 Task: Find connections with filter location Riehen with filter topic #Businessmindsetswith filter profile language English with filter current company Experian India with filter school Sri Krishna Adithya College of Arts and Science with filter industry Audio and Video Equipment Manufacturing with filter service category Software Testing with filter keywords title Chief
Action: Mouse moved to (685, 90)
Screenshot: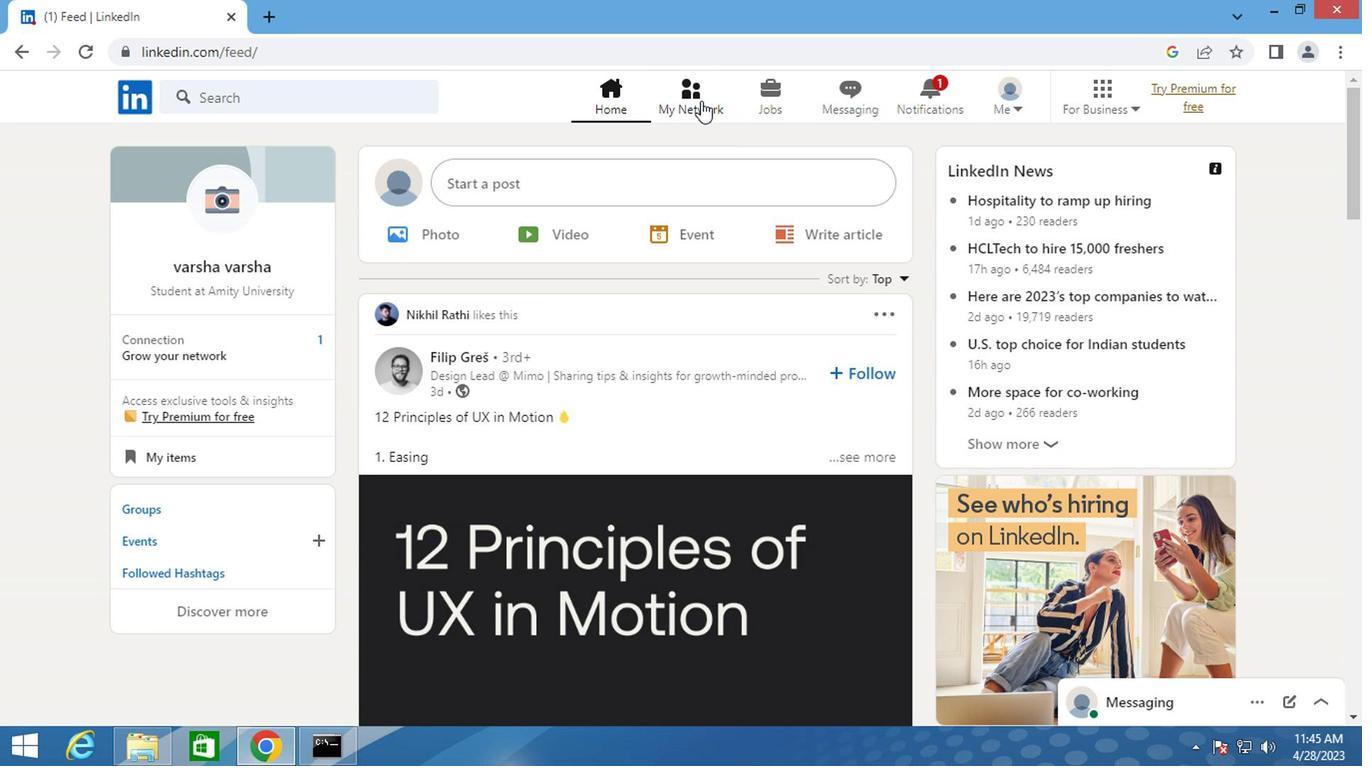 
Action: Mouse pressed left at (685, 90)
Screenshot: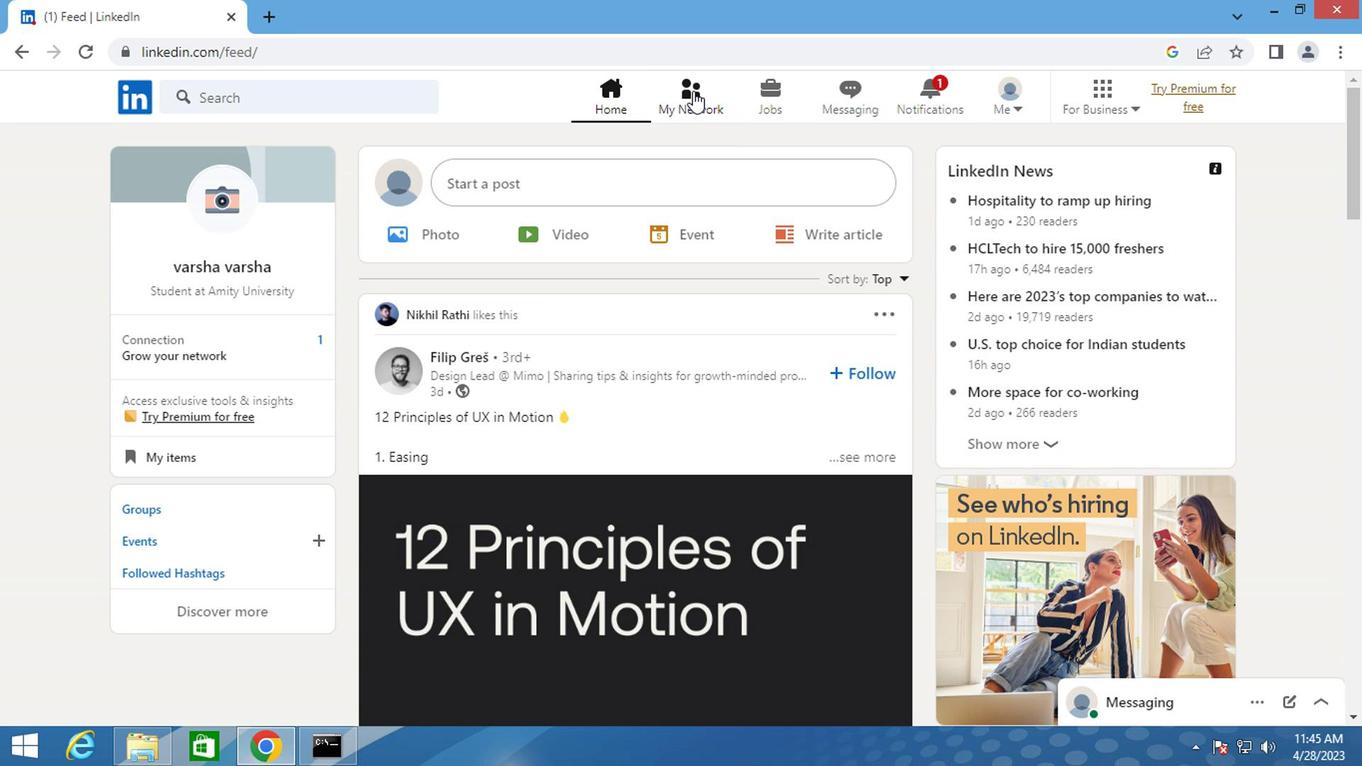 
Action: Mouse moved to (236, 211)
Screenshot: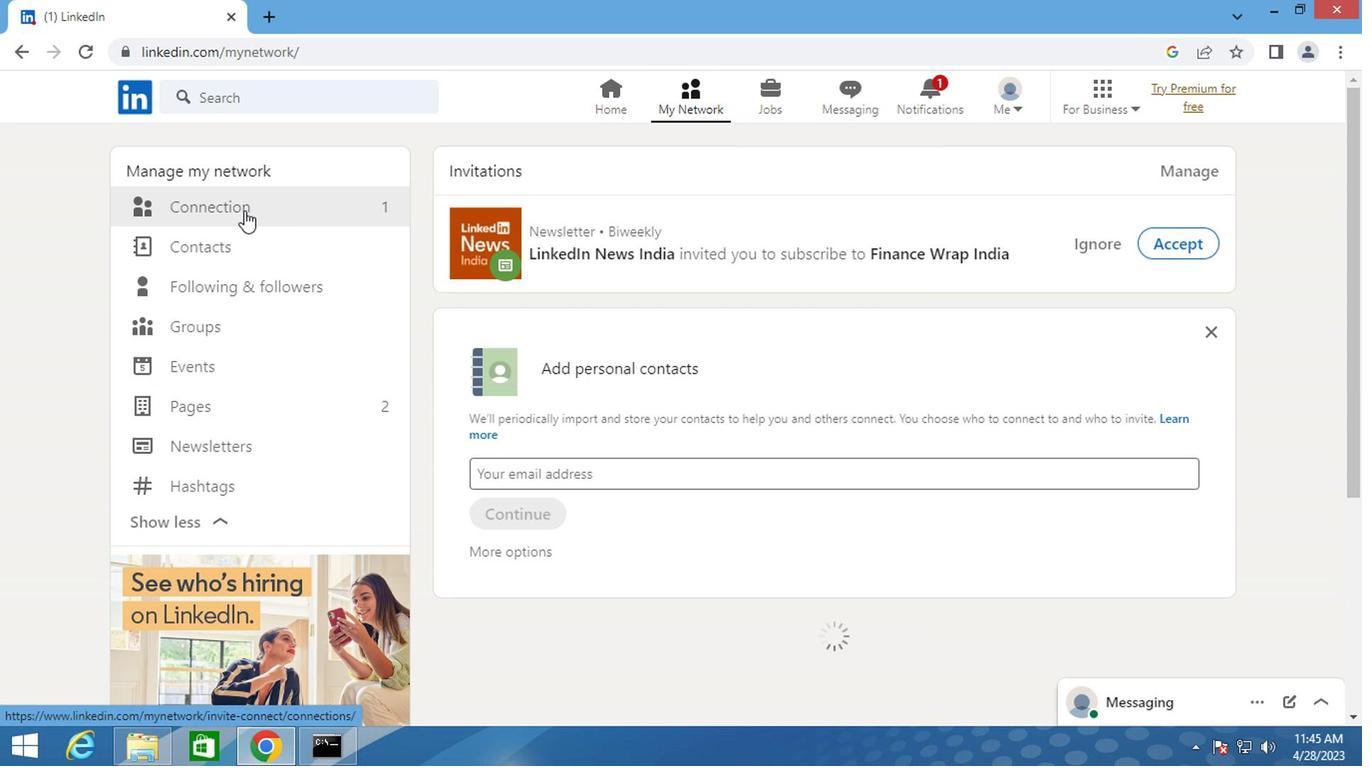 
Action: Mouse pressed left at (236, 211)
Screenshot: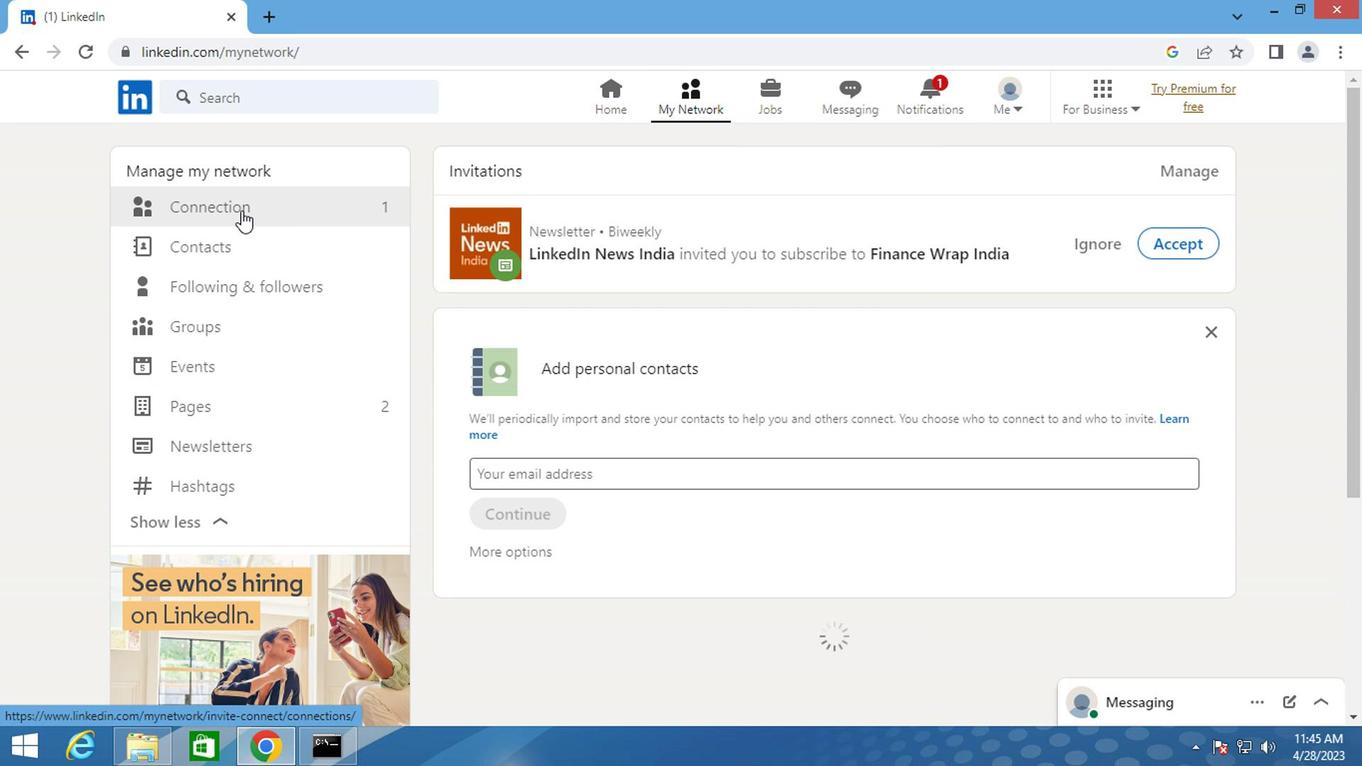 
Action: Mouse moved to (835, 210)
Screenshot: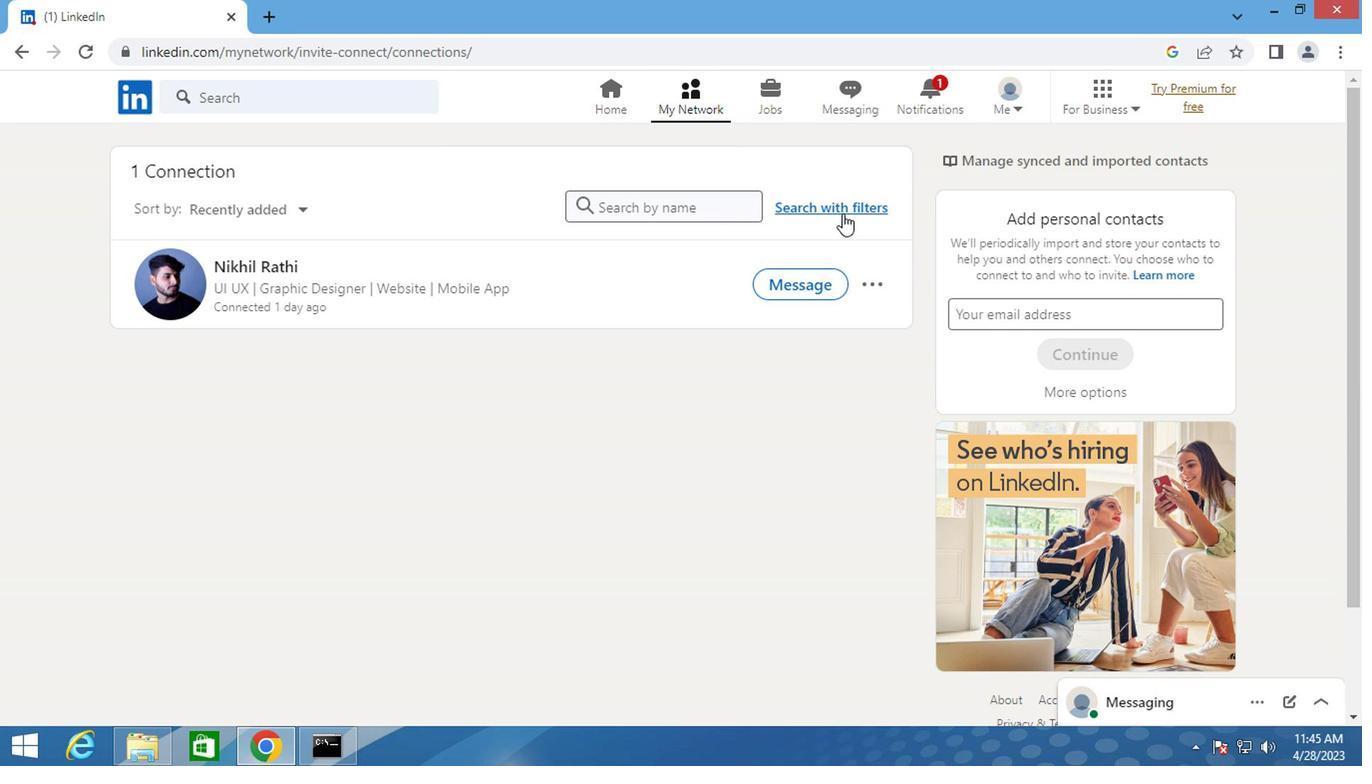 
Action: Mouse pressed left at (835, 210)
Screenshot: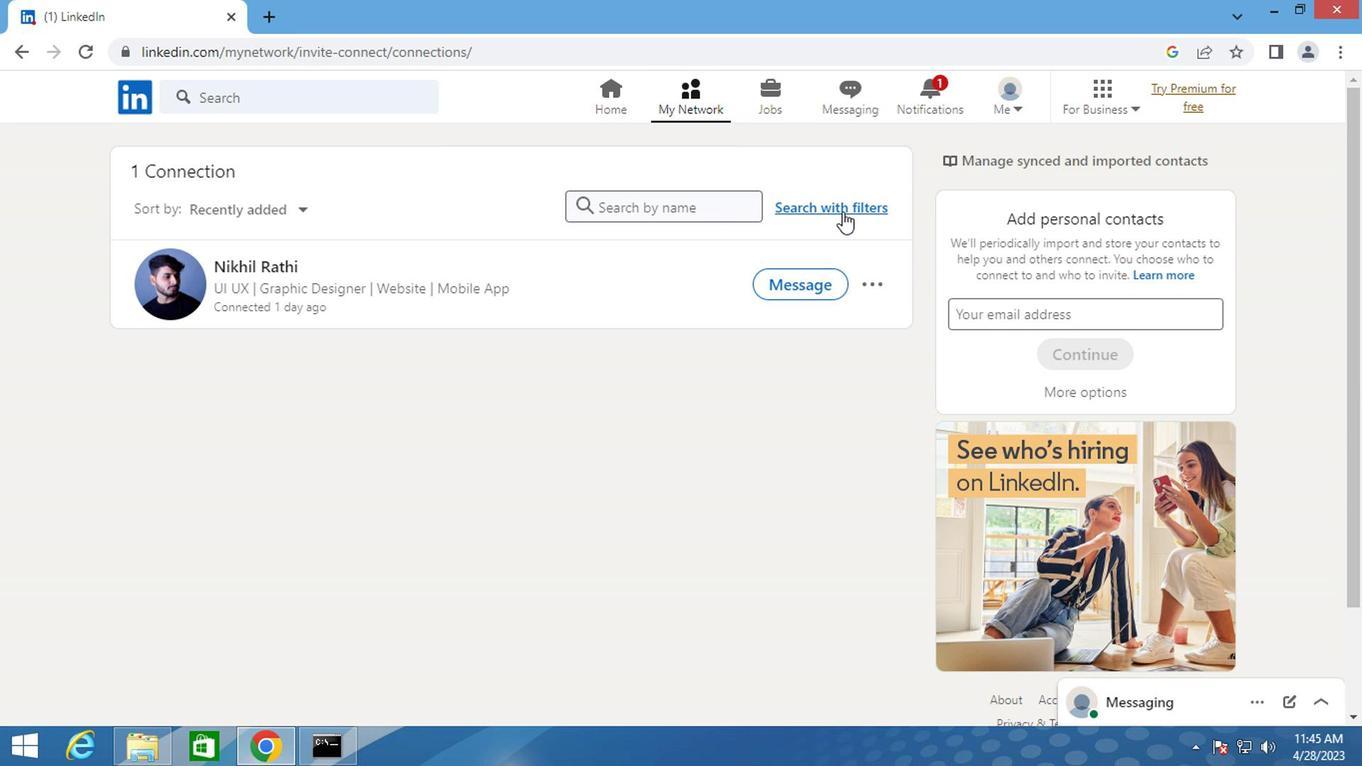 
Action: Mouse moved to (727, 146)
Screenshot: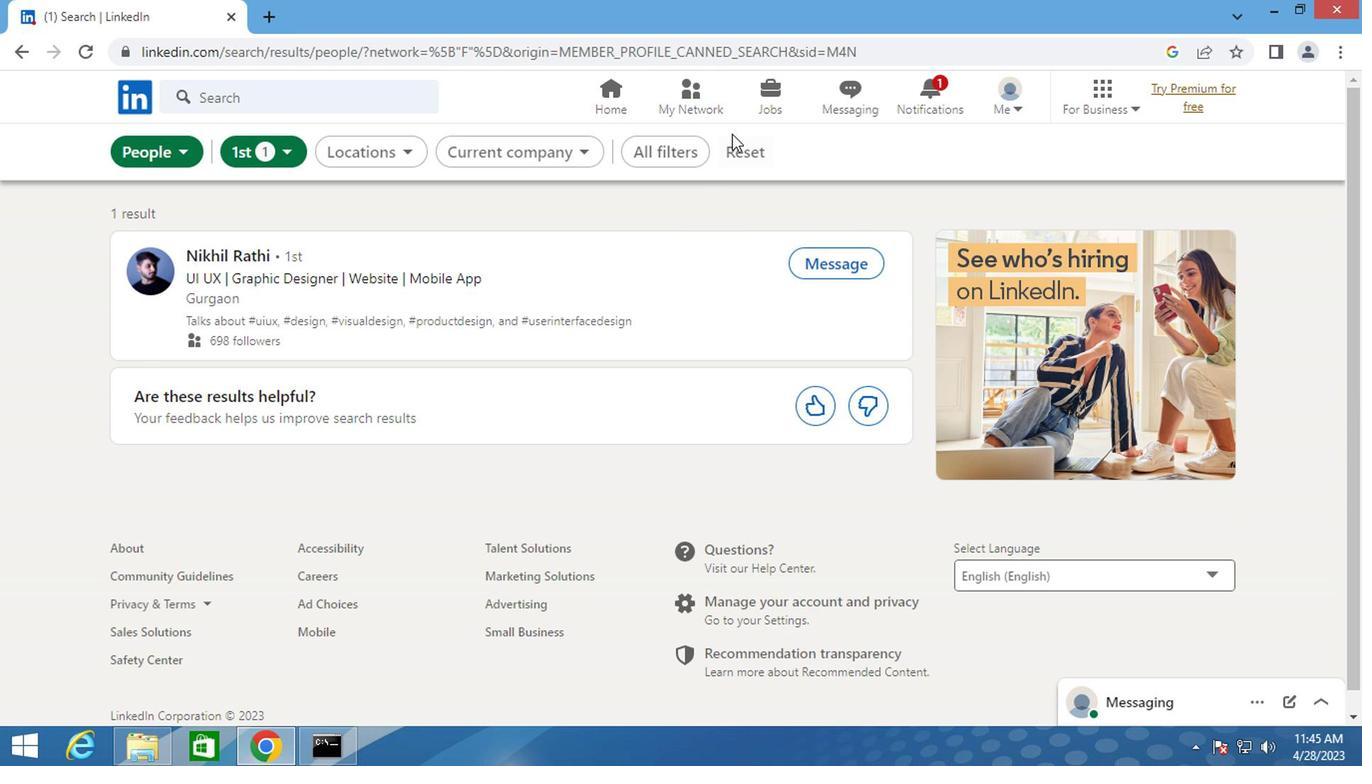
Action: Mouse pressed left at (727, 146)
Screenshot: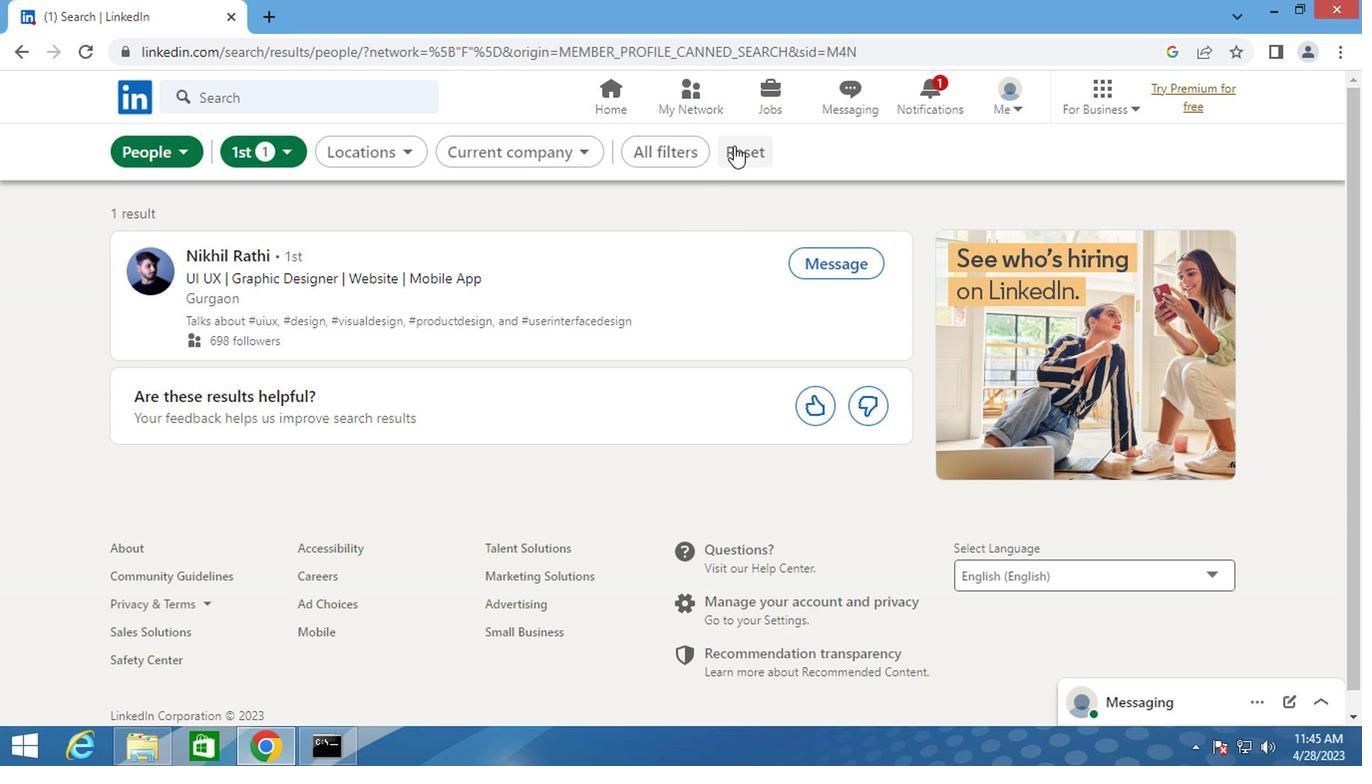 
Action: Mouse moved to (722, 159)
Screenshot: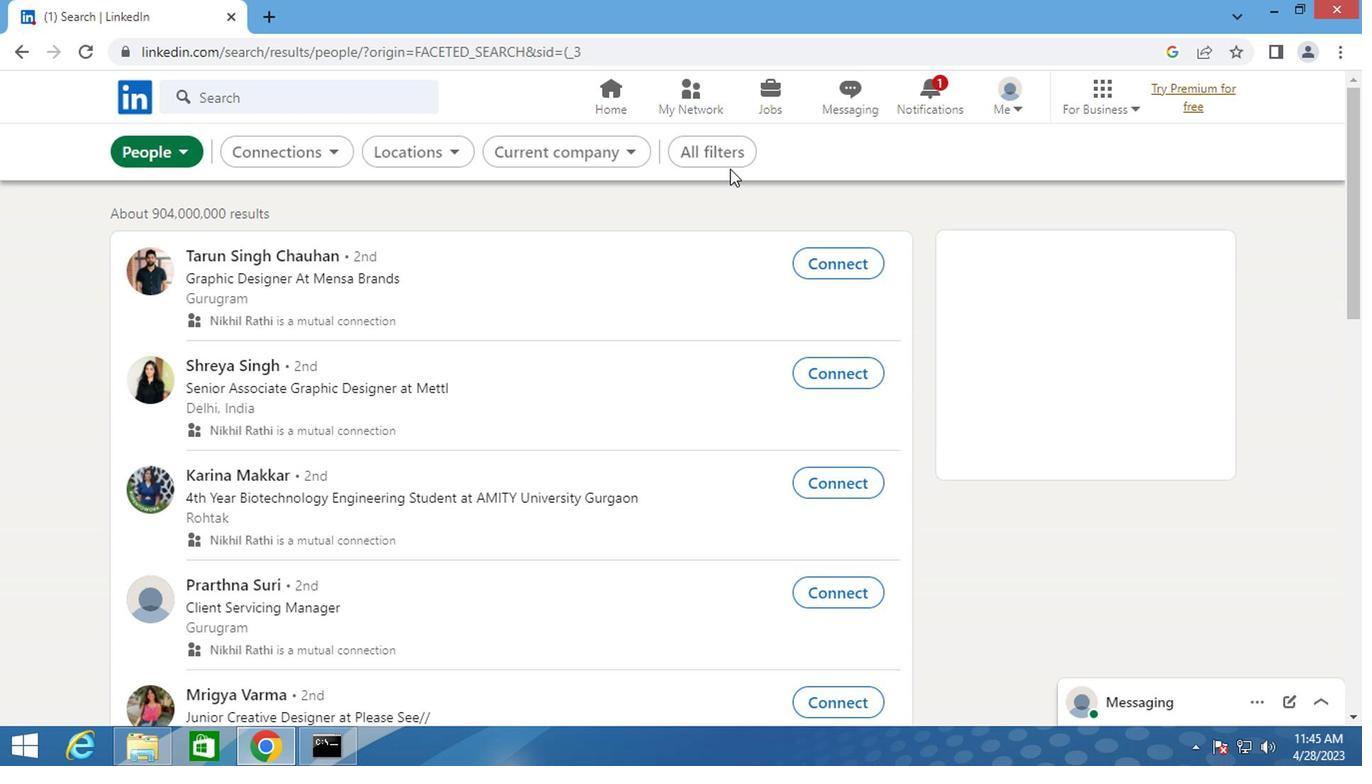 
Action: Mouse pressed left at (722, 159)
Screenshot: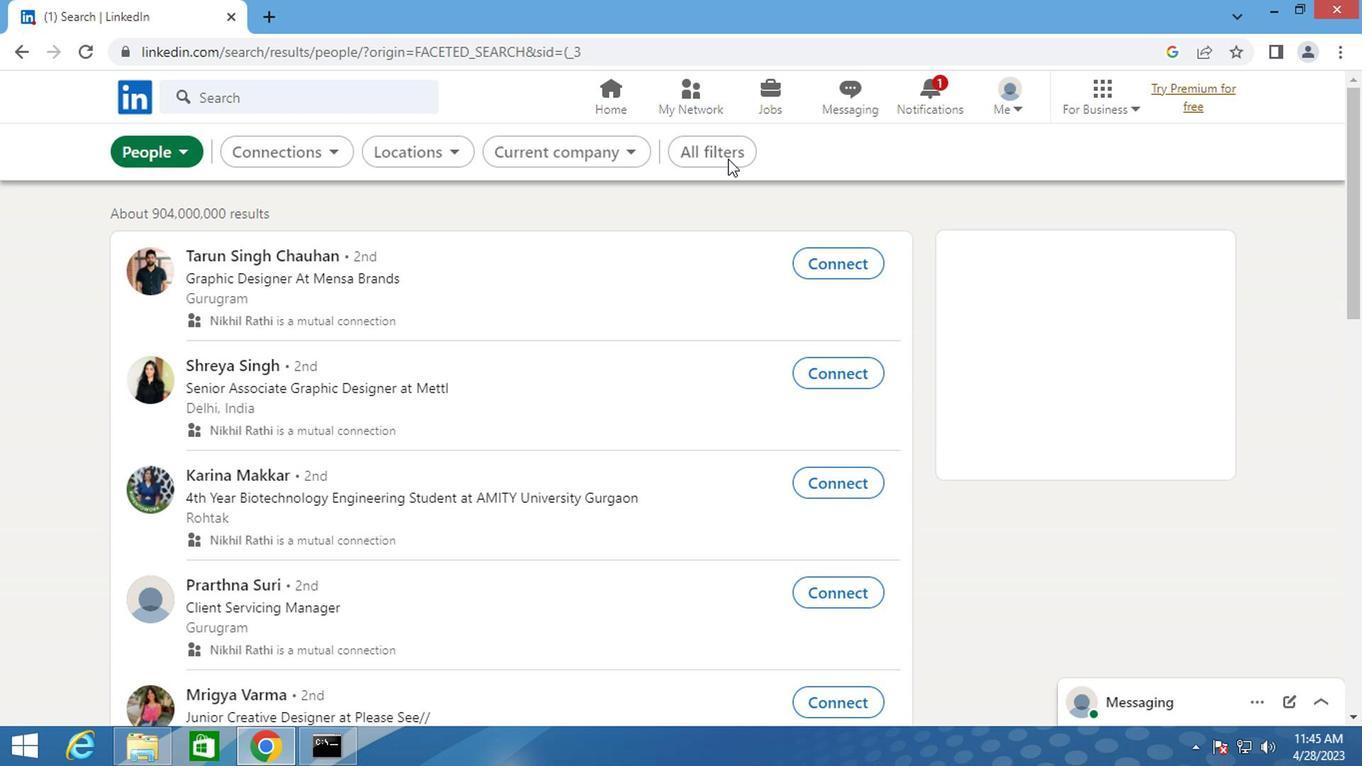 
Action: Mouse moved to (897, 371)
Screenshot: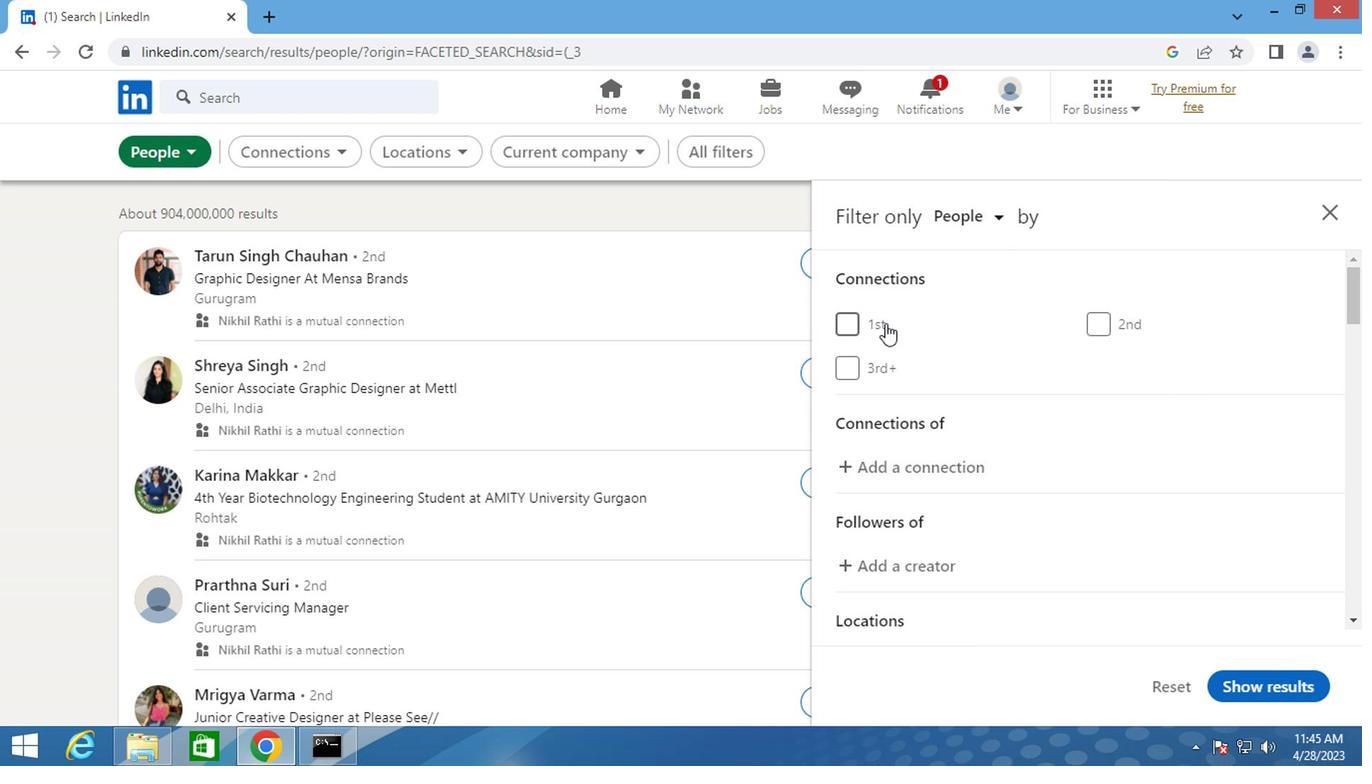 
Action: Mouse scrolled (897, 370) with delta (0, 0)
Screenshot: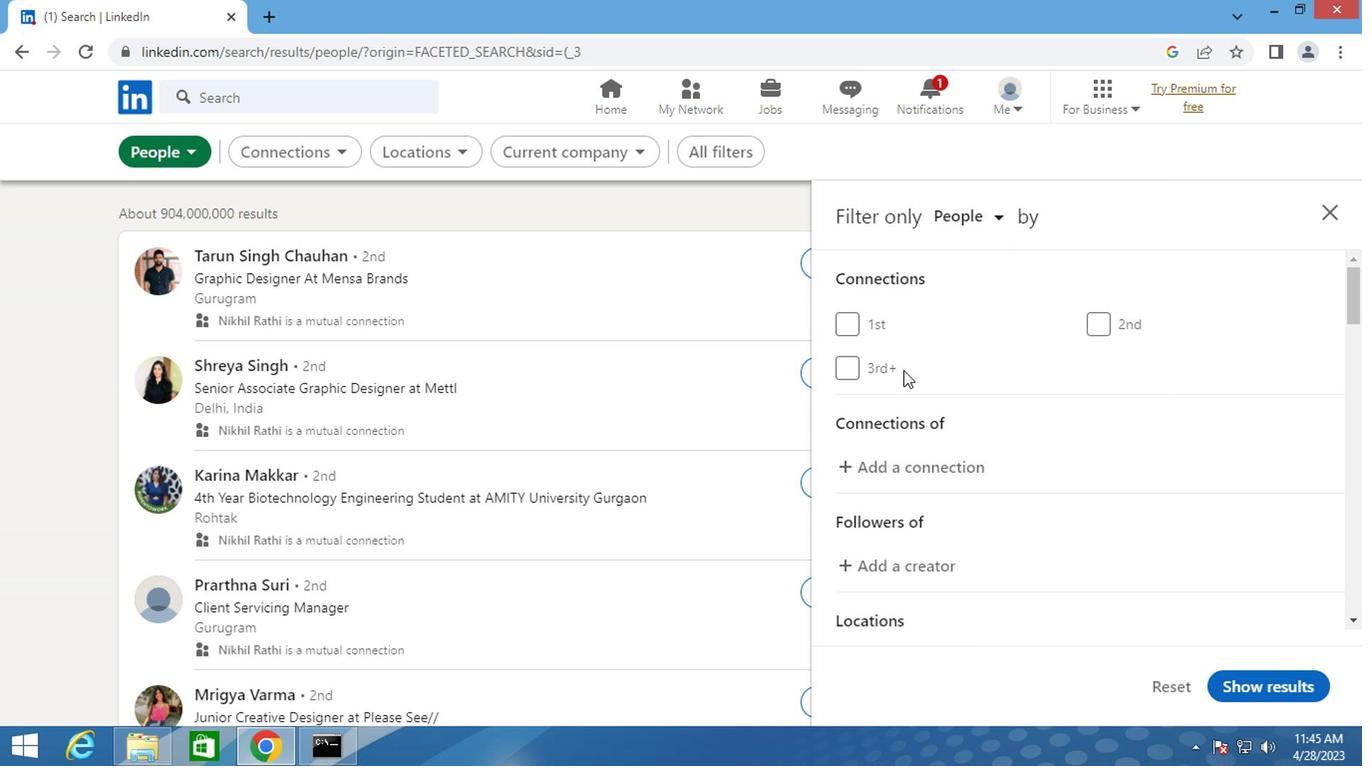 
Action: Mouse scrolled (897, 370) with delta (0, 0)
Screenshot: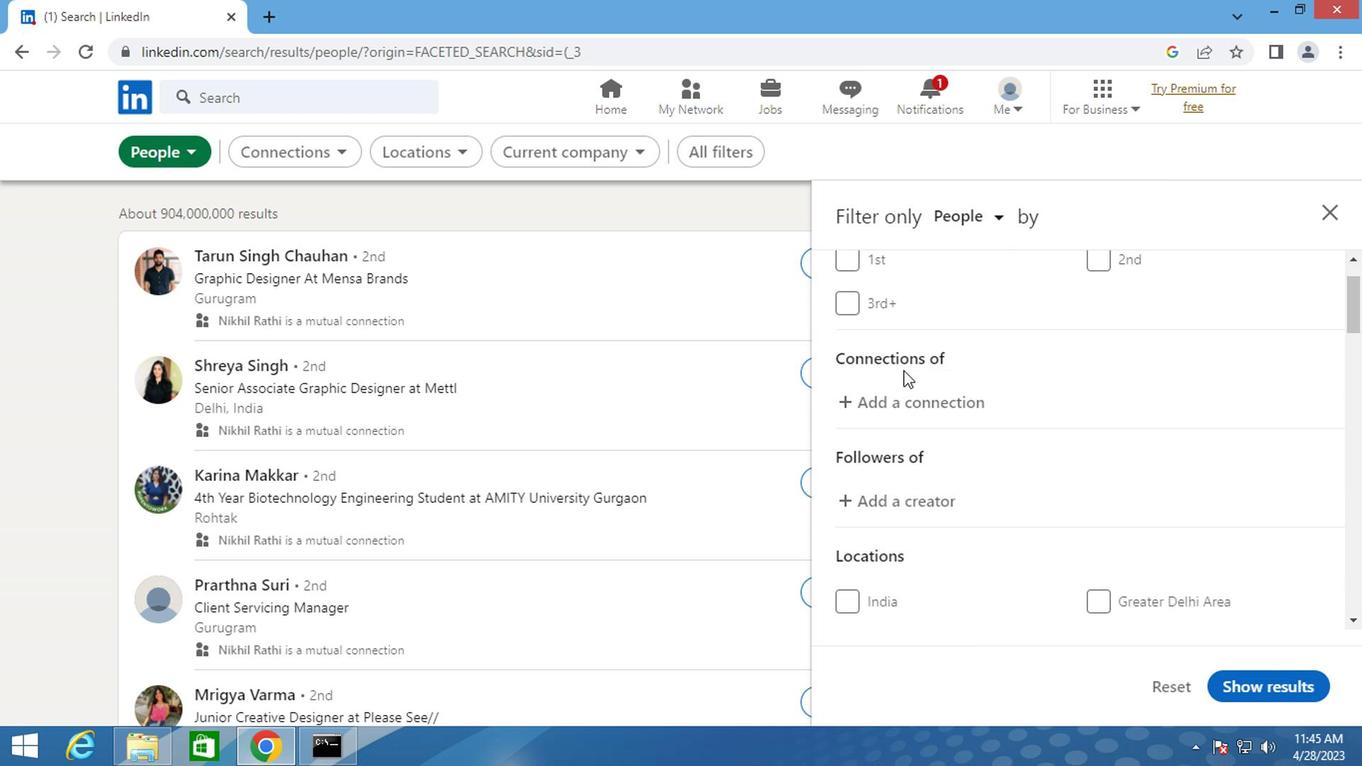 
Action: Mouse scrolled (897, 370) with delta (0, 0)
Screenshot: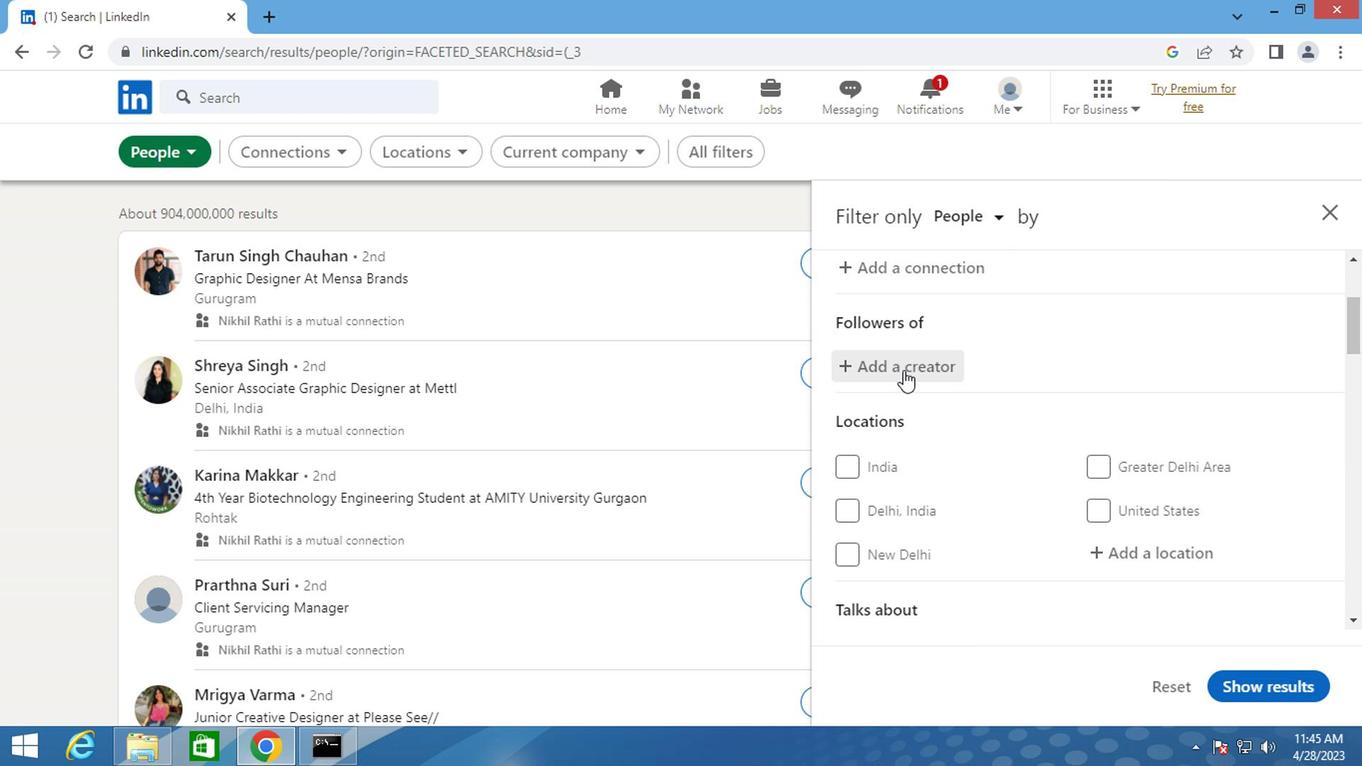 
Action: Mouse moved to (1144, 451)
Screenshot: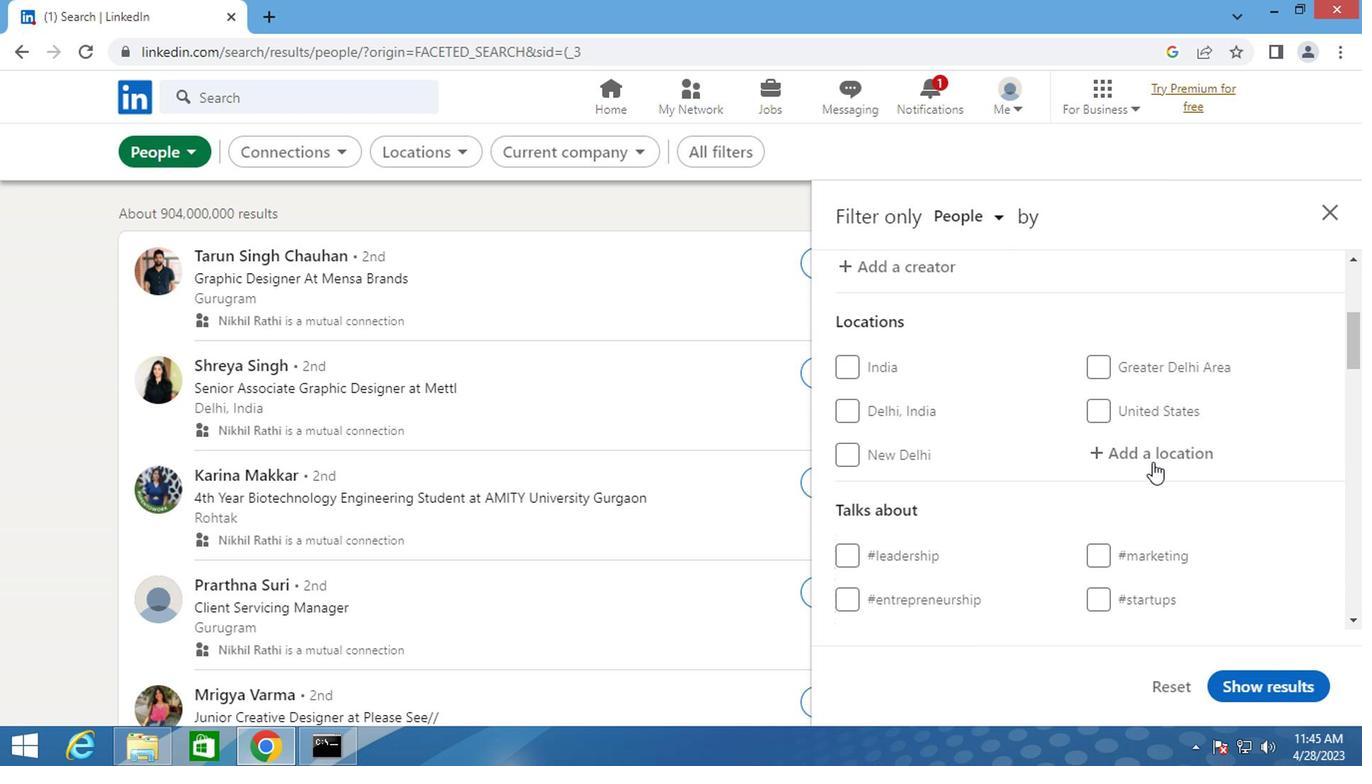 
Action: Mouse pressed left at (1144, 451)
Screenshot: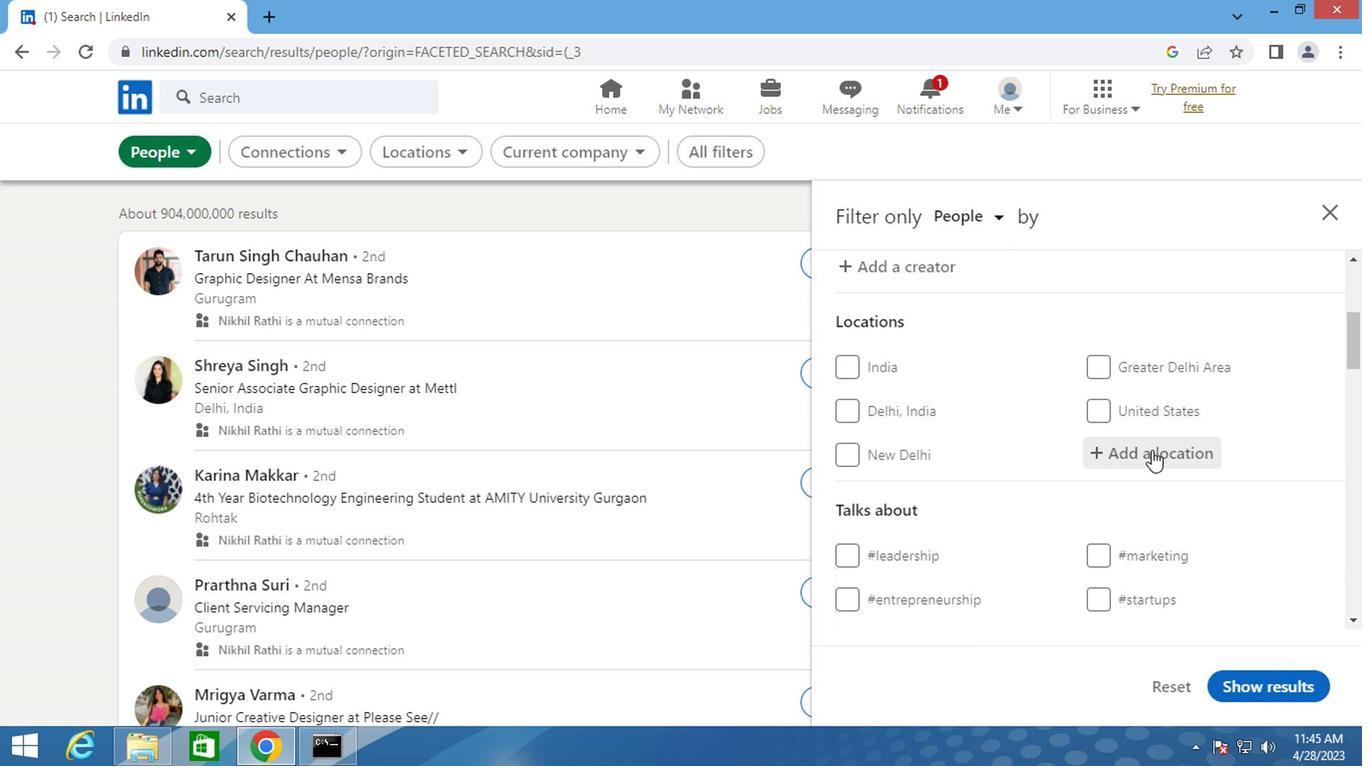 
Action: Key pressed <Key.shift>RIEHEN
Screenshot: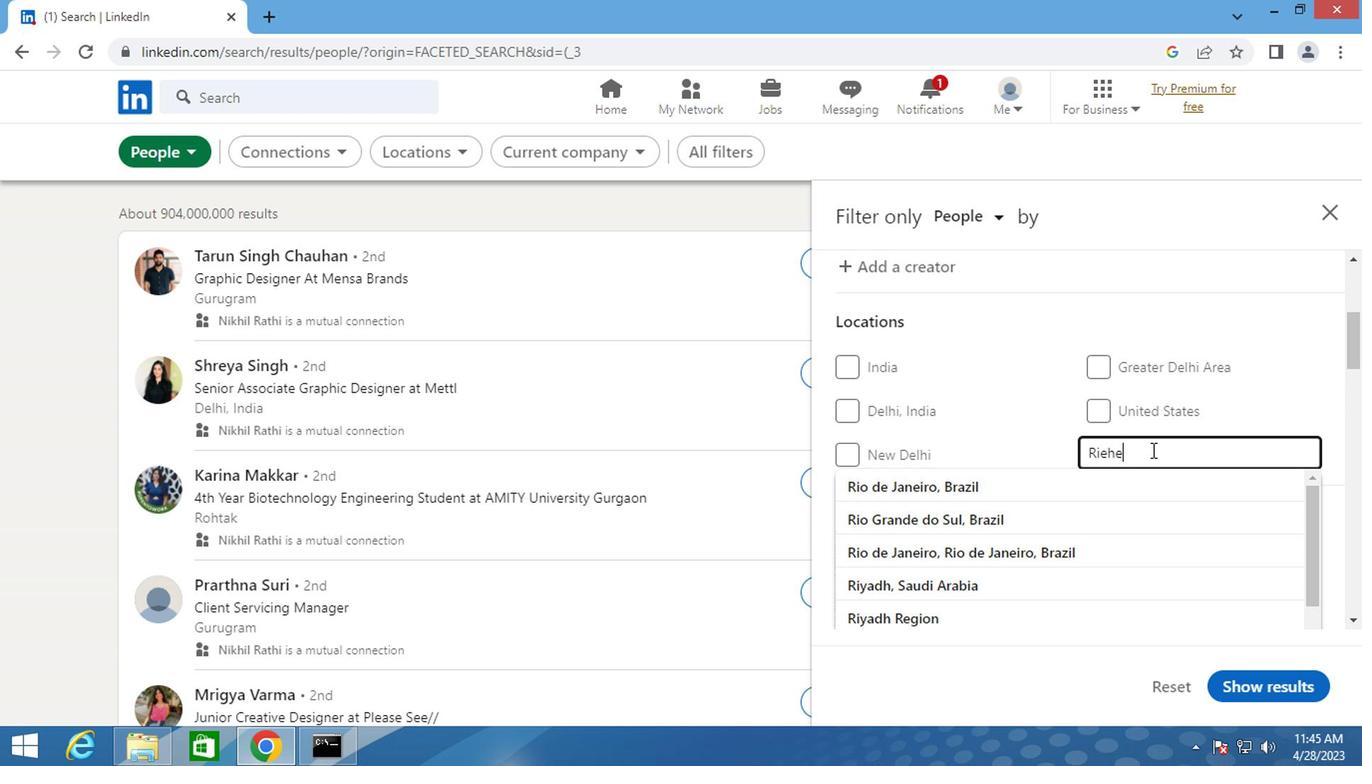 
Action: Mouse moved to (1046, 461)
Screenshot: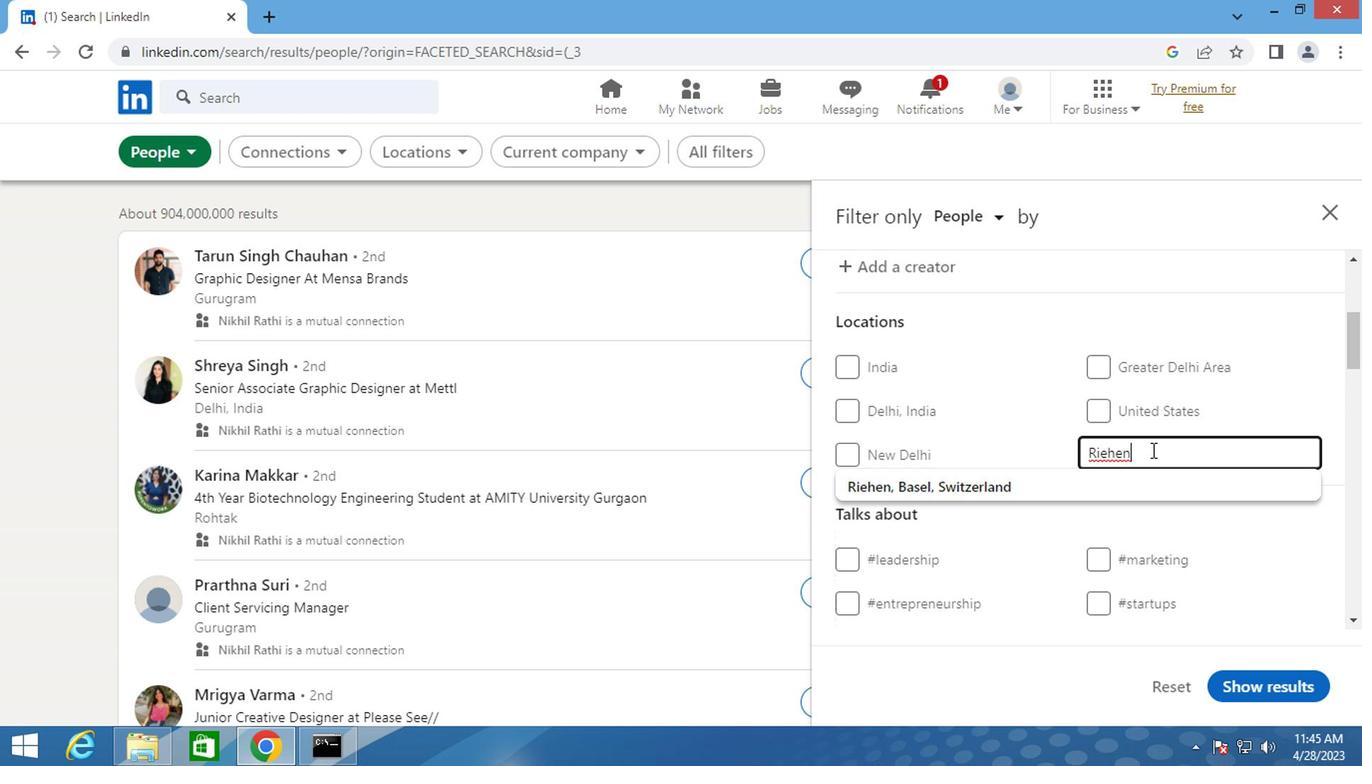 
Action: Key pressed <Key.enter>
Screenshot: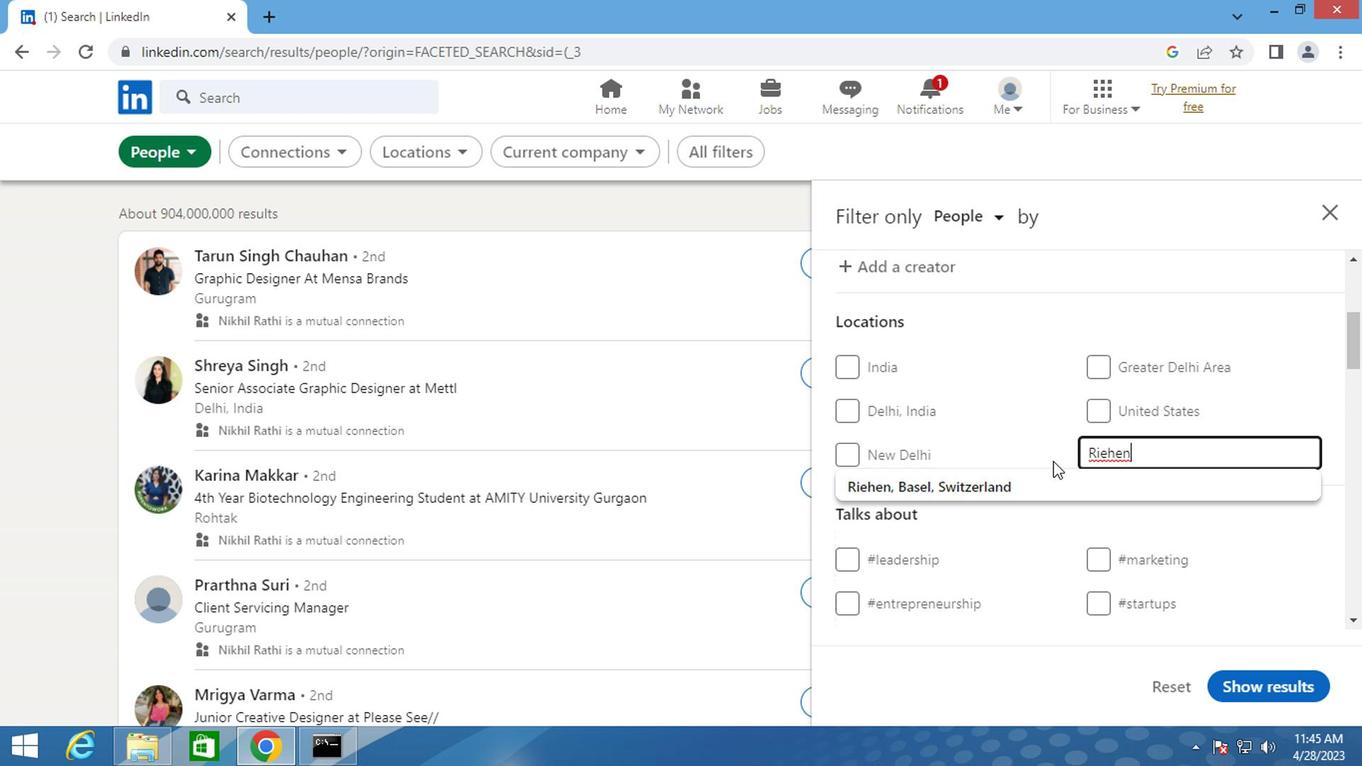 
Action: Mouse scrolled (1046, 461) with delta (0, 0)
Screenshot: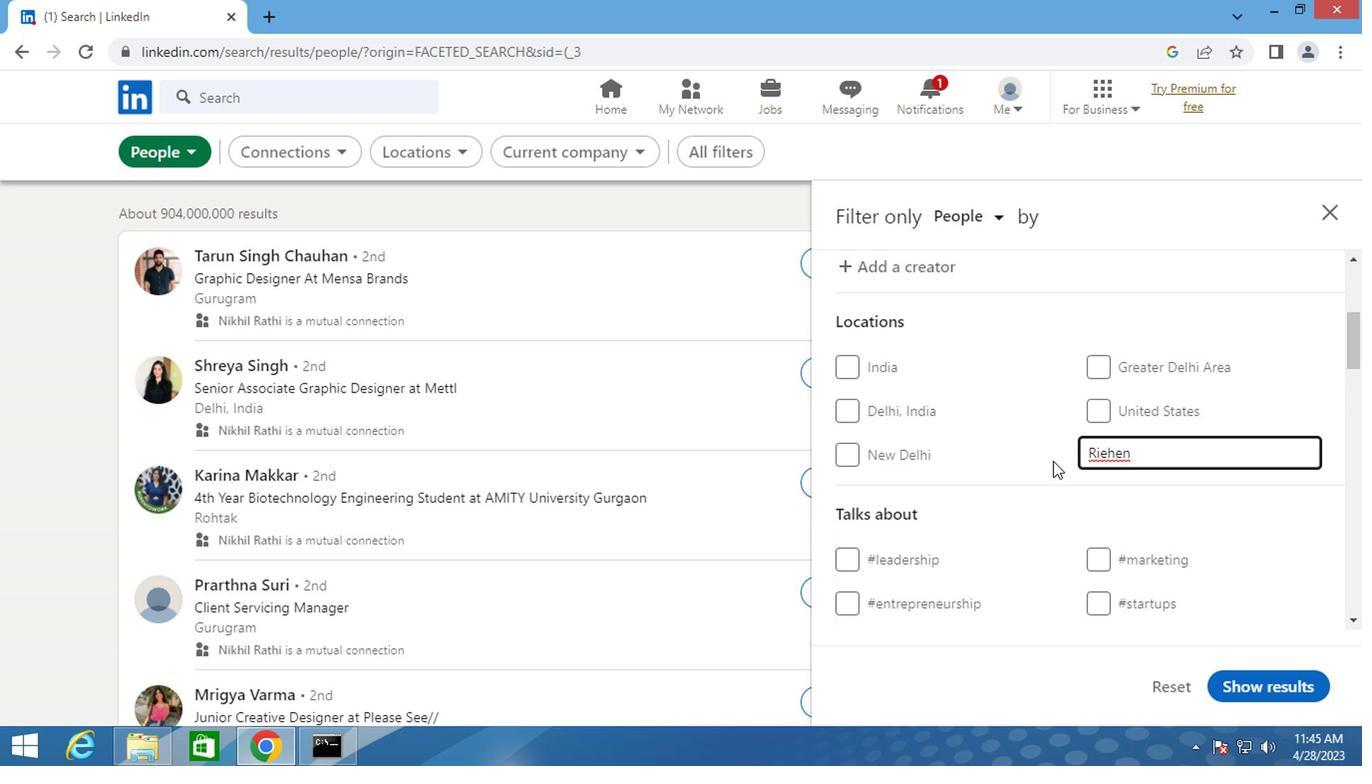 
Action: Mouse scrolled (1046, 461) with delta (0, 0)
Screenshot: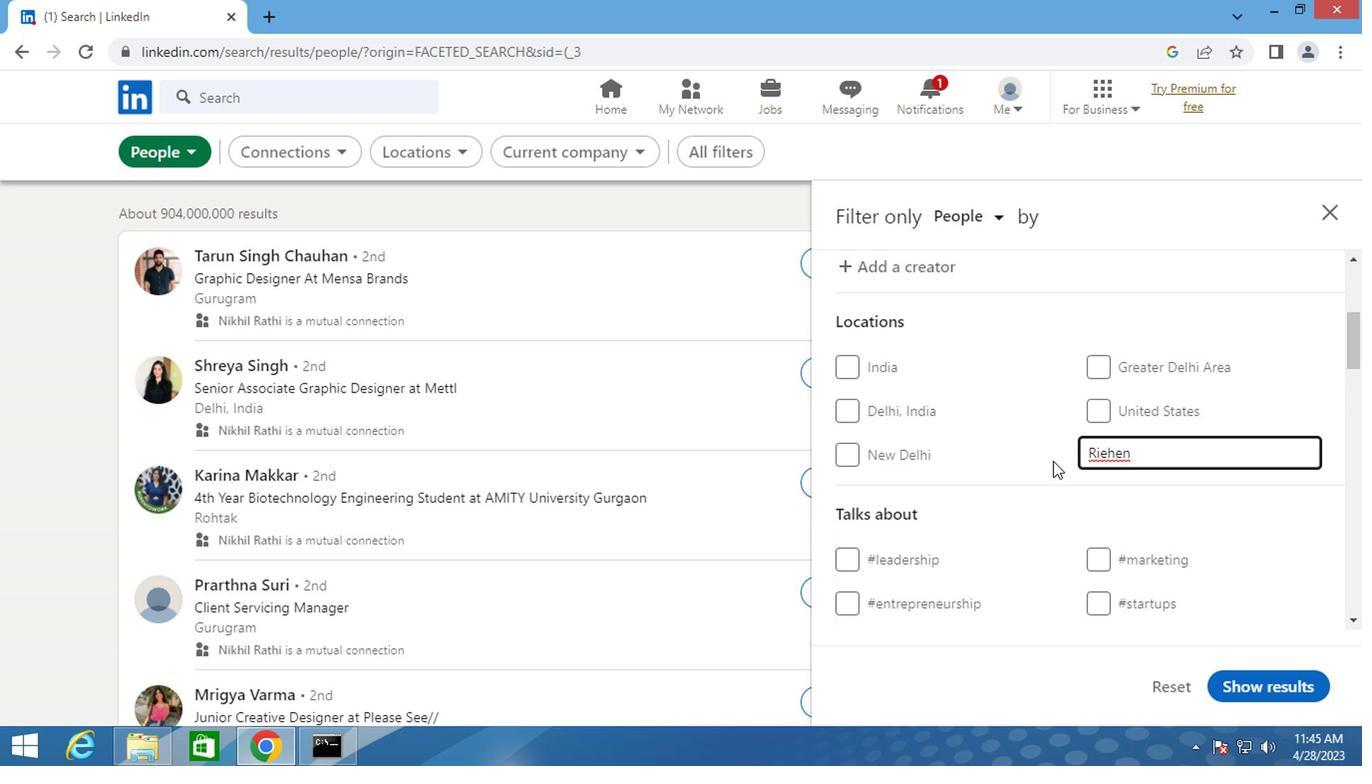 
Action: Mouse moved to (1144, 444)
Screenshot: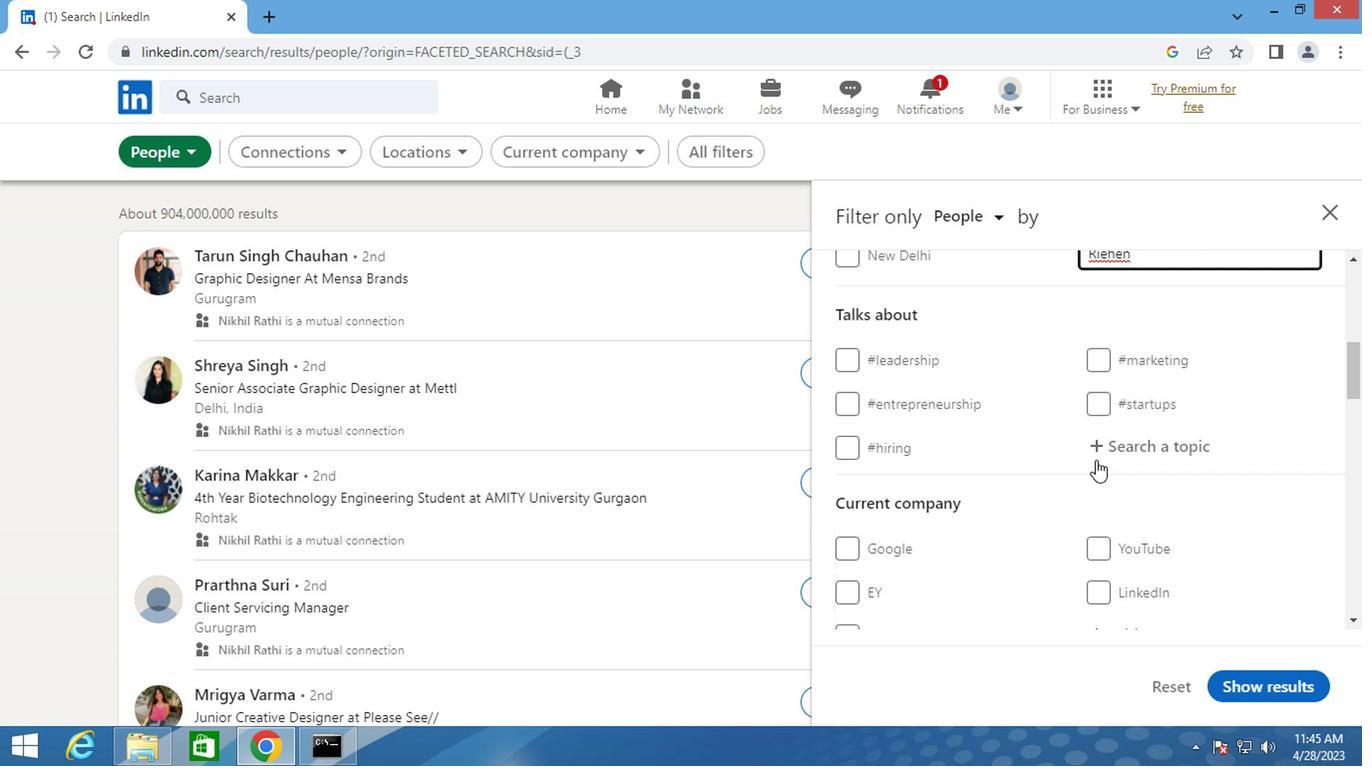 
Action: Mouse pressed left at (1144, 444)
Screenshot: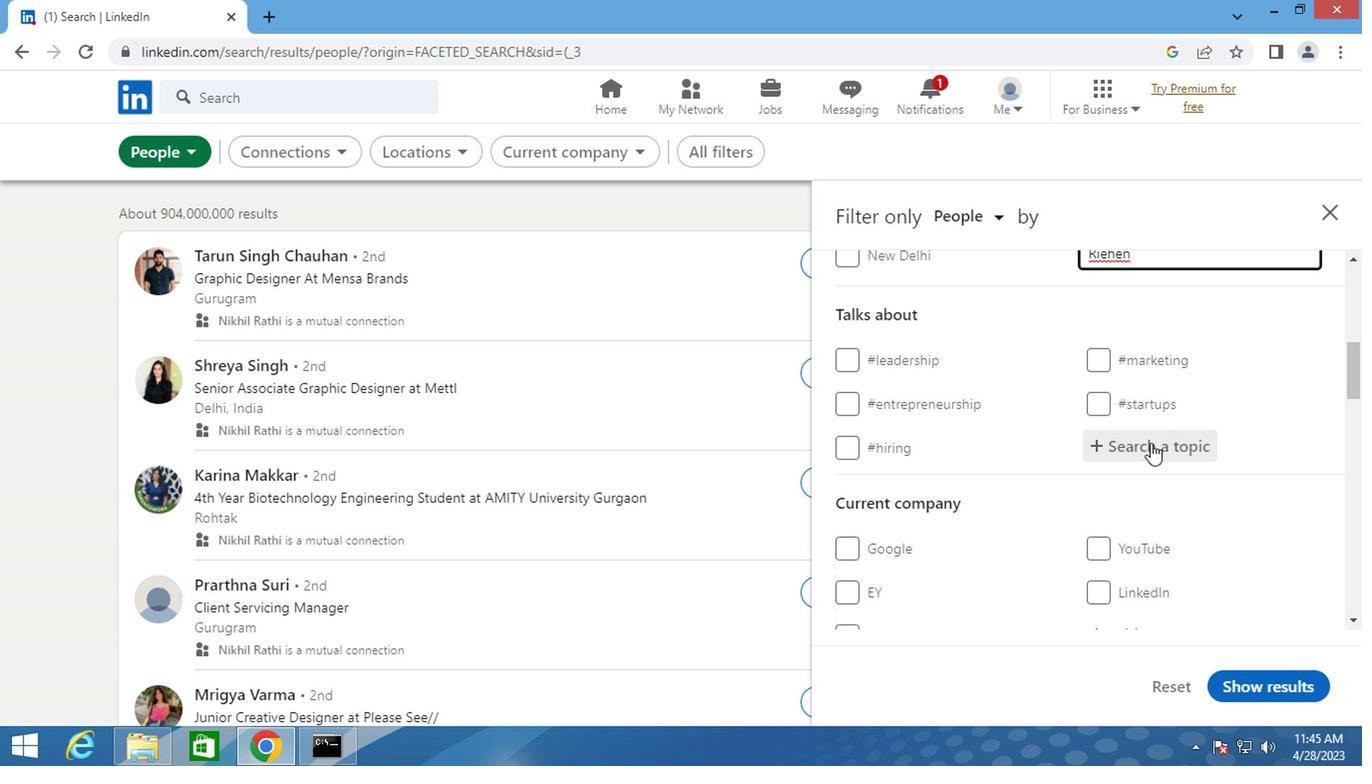 
Action: Key pressed <Key.shift>#<Key.shift>BUSINESSMINDSETS<Key.enter>
Screenshot: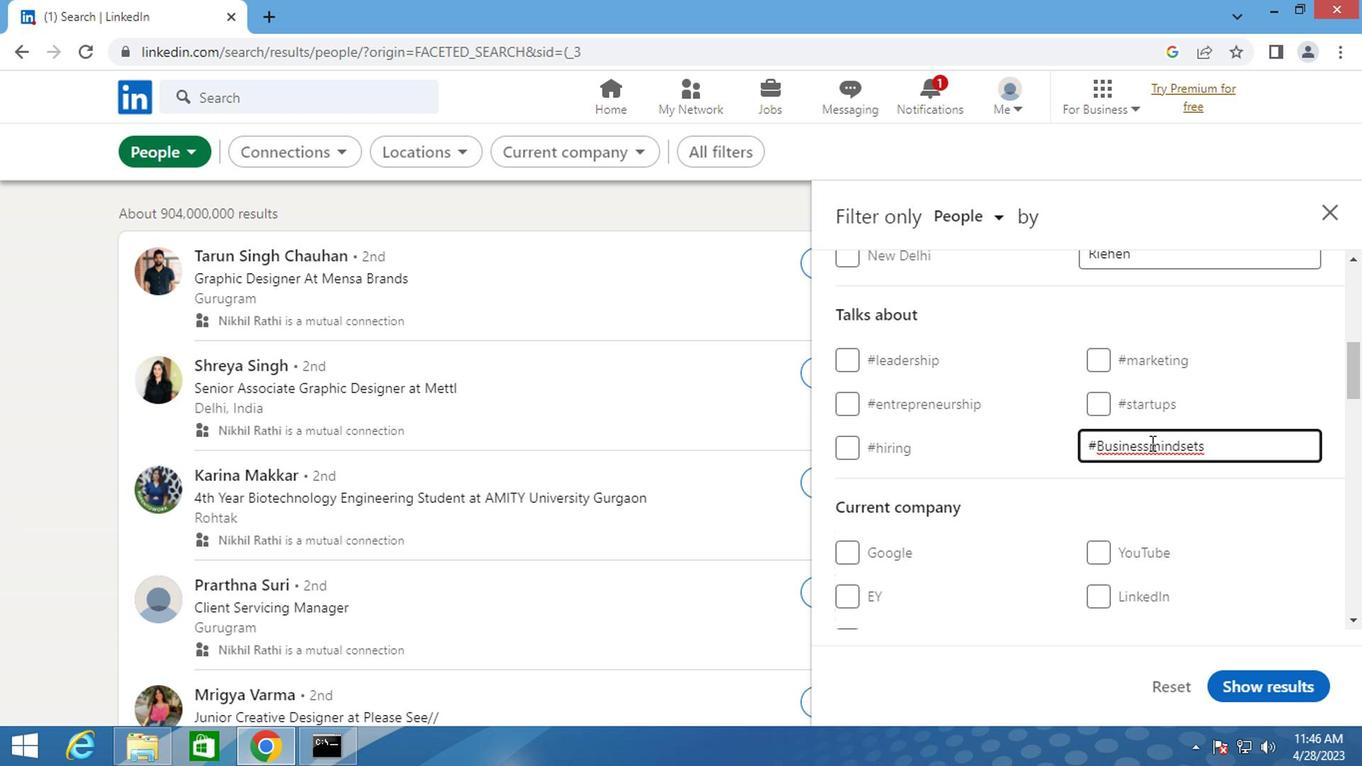 
Action: Mouse scrolled (1144, 443) with delta (0, 0)
Screenshot: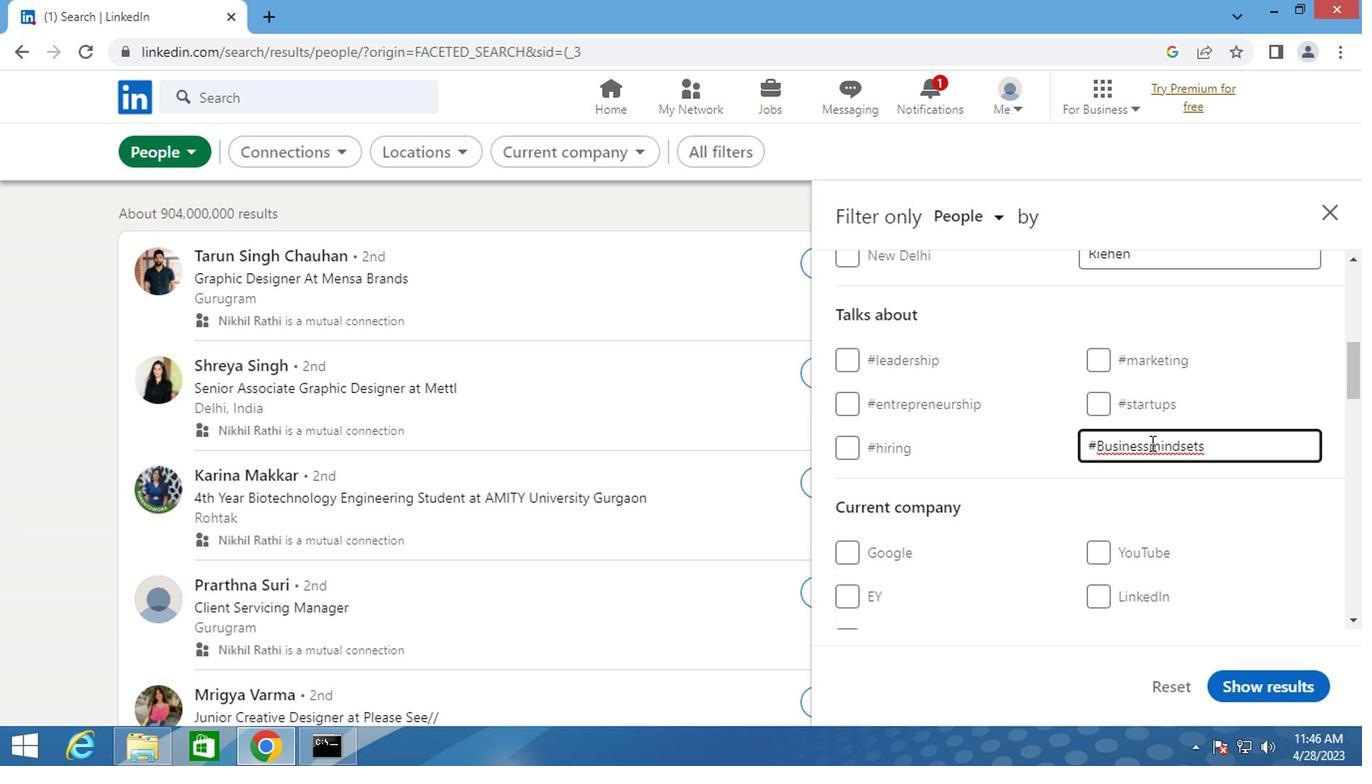 
Action: Mouse scrolled (1144, 443) with delta (0, 0)
Screenshot: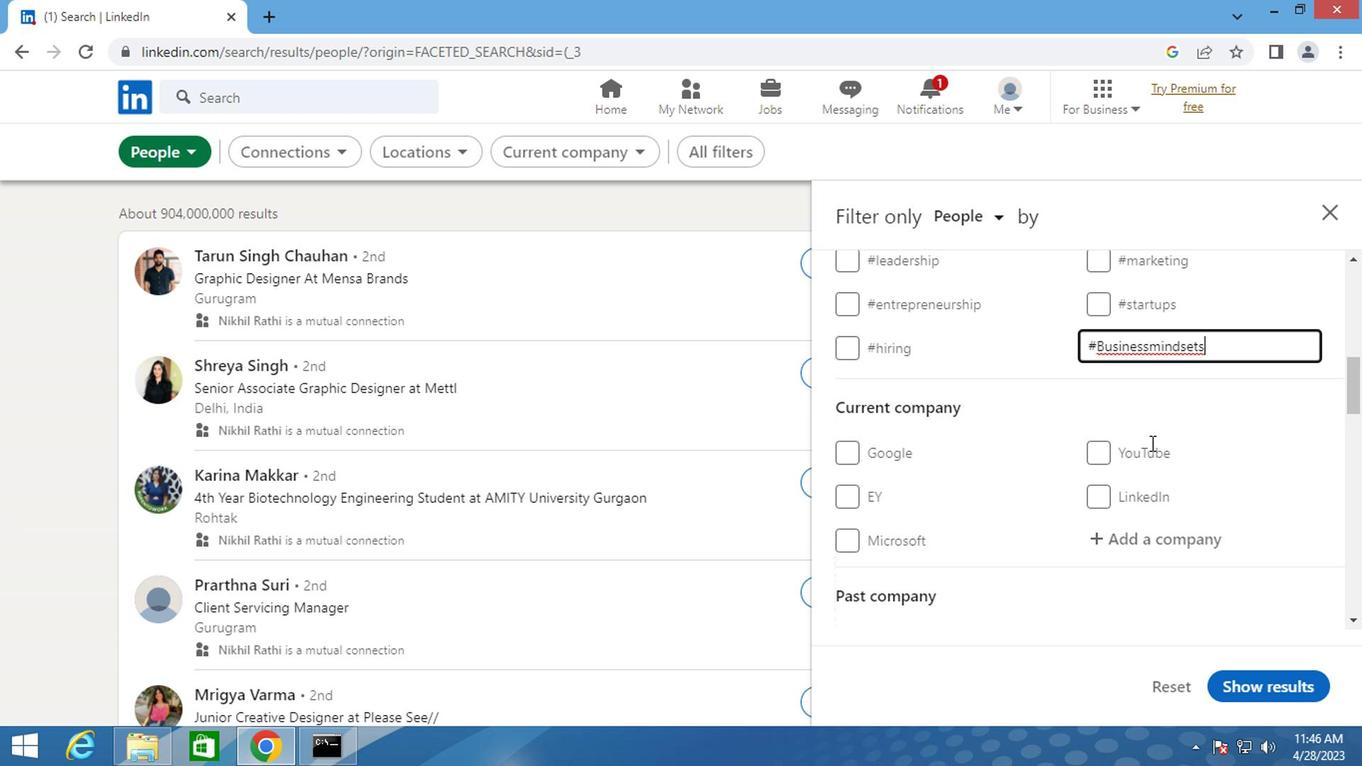 
Action: Mouse scrolled (1144, 443) with delta (0, 0)
Screenshot: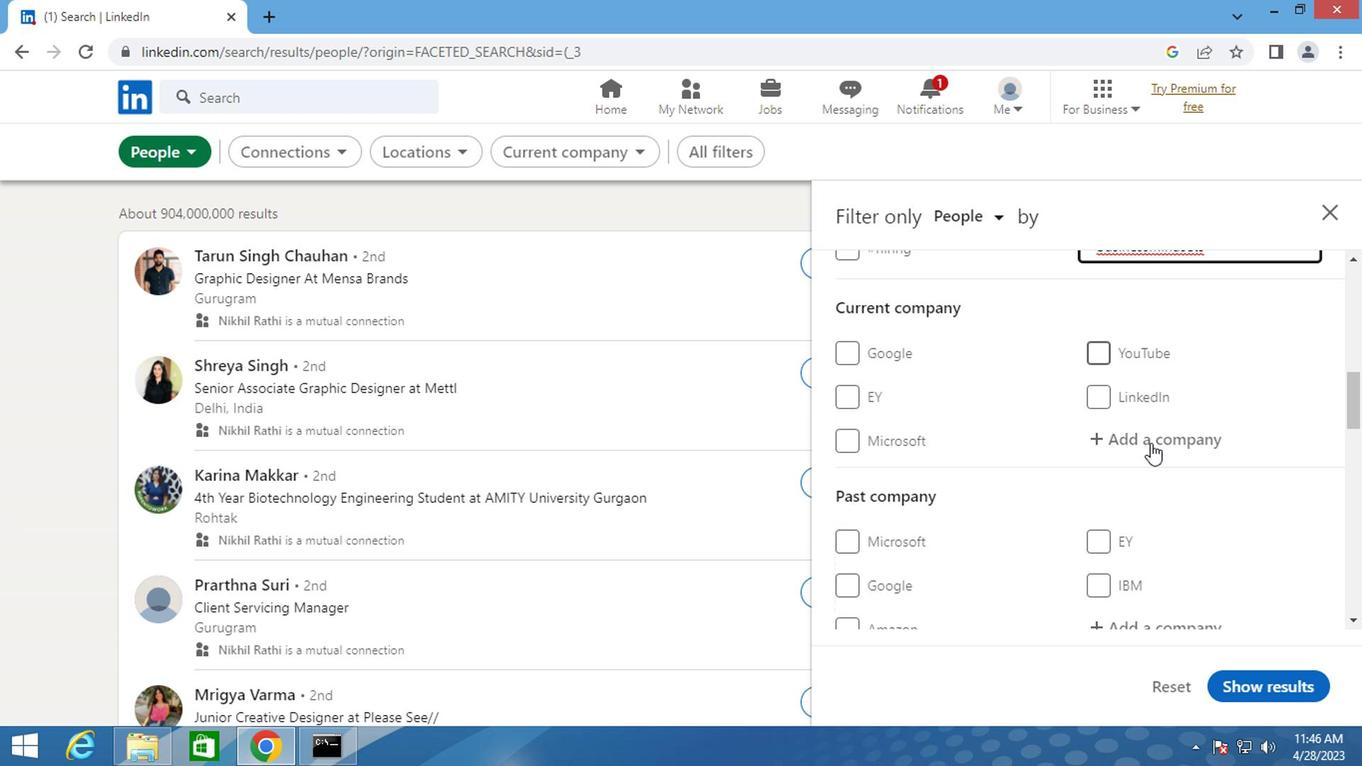 
Action: Mouse scrolled (1144, 443) with delta (0, 0)
Screenshot: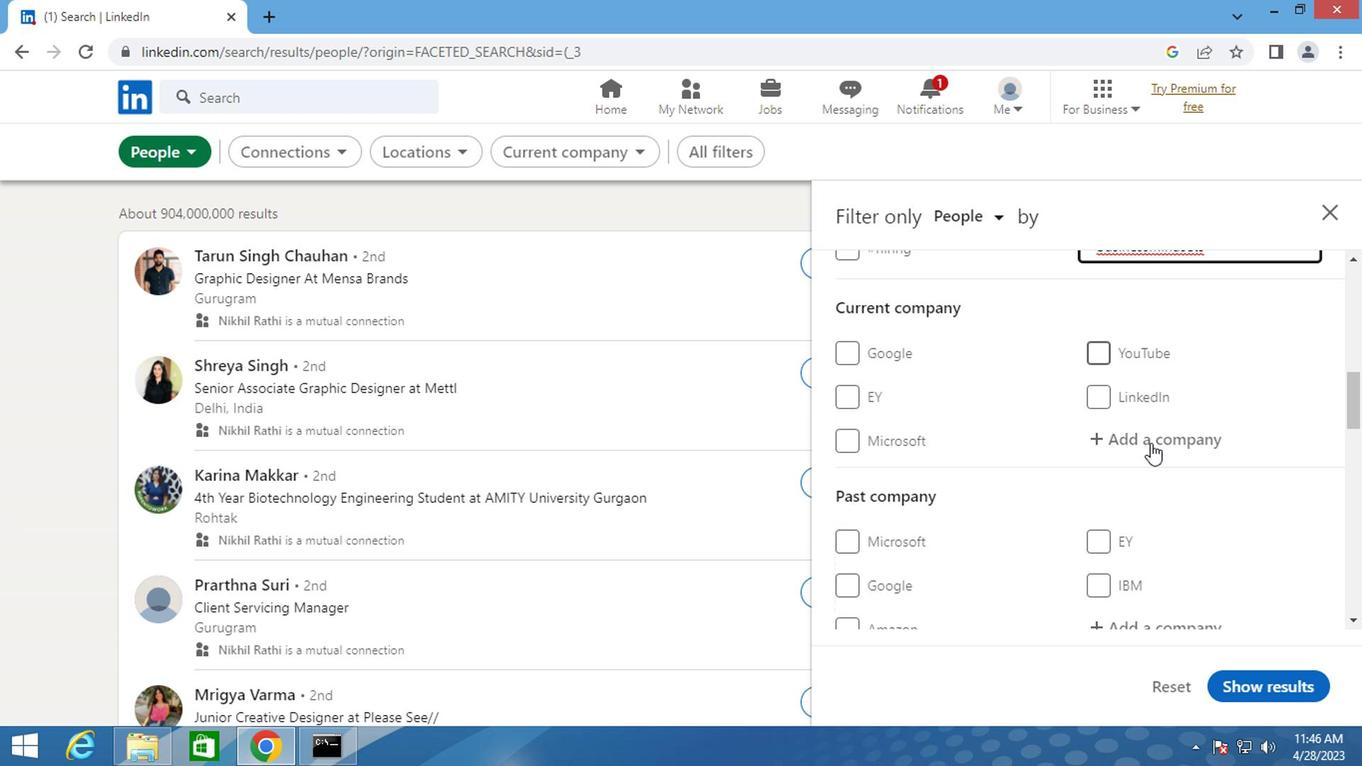 
Action: Mouse scrolled (1144, 443) with delta (0, 0)
Screenshot: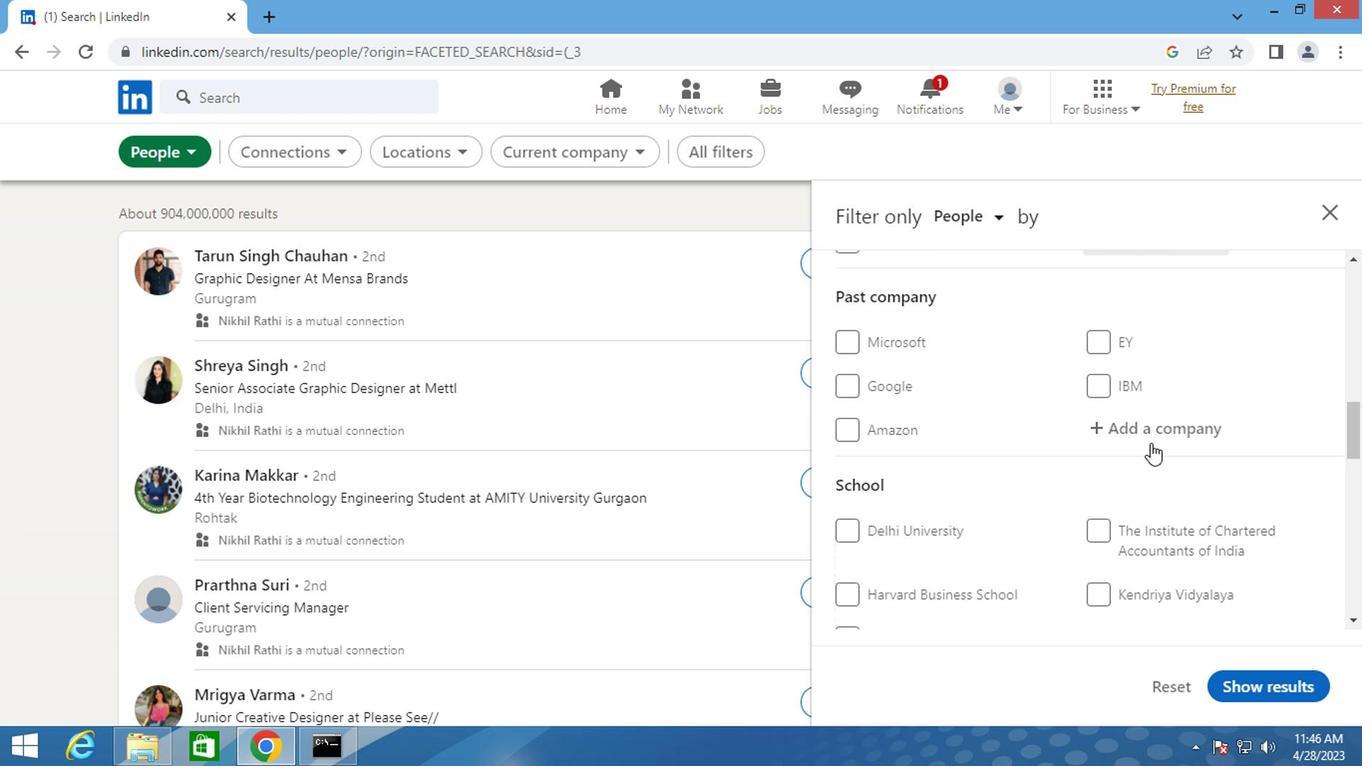 
Action: Mouse scrolled (1144, 443) with delta (0, 0)
Screenshot: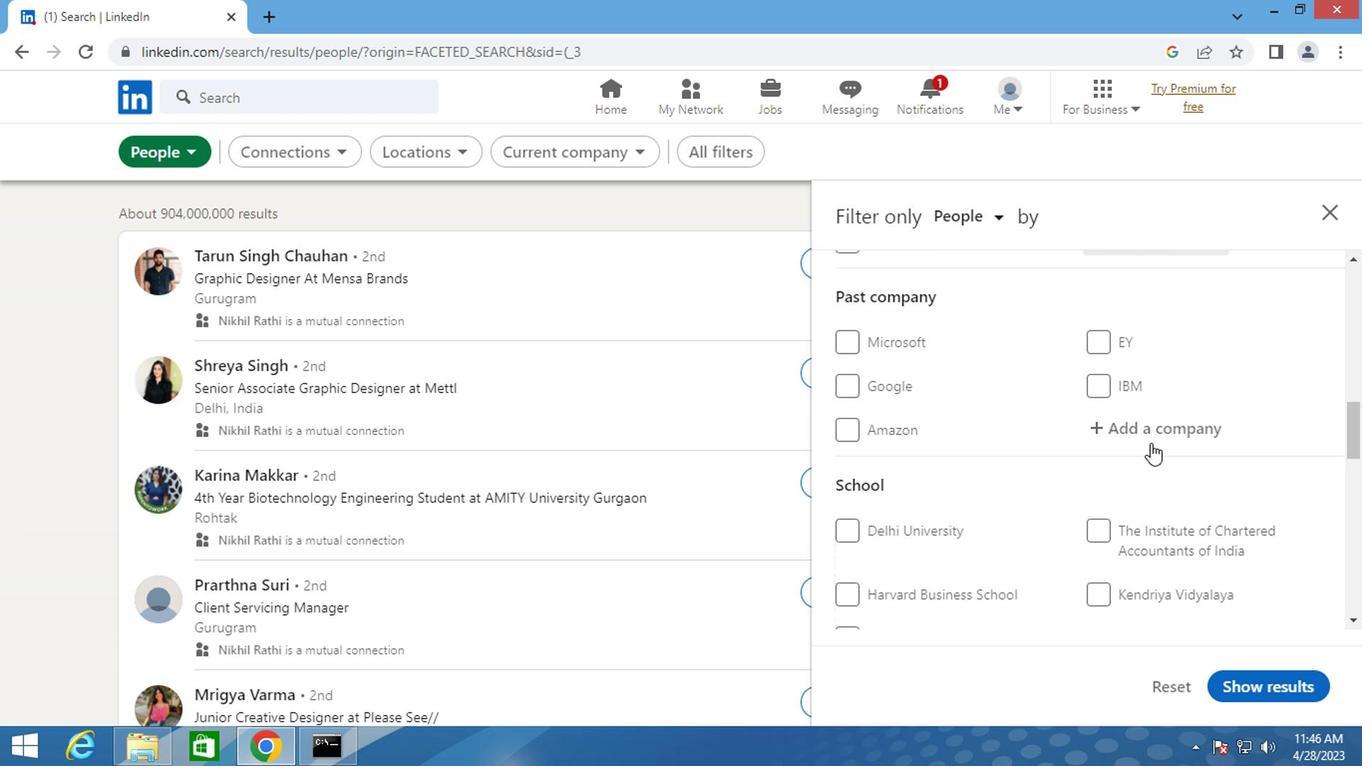 
Action: Mouse scrolled (1144, 443) with delta (0, 0)
Screenshot: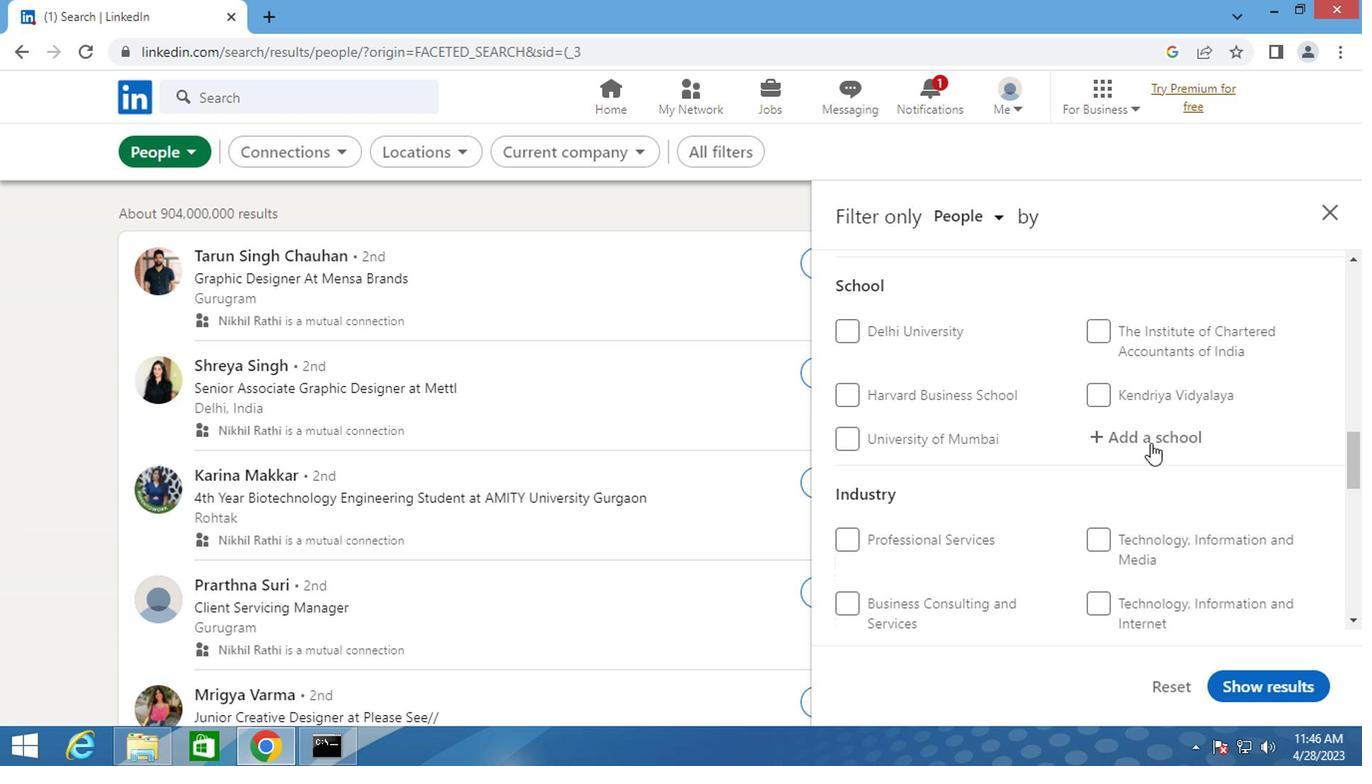 
Action: Mouse scrolled (1144, 443) with delta (0, 0)
Screenshot: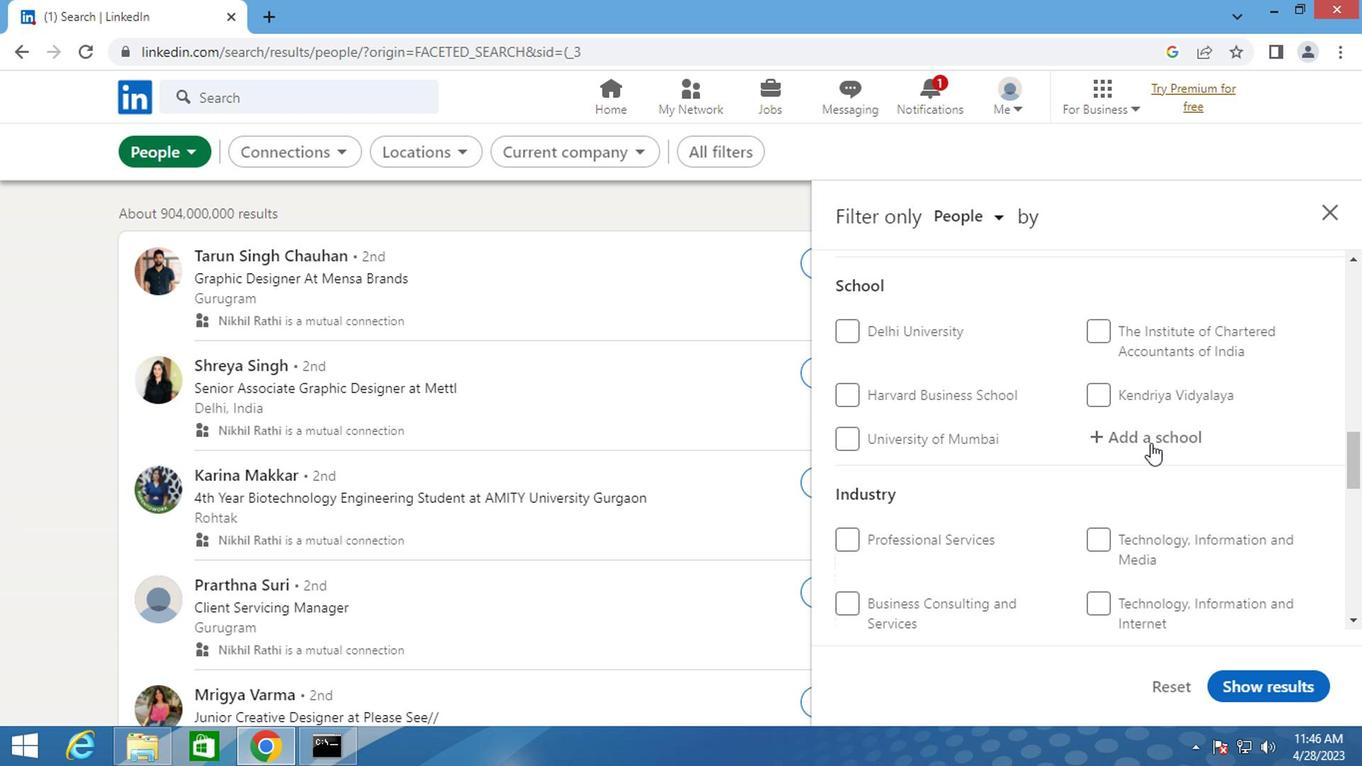 
Action: Mouse scrolled (1144, 443) with delta (0, 0)
Screenshot: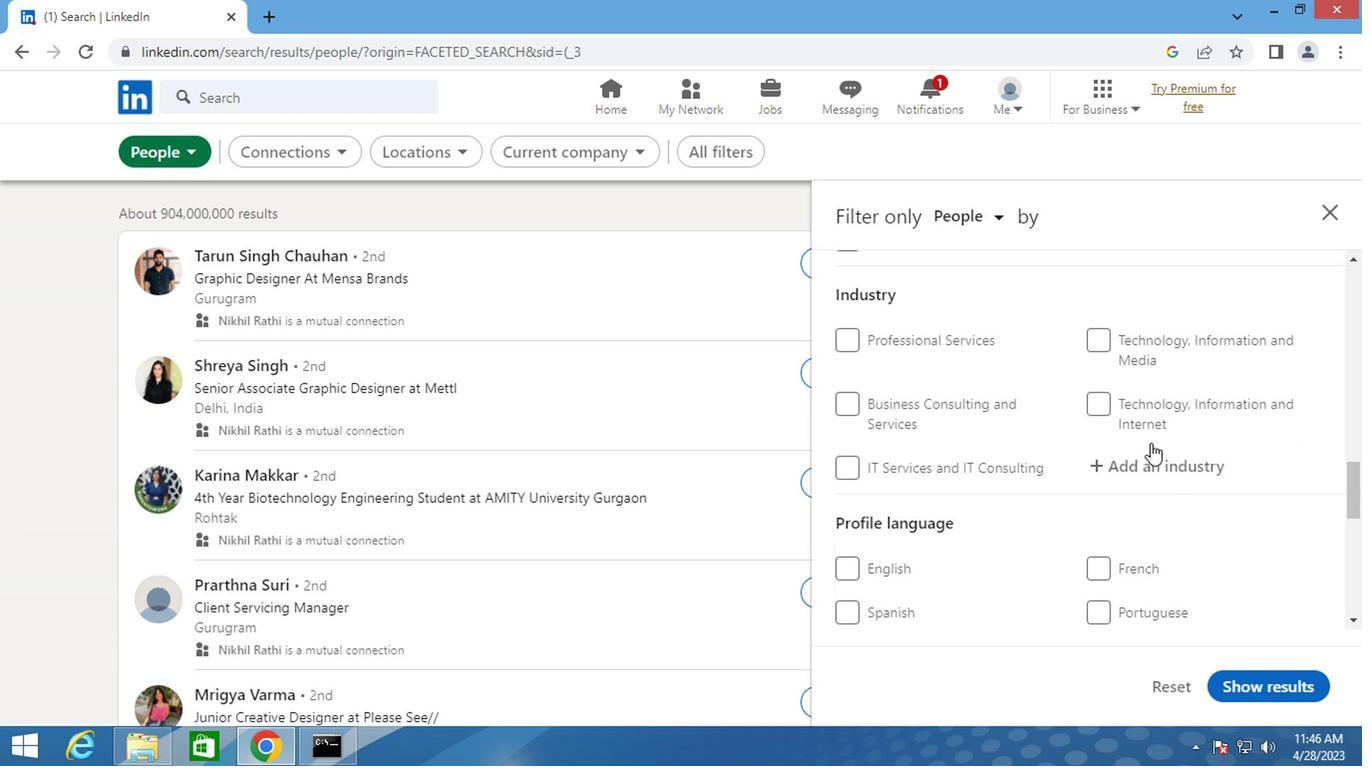 
Action: Mouse scrolled (1144, 443) with delta (0, 0)
Screenshot: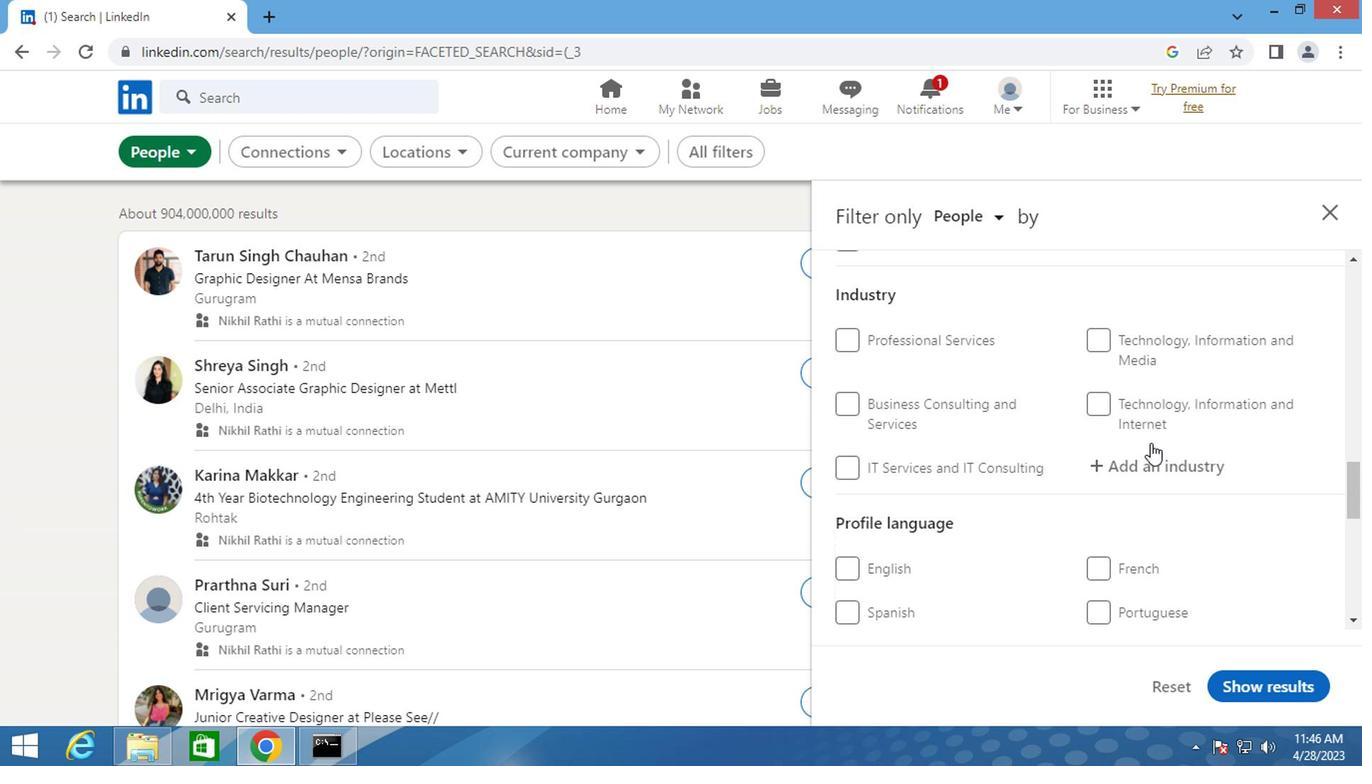 
Action: Mouse moved to (842, 372)
Screenshot: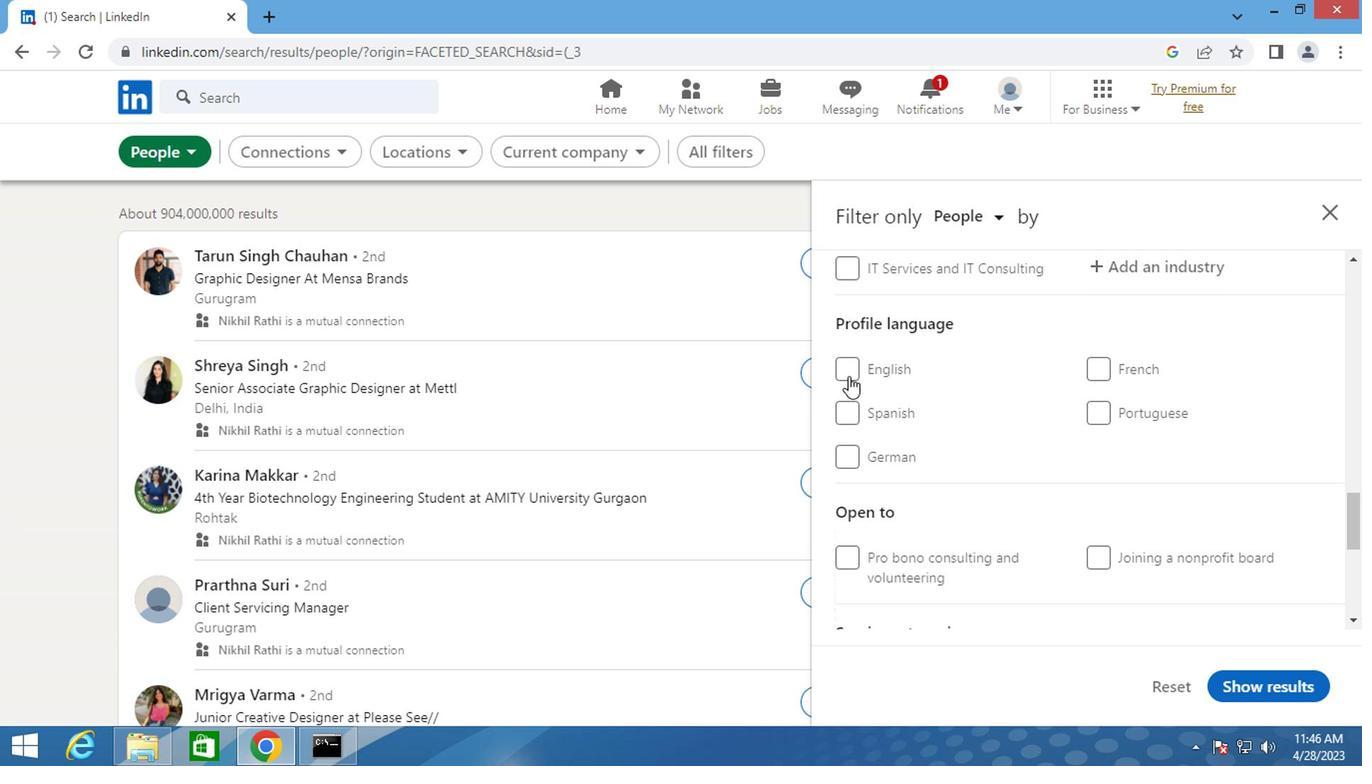 
Action: Mouse pressed left at (842, 372)
Screenshot: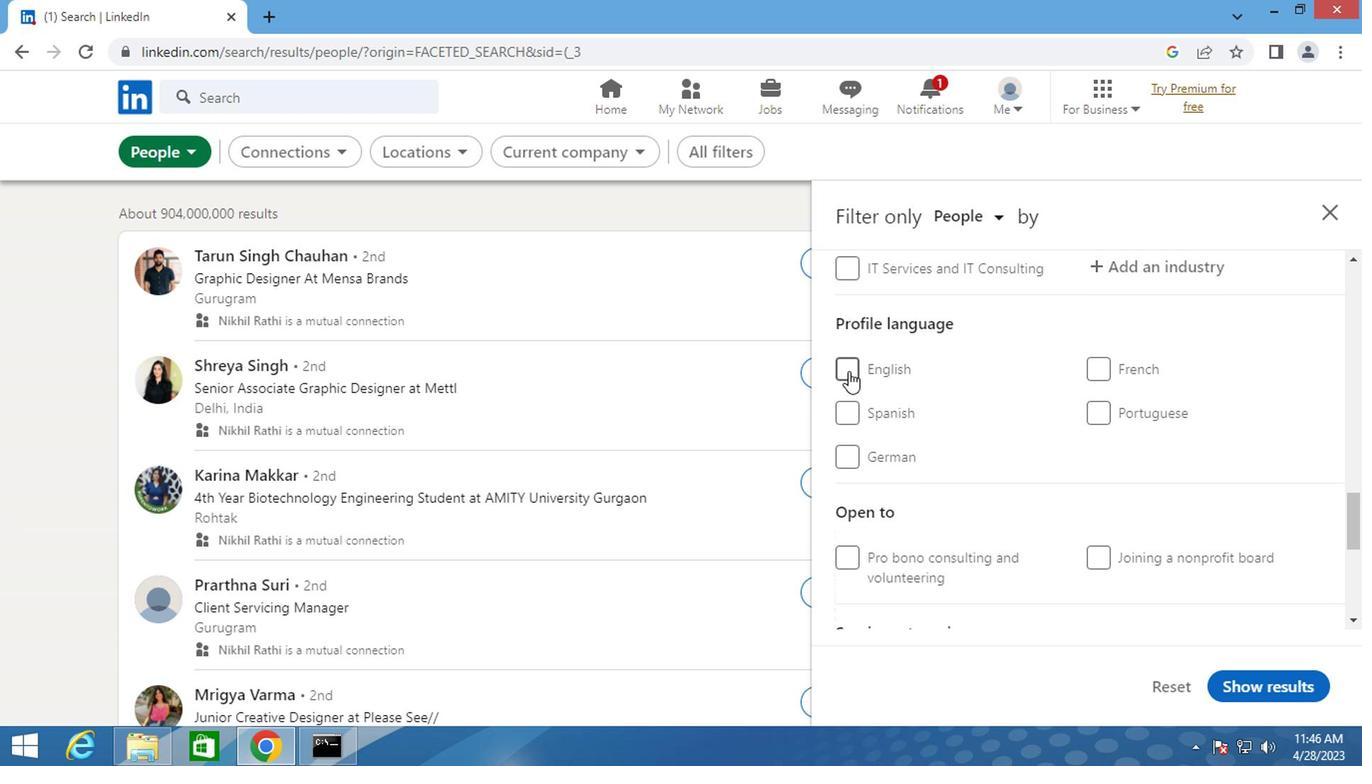 
Action: Mouse moved to (979, 380)
Screenshot: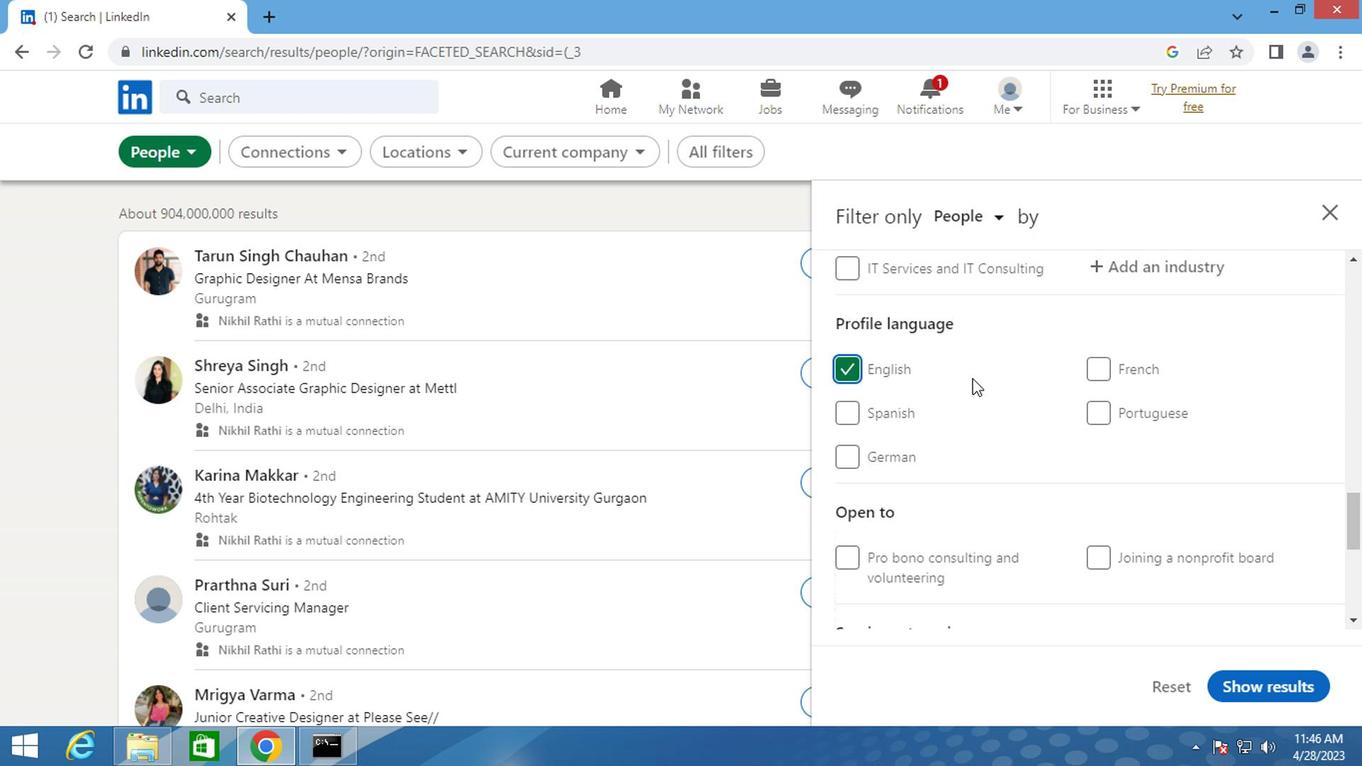
Action: Mouse scrolled (979, 381) with delta (0, 1)
Screenshot: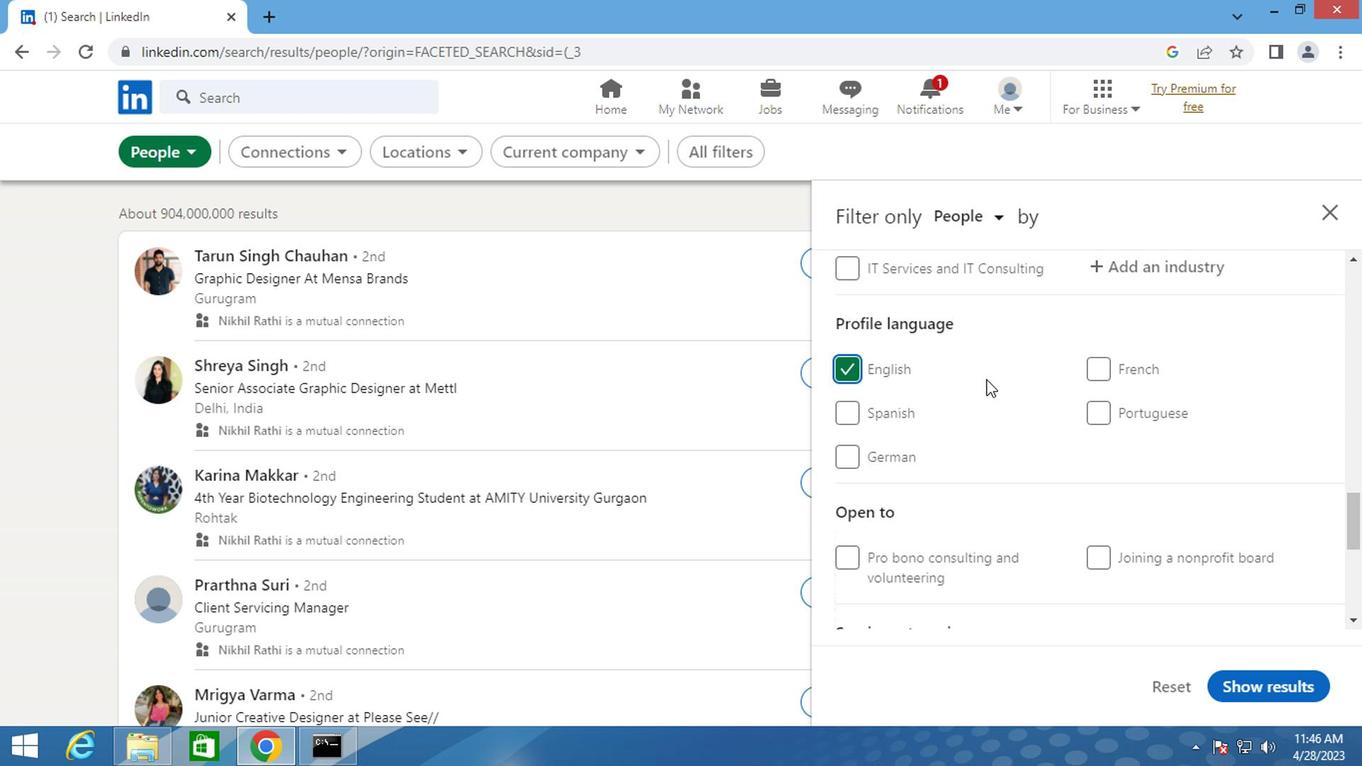 
Action: Mouse scrolled (979, 381) with delta (0, 1)
Screenshot: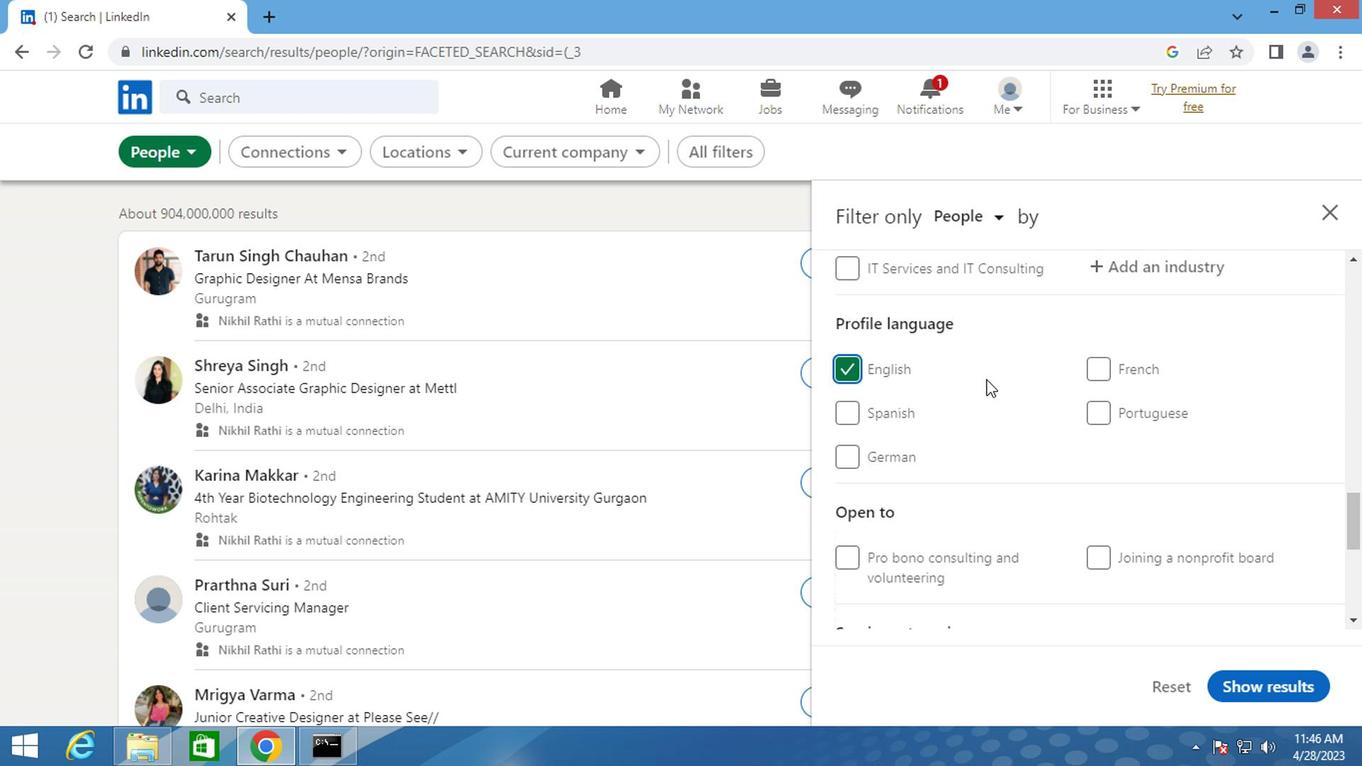
Action: Mouse scrolled (979, 381) with delta (0, 1)
Screenshot: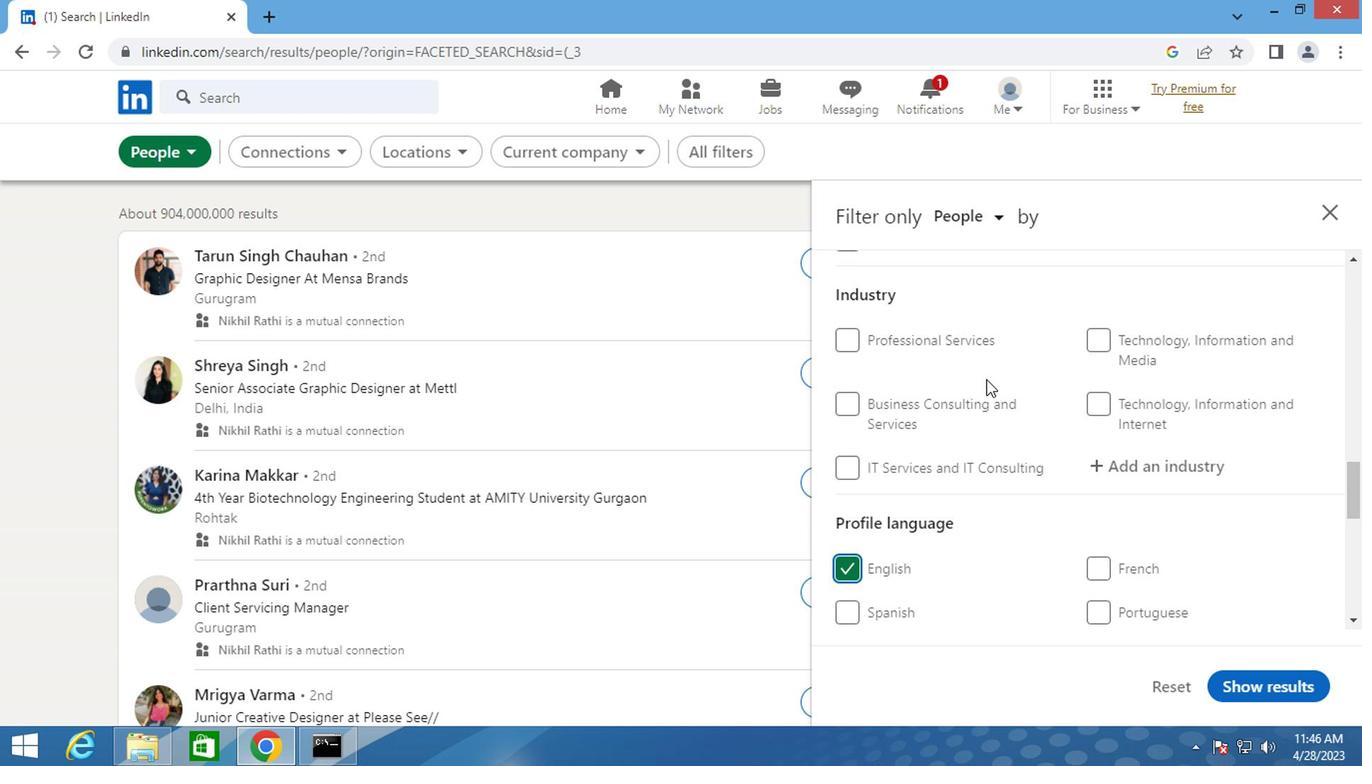 
Action: Mouse scrolled (979, 381) with delta (0, 1)
Screenshot: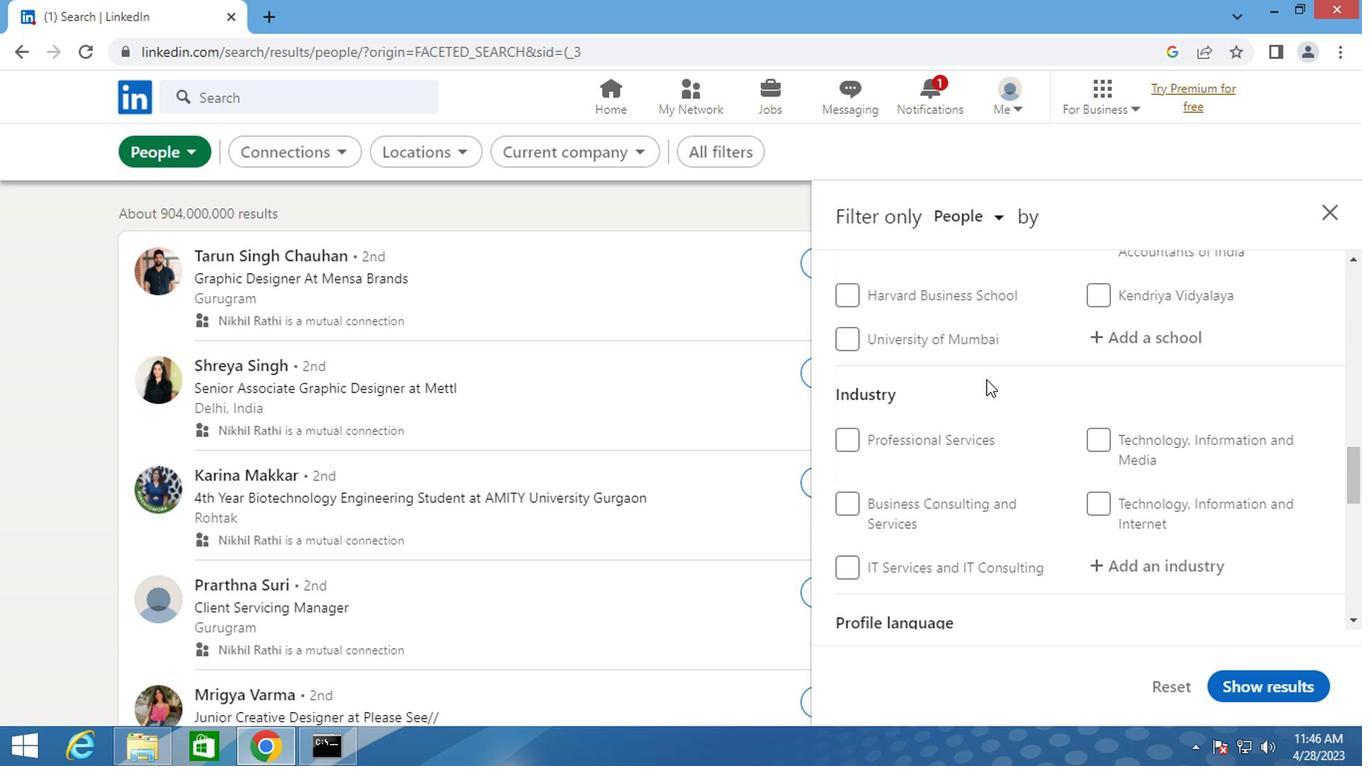 
Action: Mouse scrolled (979, 381) with delta (0, 1)
Screenshot: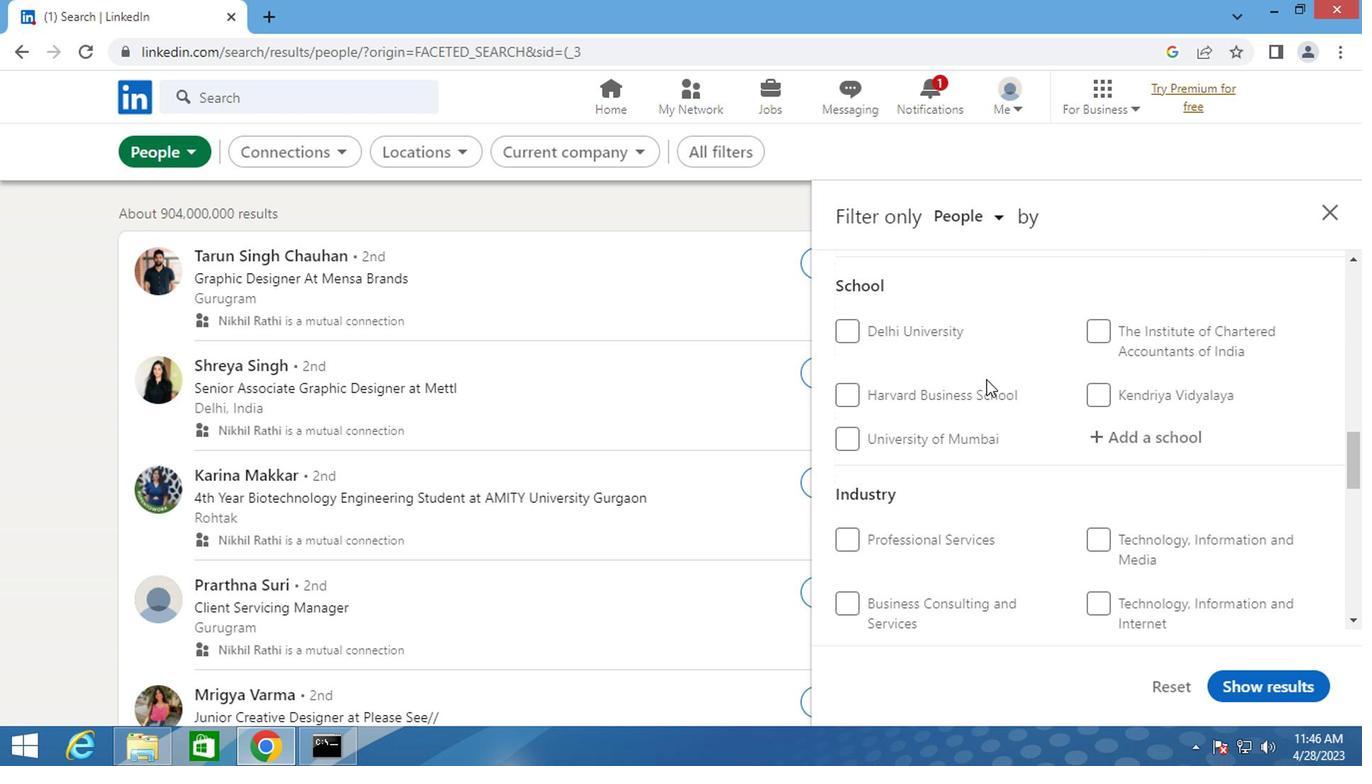 
Action: Mouse scrolled (979, 381) with delta (0, 1)
Screenshot: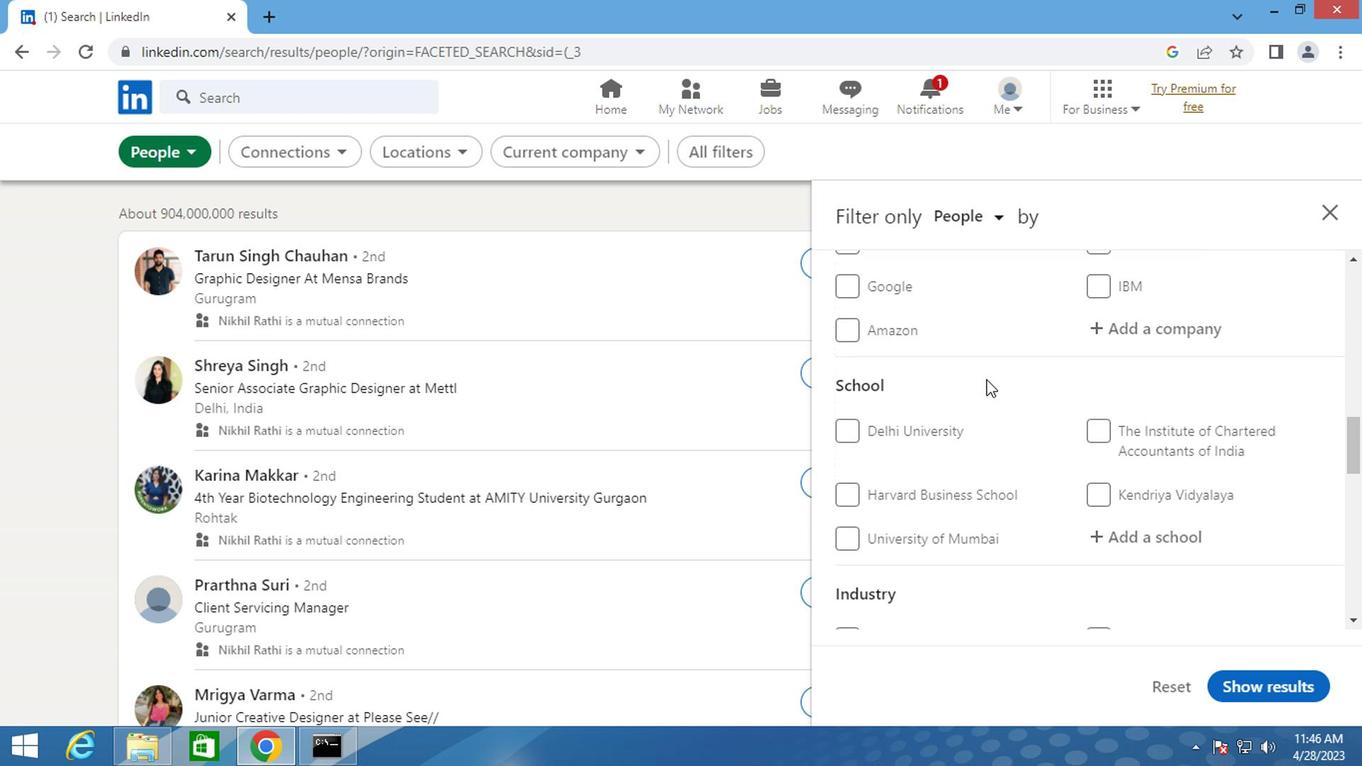 
Action: Mouse scrolled (979, 381) with delta (0, 1)
Screenshot: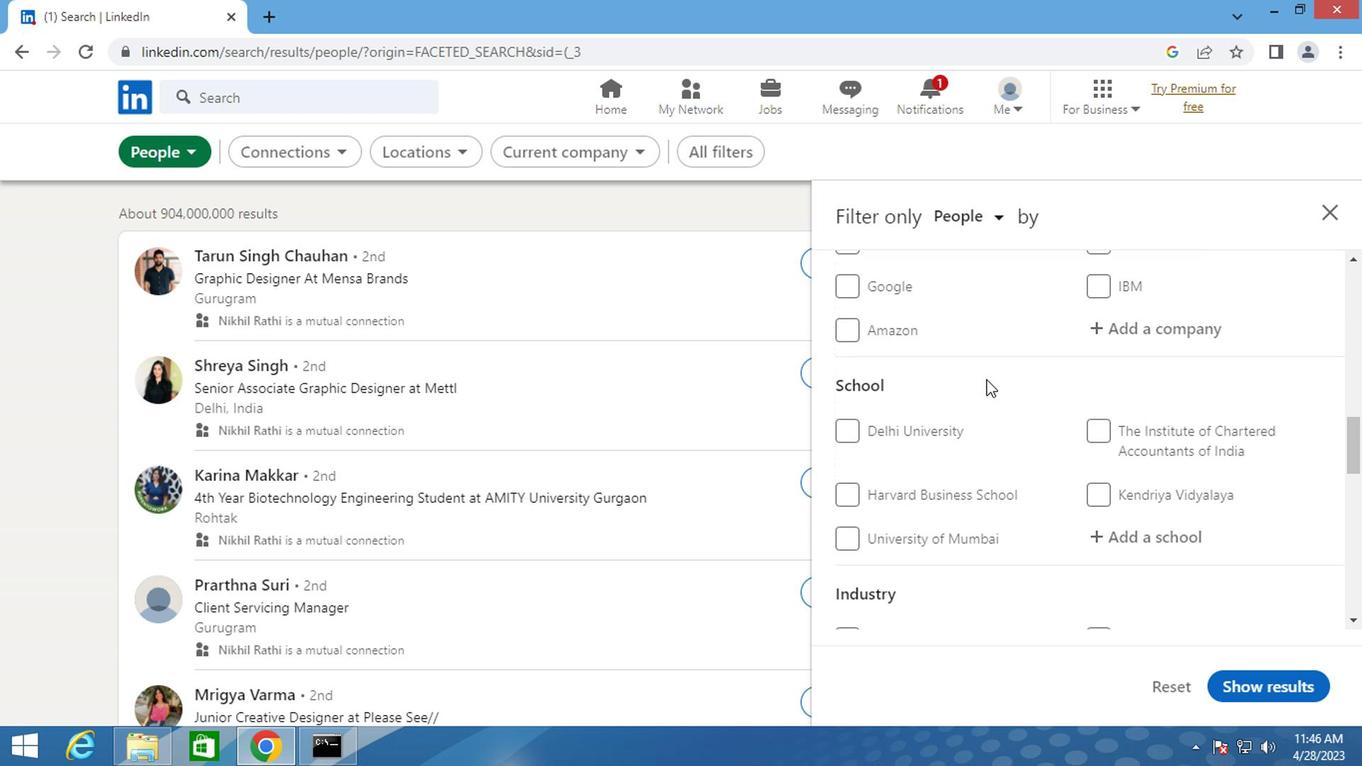 
Action: Mouse moved to (995, 397)
Screenshot: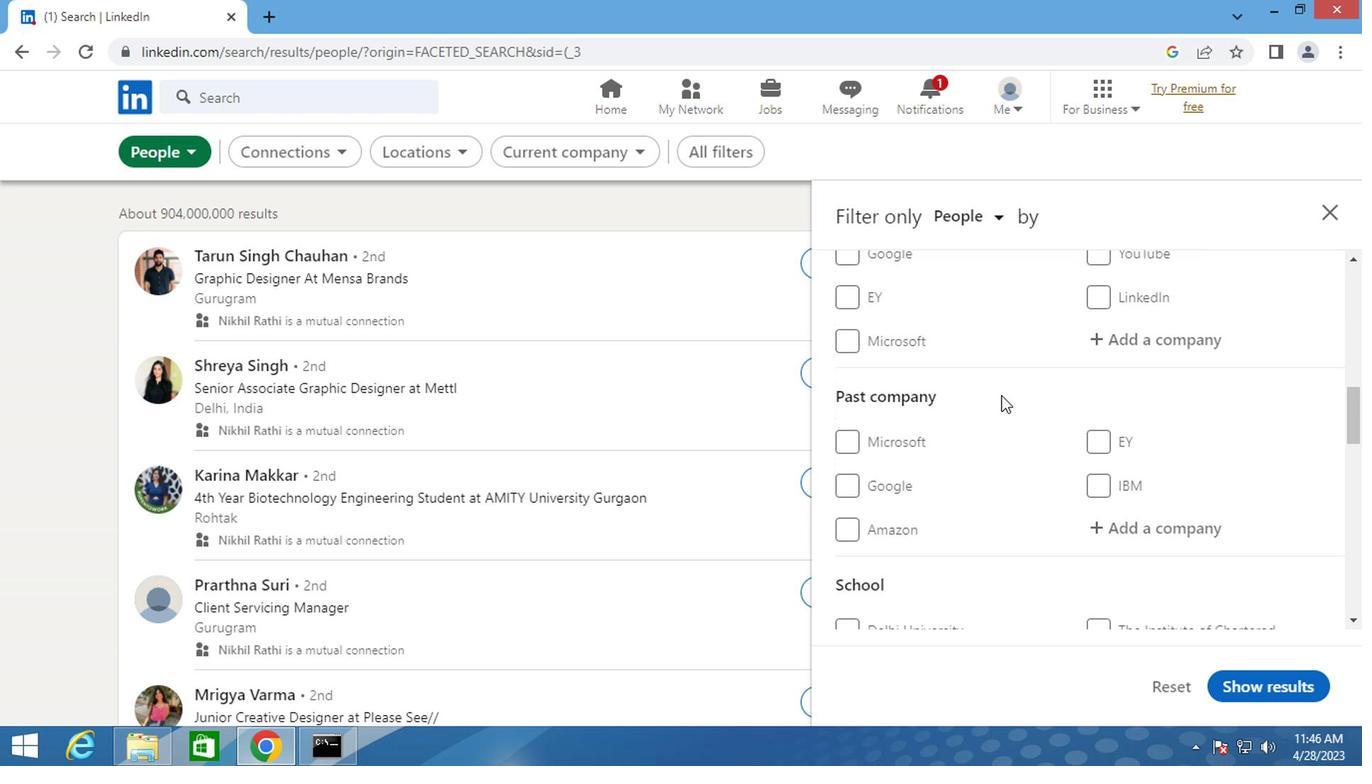 
Action: Mouse scrolled (995, 397) with delta (0, 0)
Screenshot: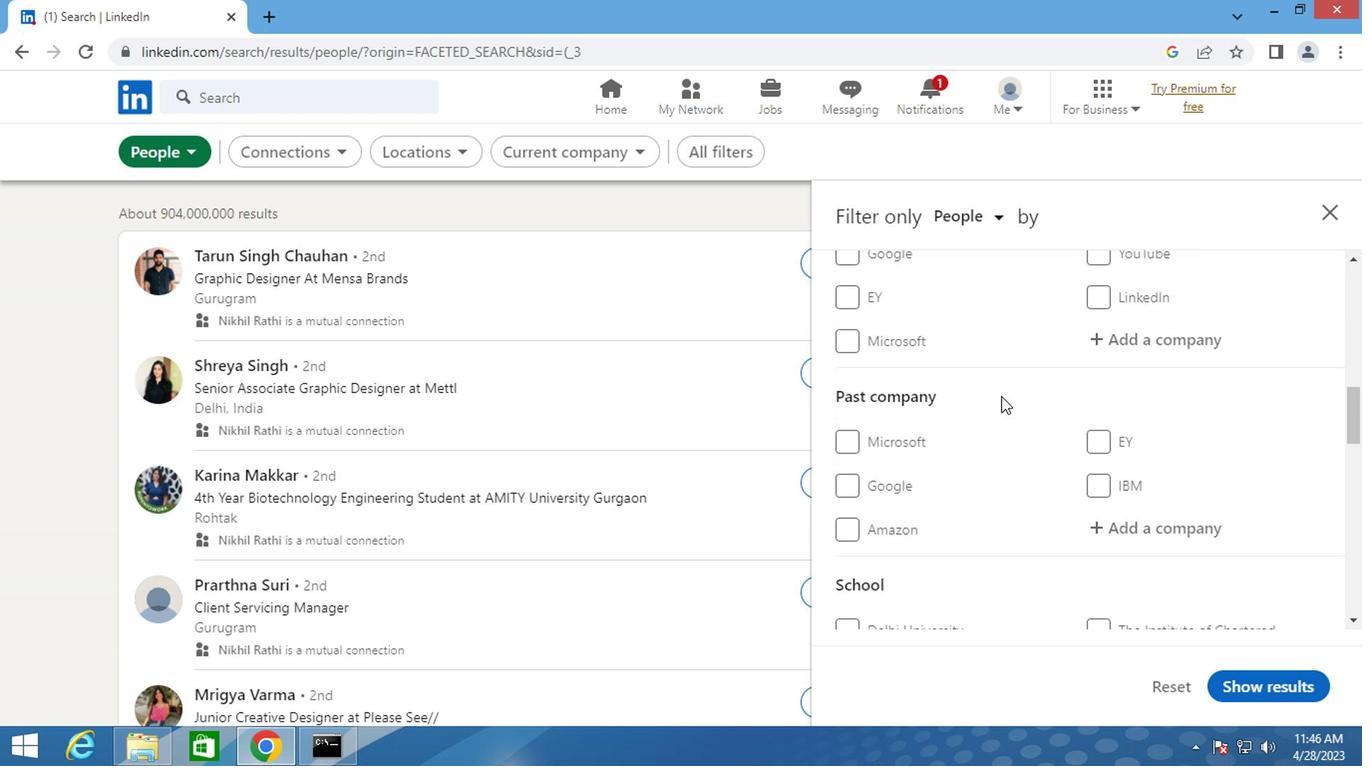 
Action: Mouse scrolled (995, 397) with delta (0, 0)
Screenshot: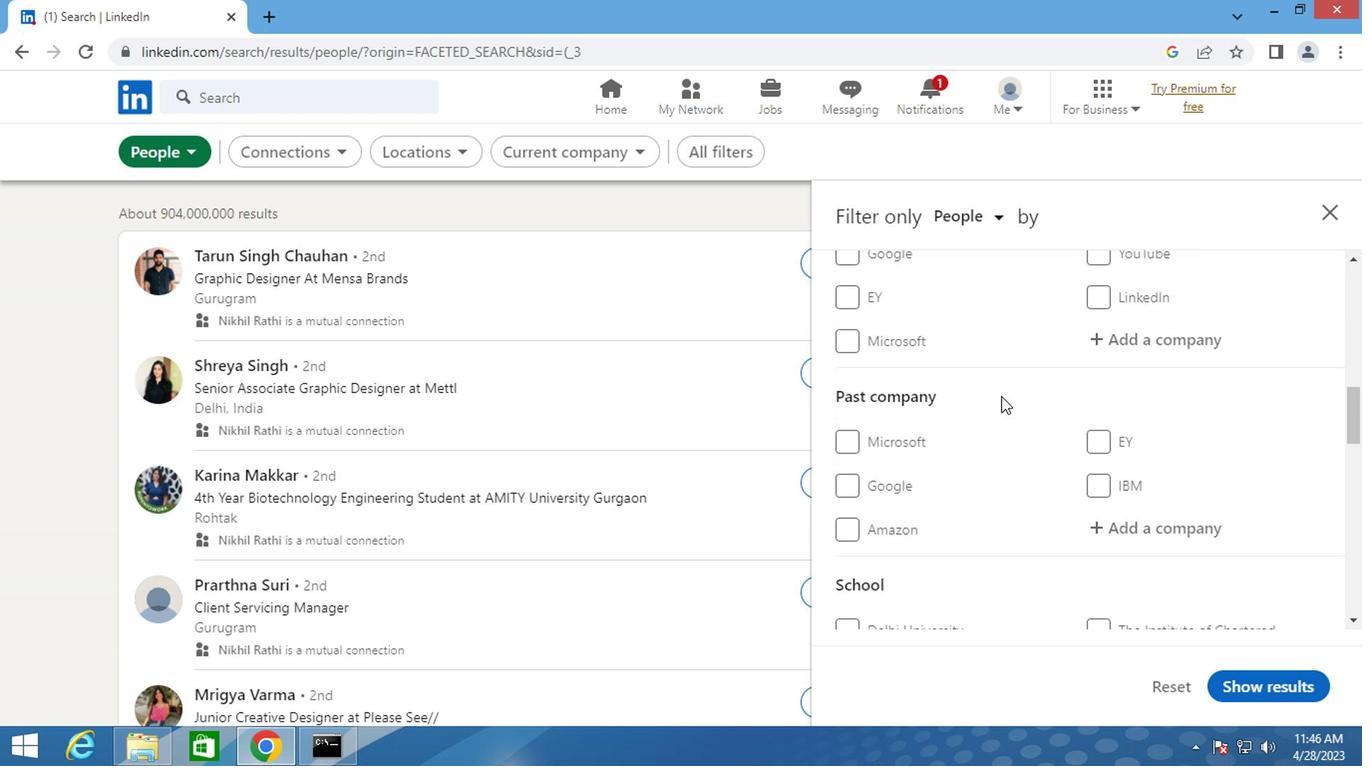 
Action: Mouse scrolled (995, 397) with delta (0, 0)
Screenshot: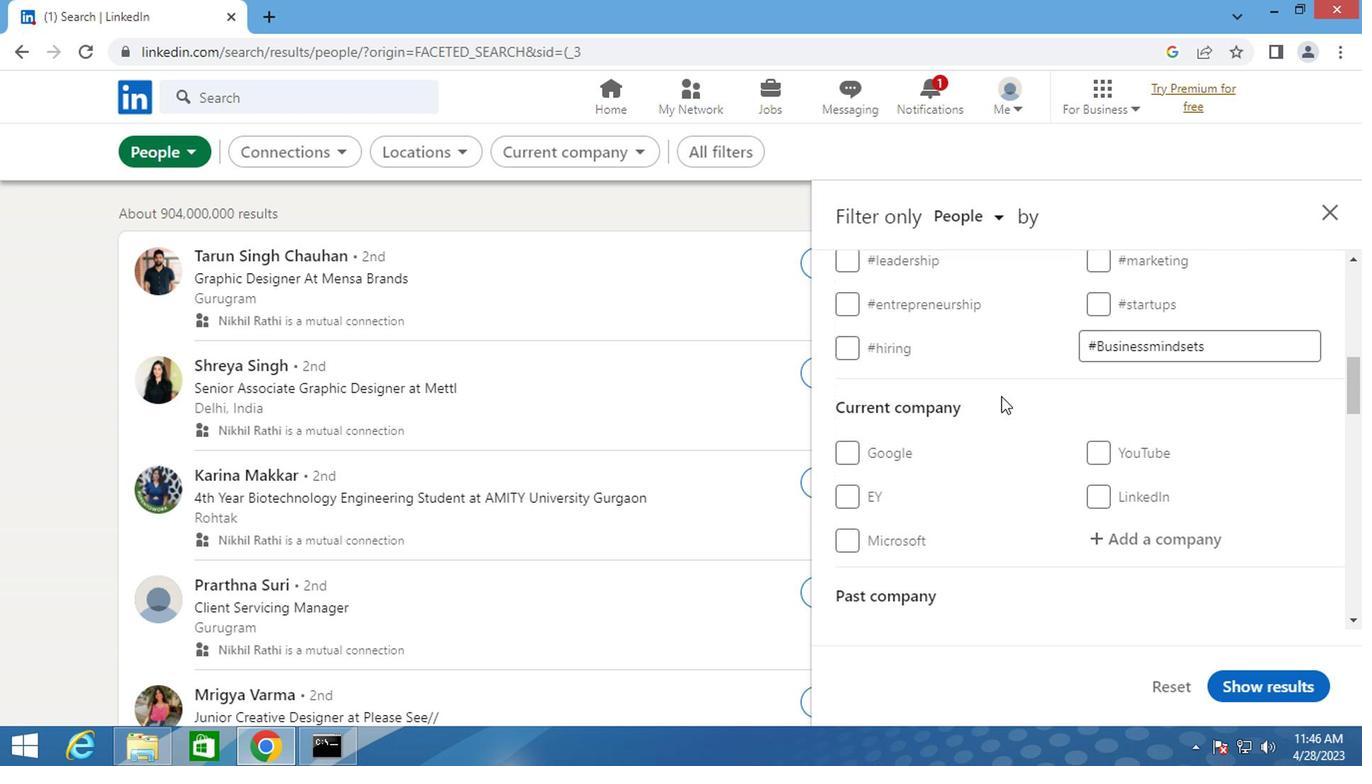 
Action: Mouse scrolled (995, 396) with delta (0, 0)
Screenshot: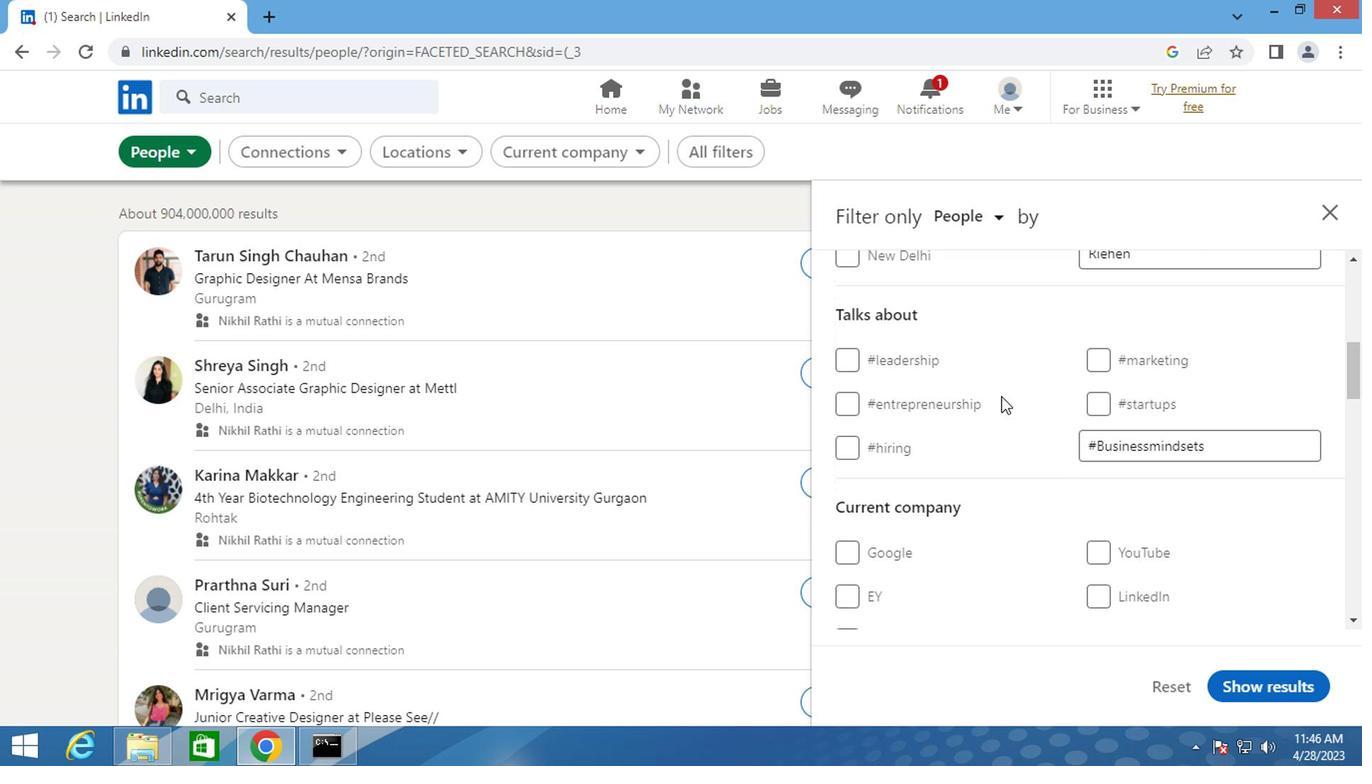 
Action: Mouse scrolled (995, 396) with delta (0, 0)
Screenshot: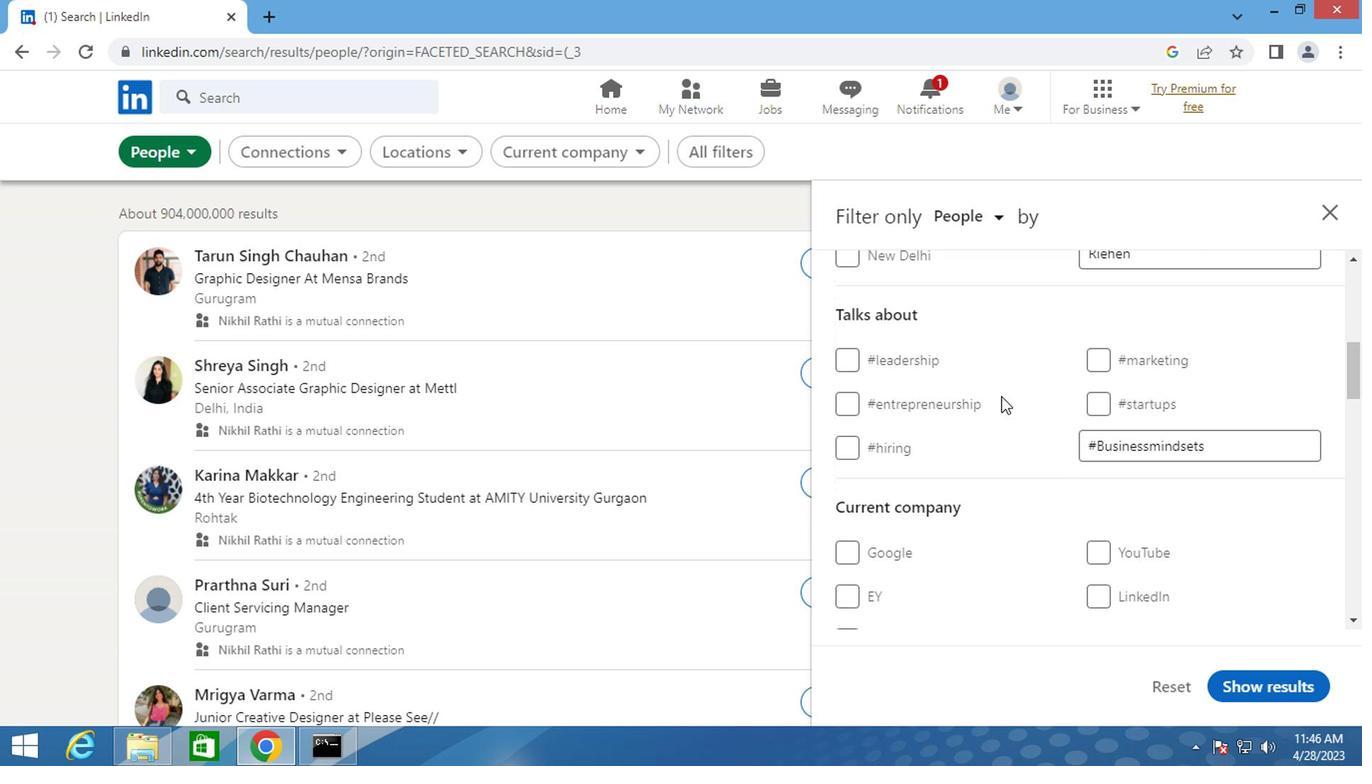 
Action: Mouse moved to (1135, 427)
Screenshot: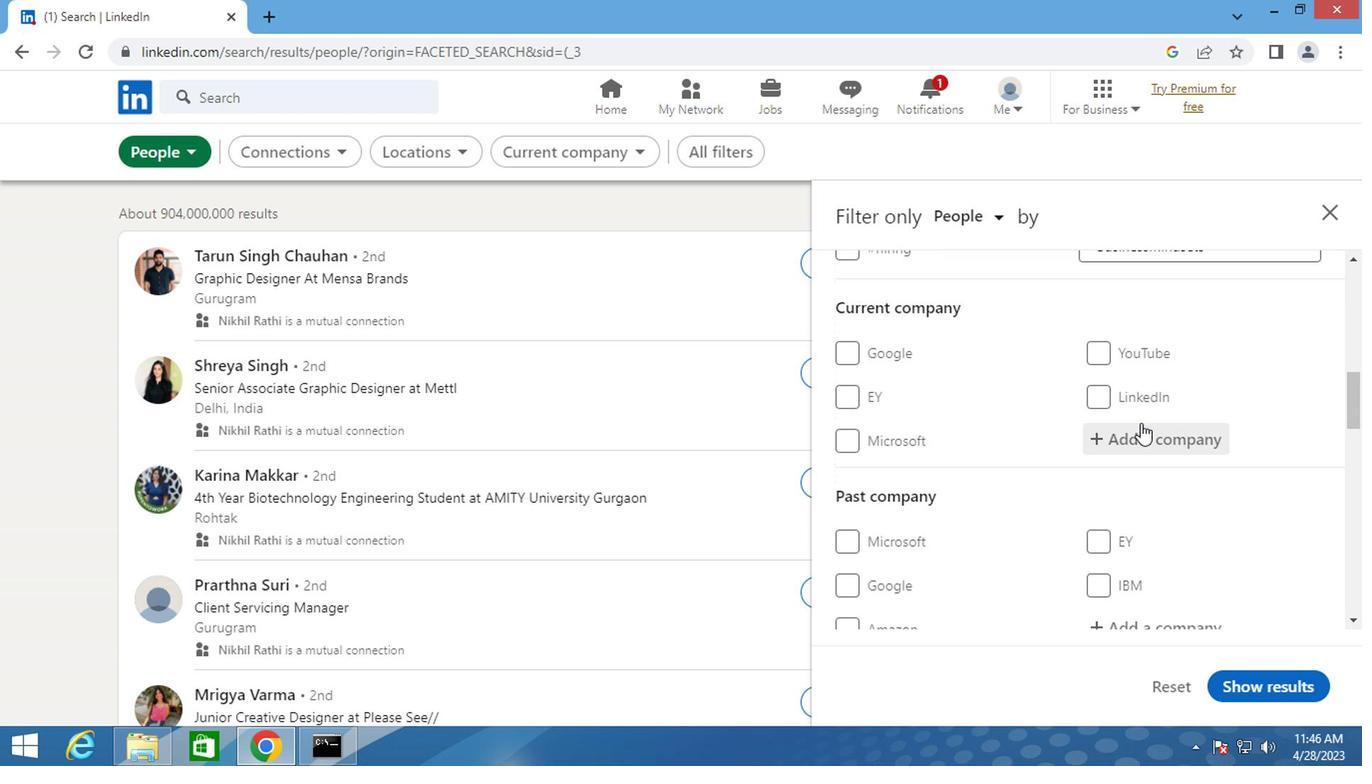 
Action: Mouse pressed left at (1135, 427)
Screenshot: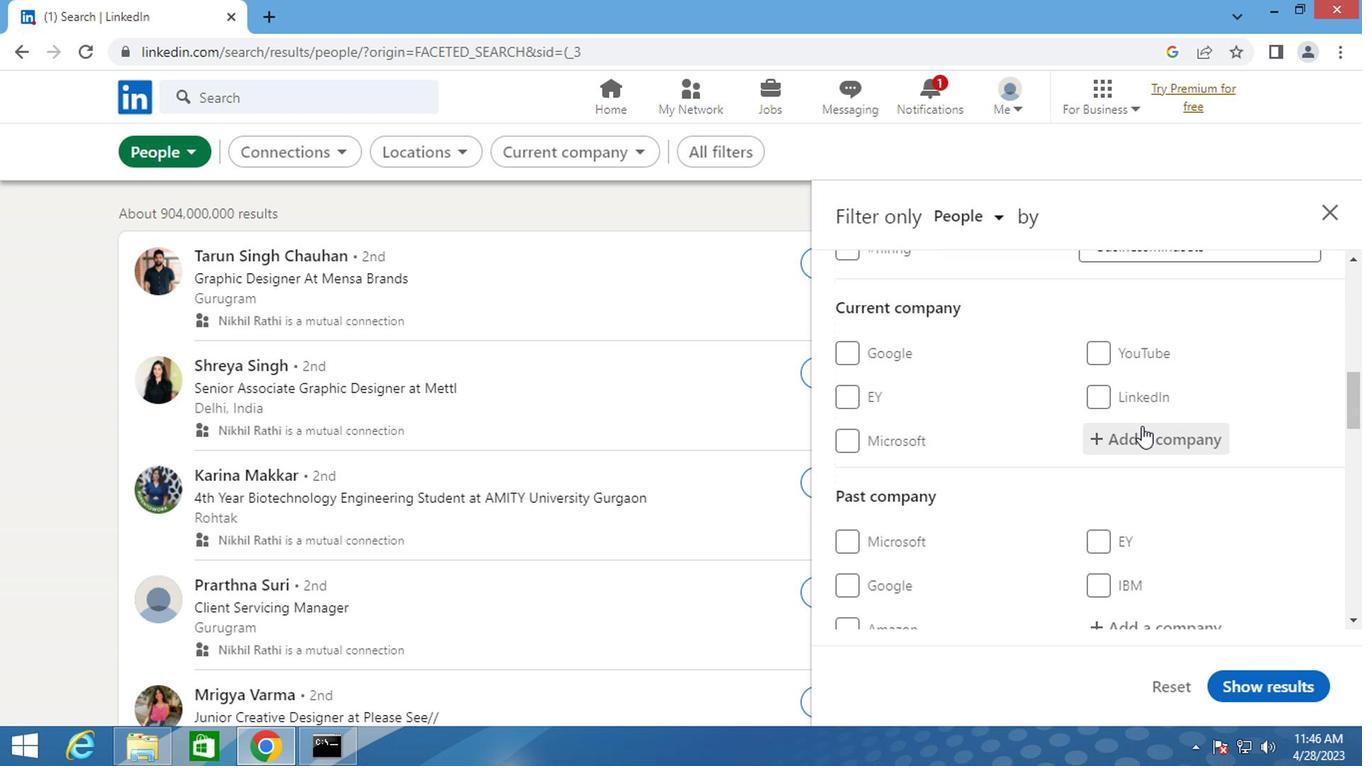 
Action: Key pressed <Key.shift>EXPERIAN
Screenshot: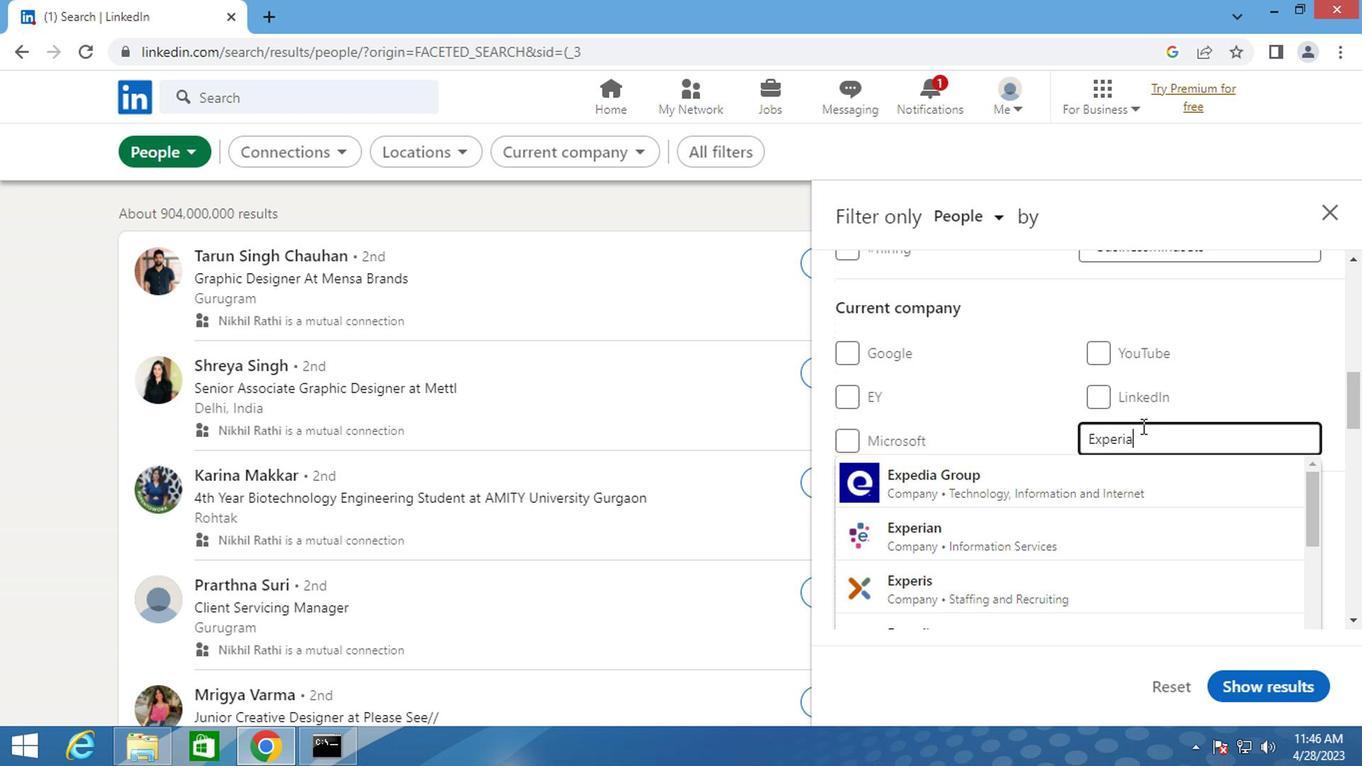 
Action: Mouse moved to (964, 535)
Screenshot: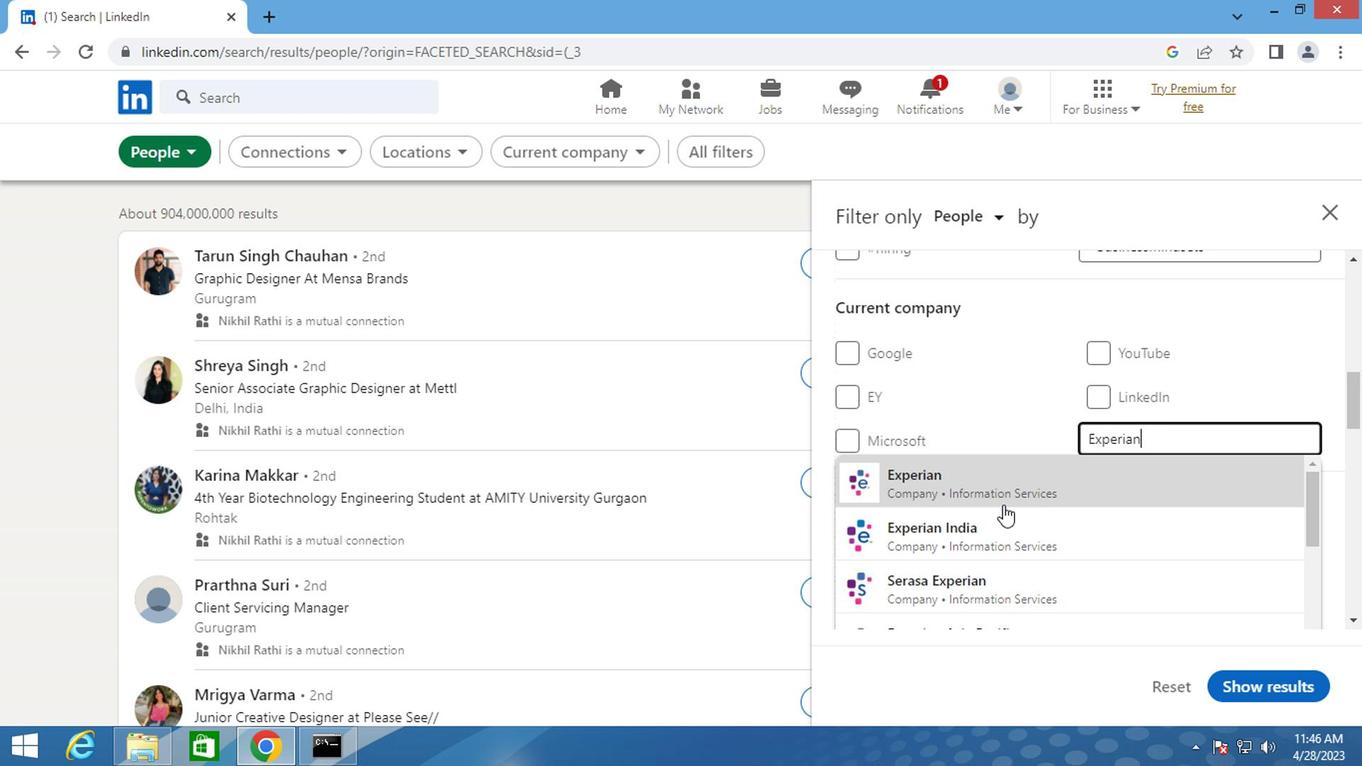 
Action: Mouse pressed left at (964, 535)
Screenshot: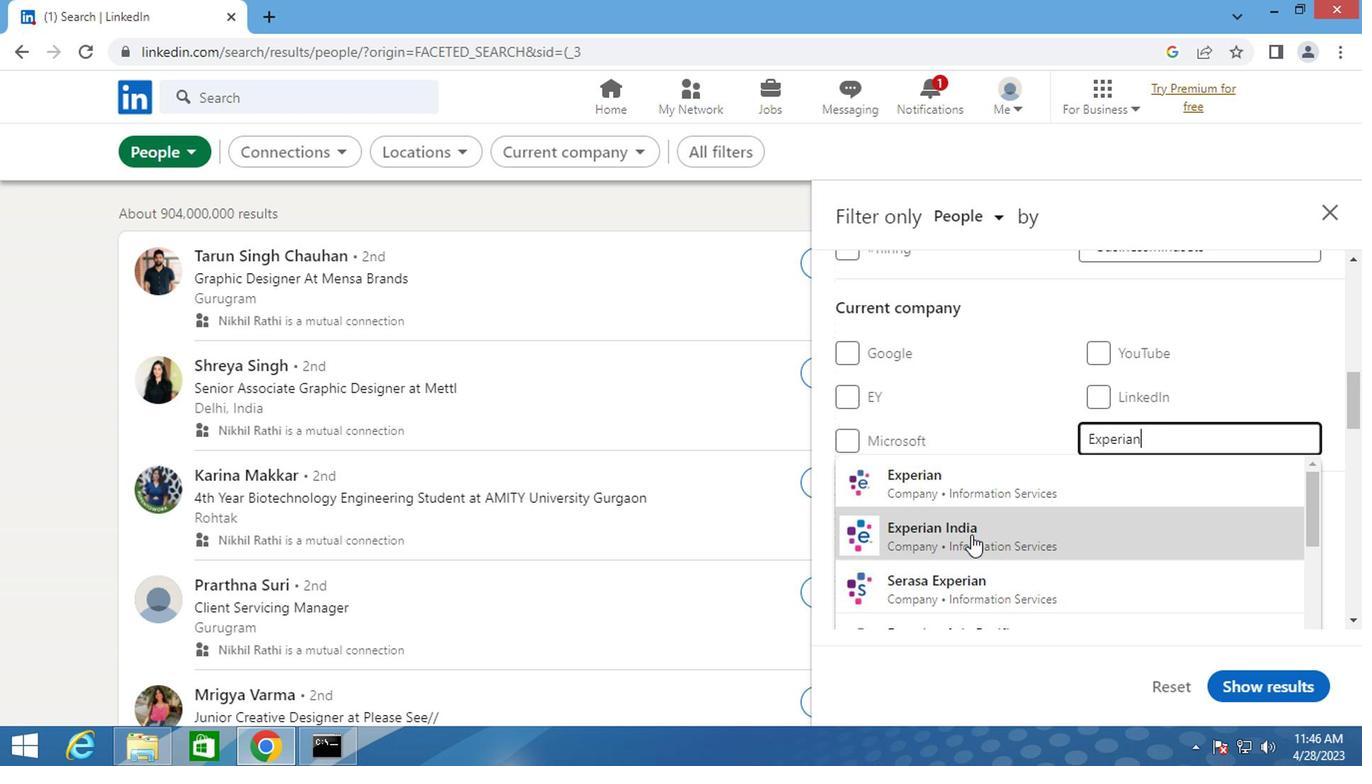 
Action: Mouse scrolled (964, 534) with delta (0, 0)
Screenshot: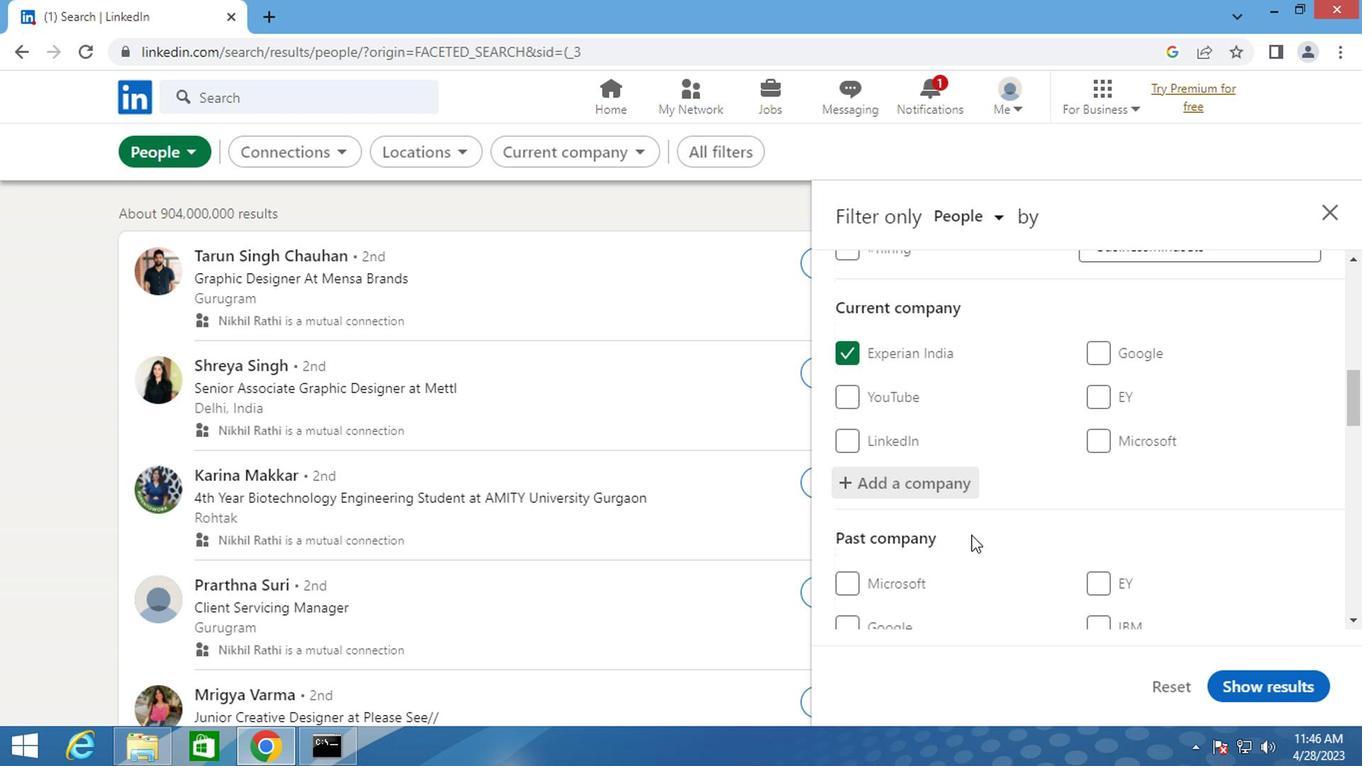 
Action: Mouse scrolled (964, 534) with delta (0, 0)
Screenshot: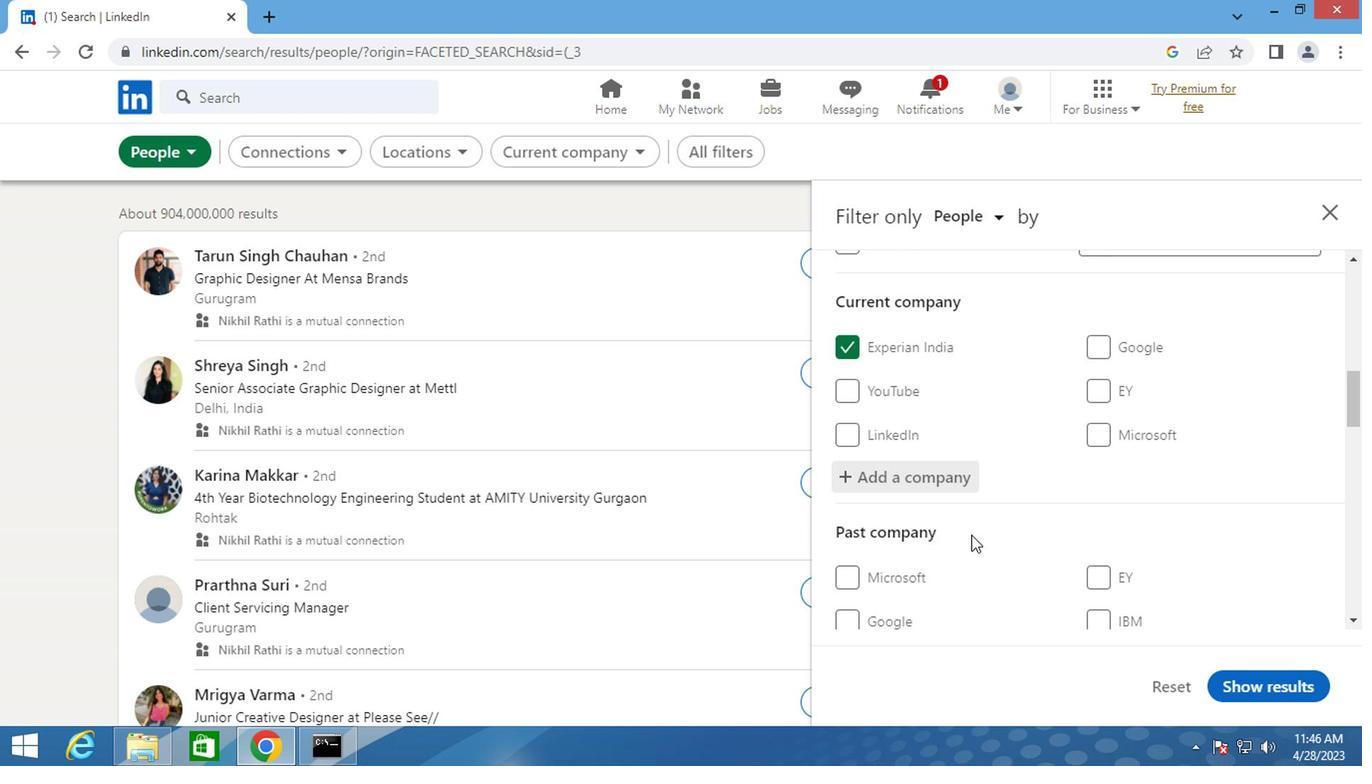 
Action: Mouse scrolled (964, 534) with delta (0, 0)
Screenshot: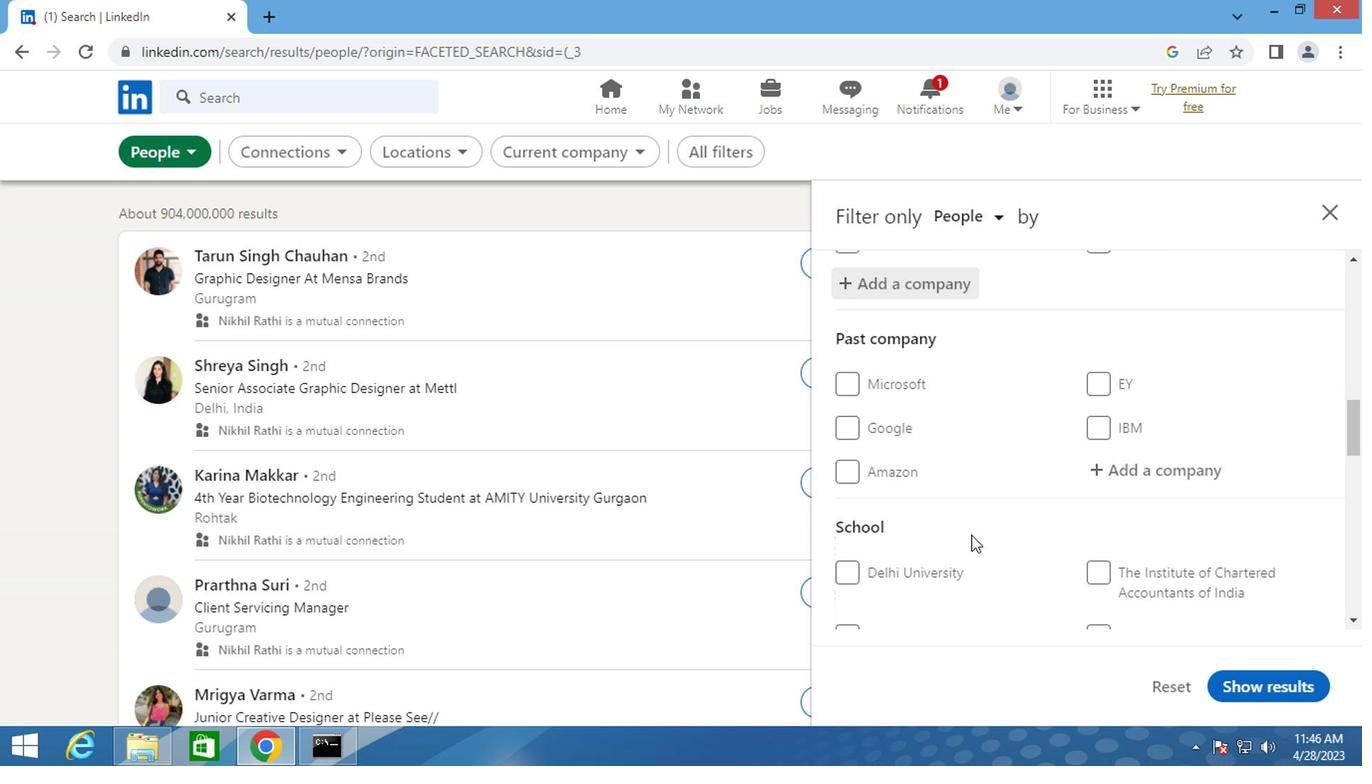 
Action: Mouse moved to (1109, 569)
Screenshot: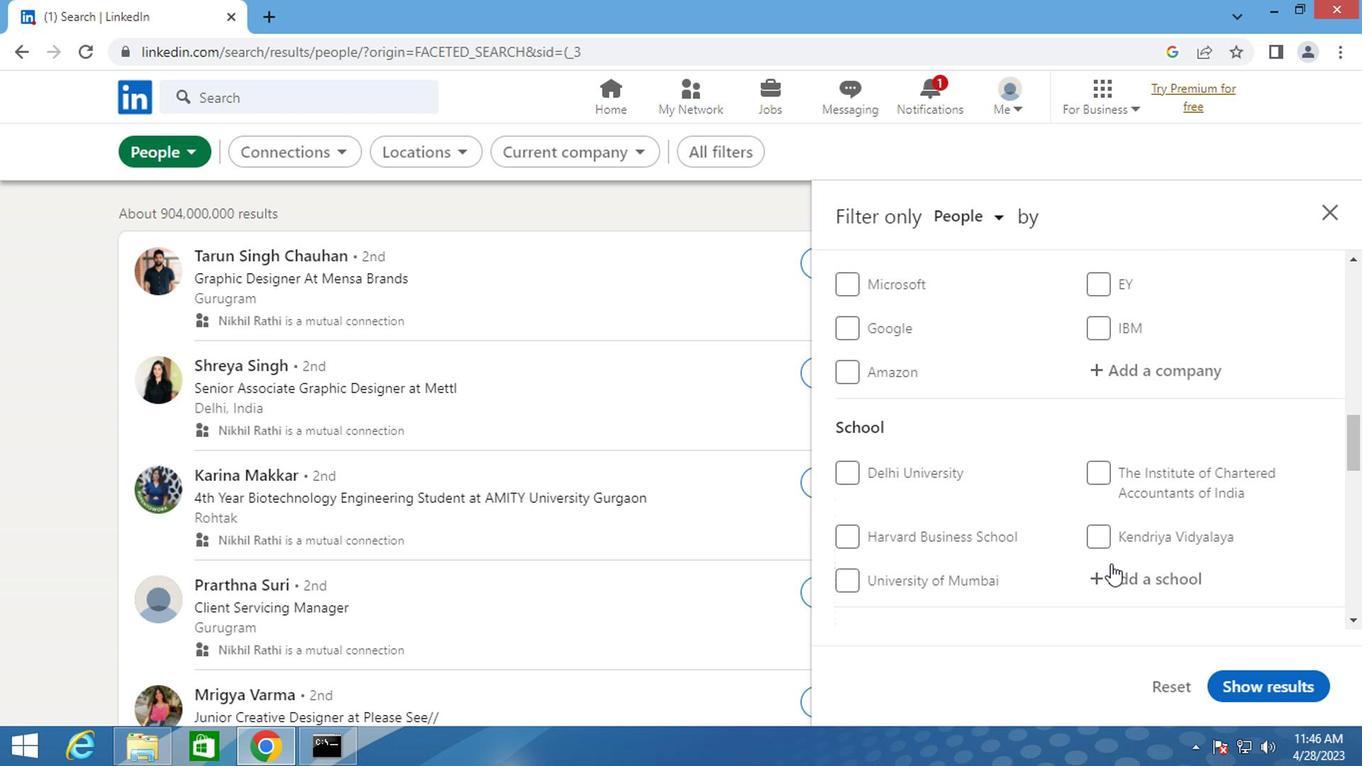 
Action: Mouse pressed left at (1109, 569)
Screenshot: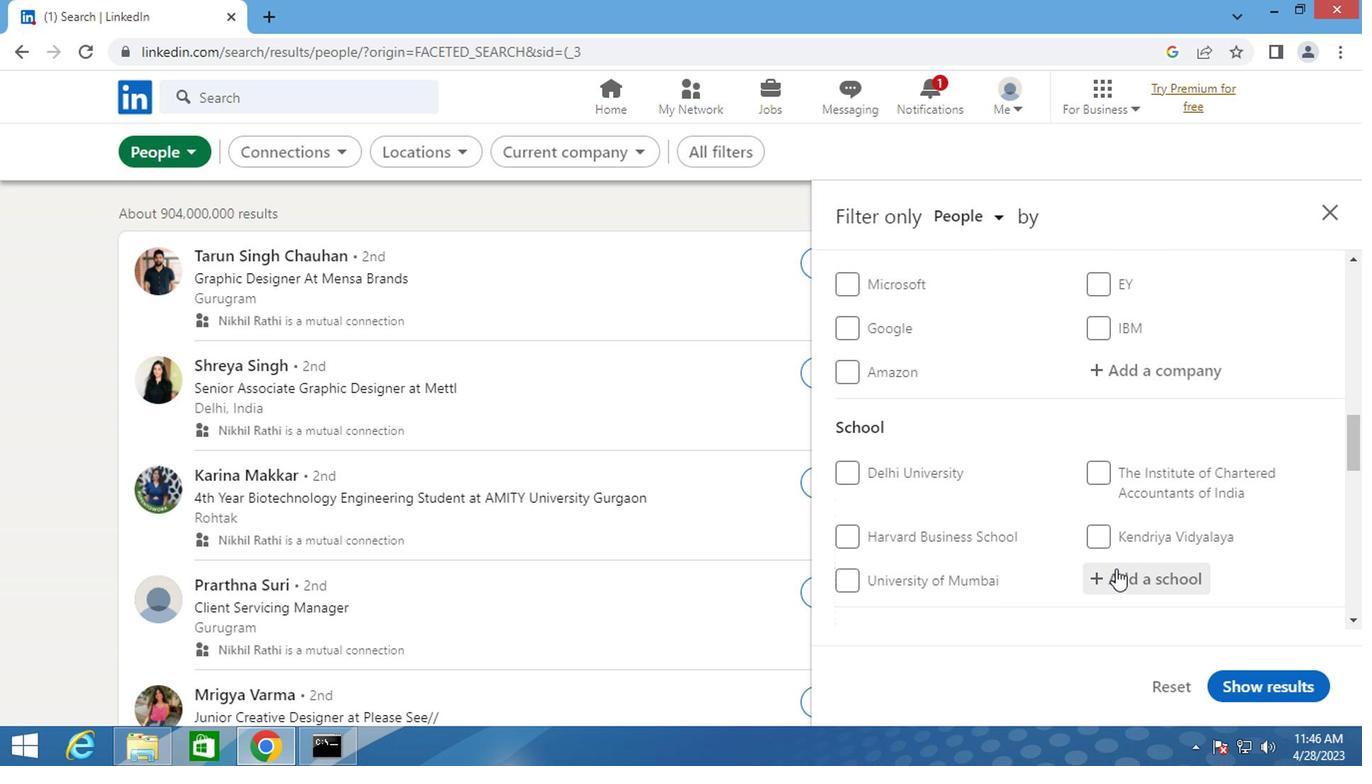 
Action: Key pressed <Key.shift>SRI<Key.space><Key.shift>KRISHNA<Key.space><Key.shift>ADITHYA
Screenshot: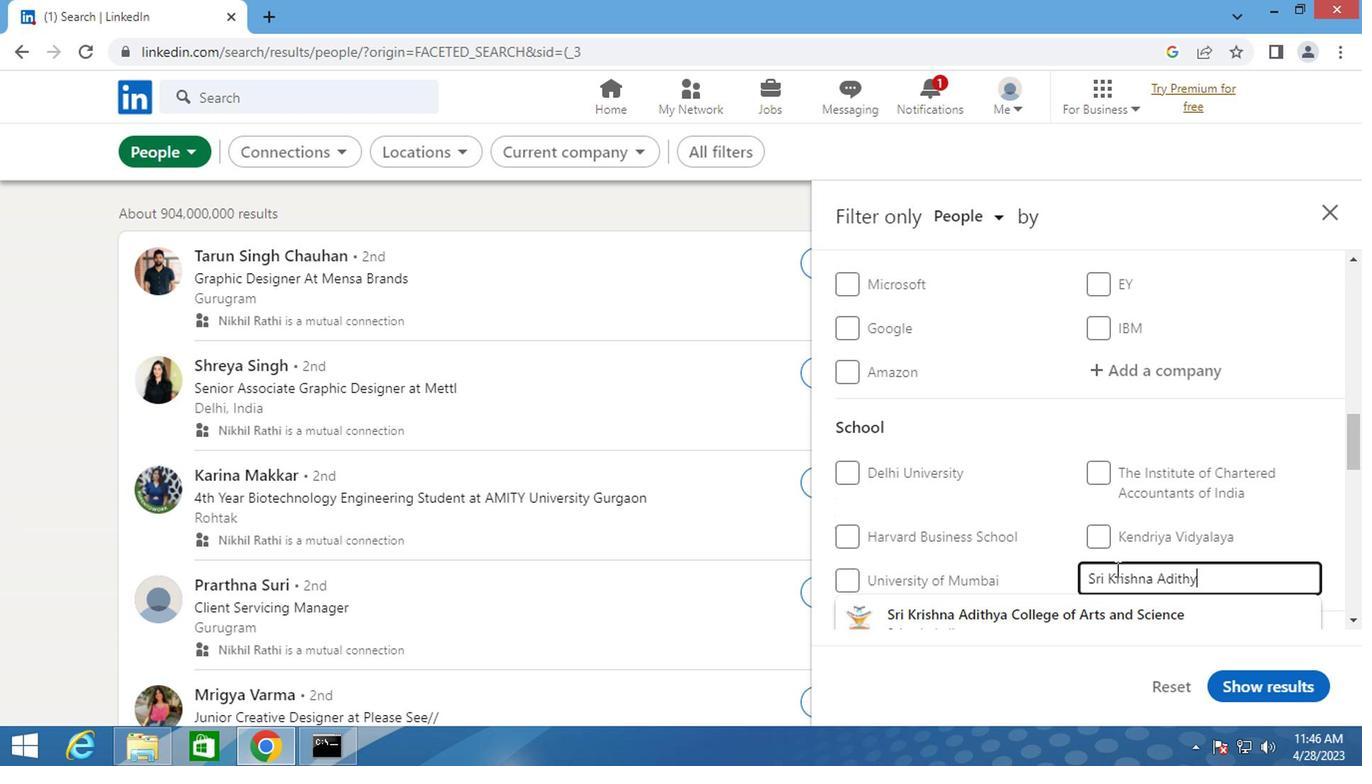 
Action: Mouse moved to (956, 610)
Screenshot: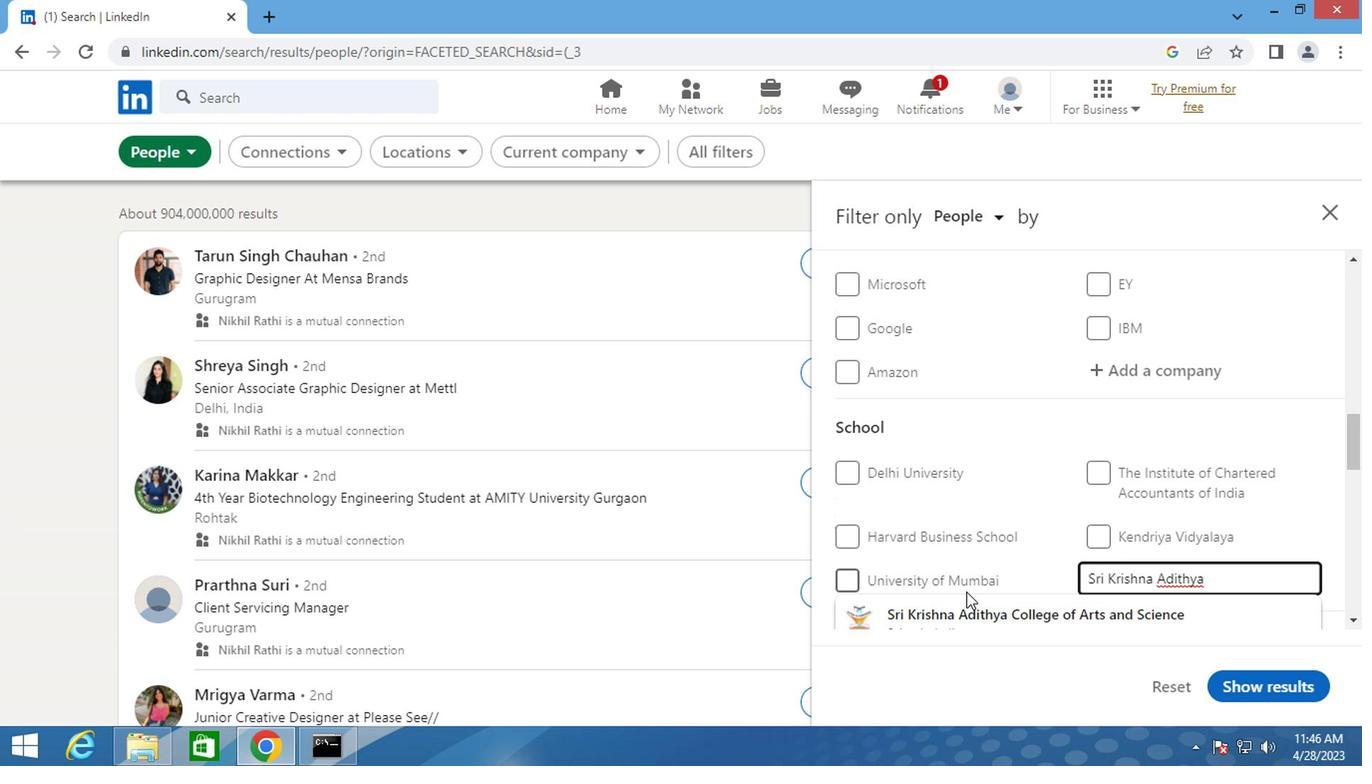 
Action: Mouse pressed left at (956, 610)
Screenshot: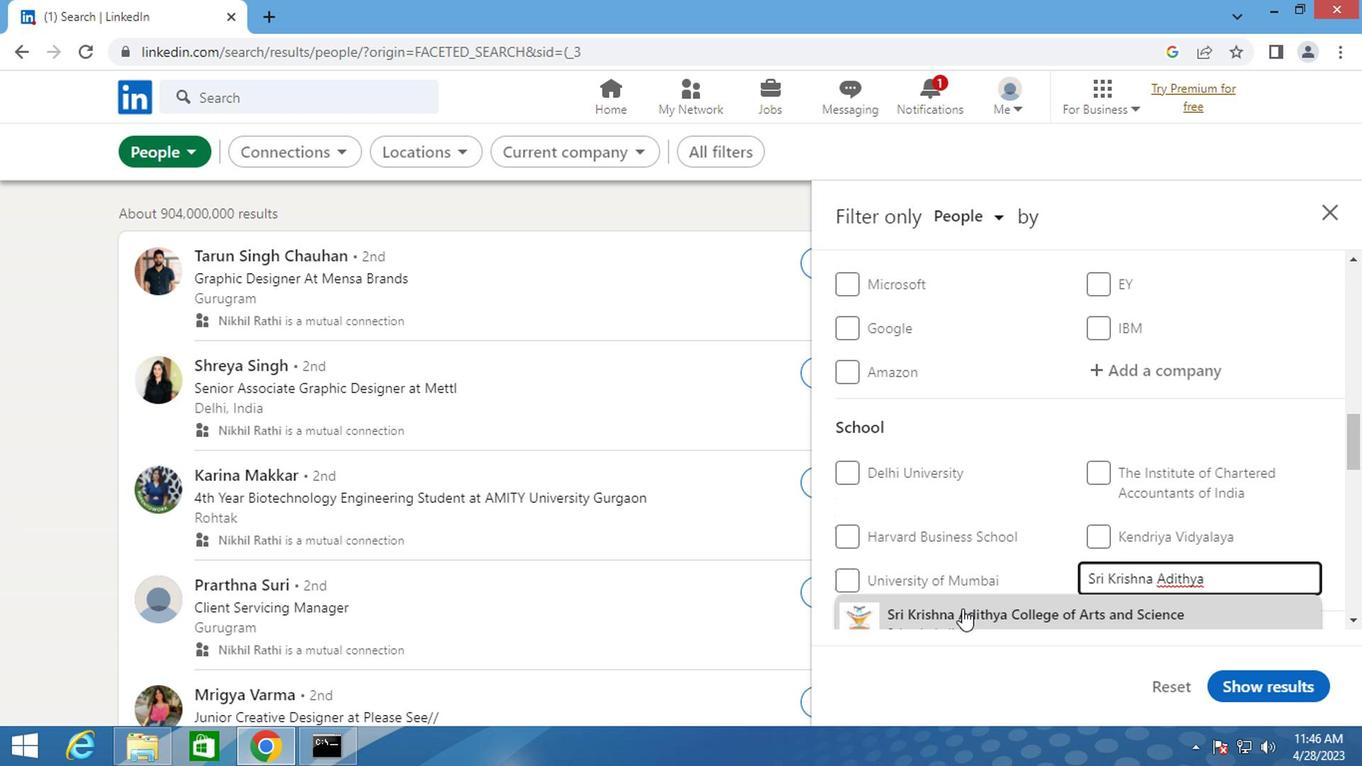 
Action: Mouse moved to (993, 542)
Screenshot: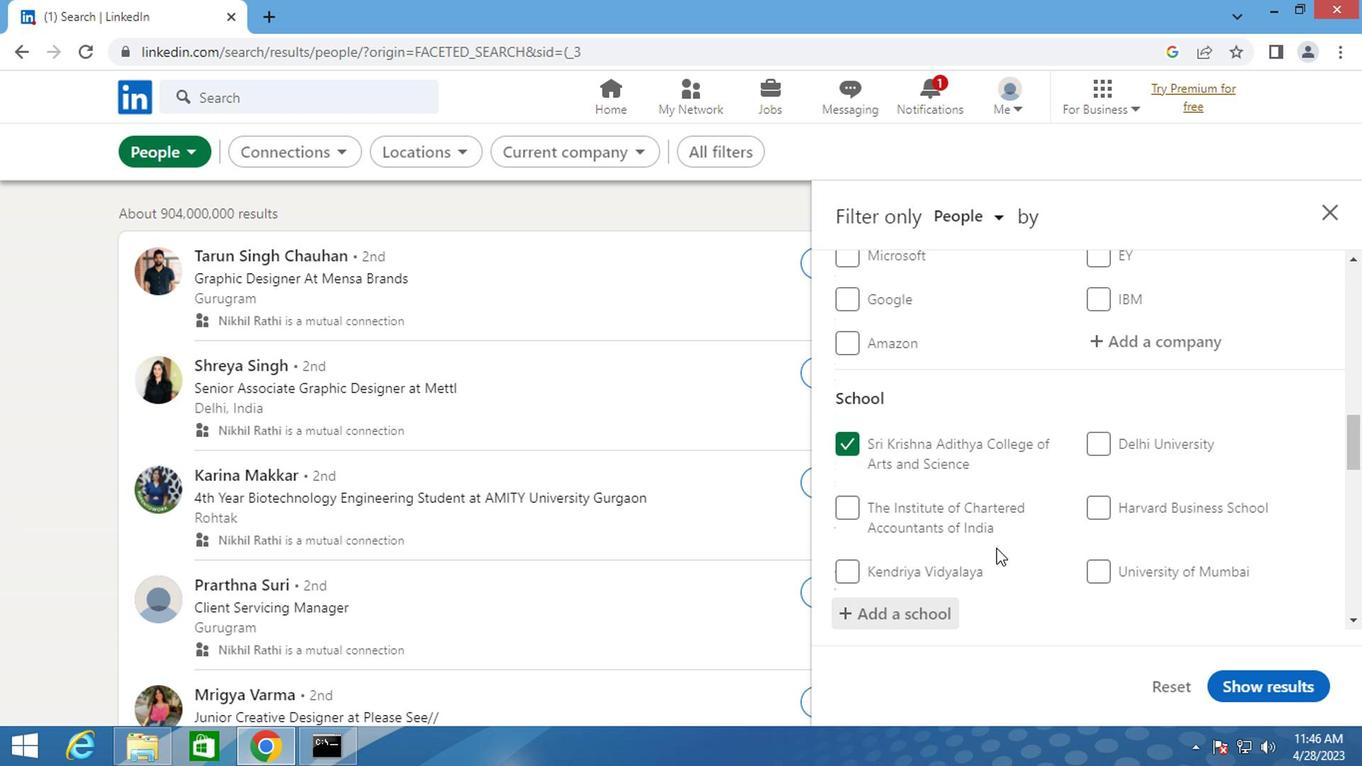
Action: Mouse scrolled (993, 541) with delta (0, 0)
Screenshot: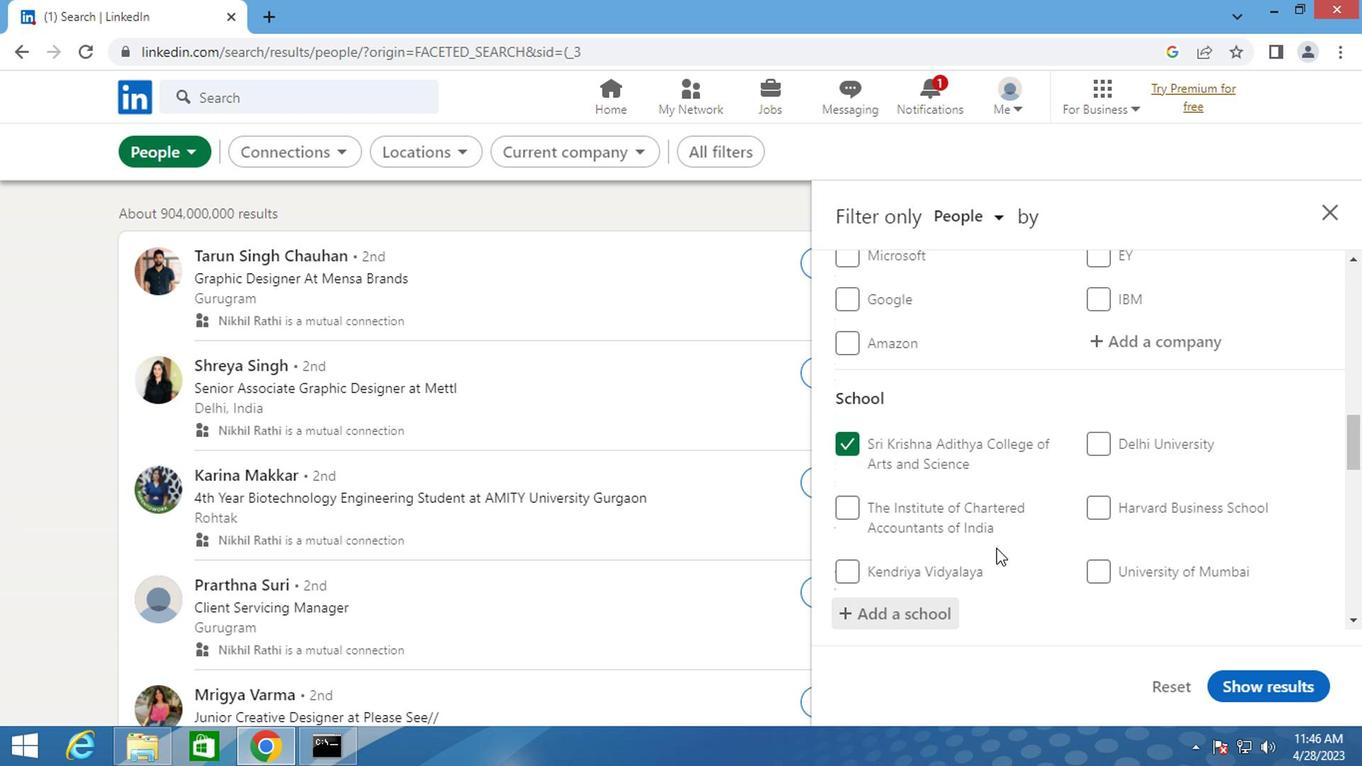
Action: Mouse scrolled (993, 541) with delta (0, 0)
Screenshot: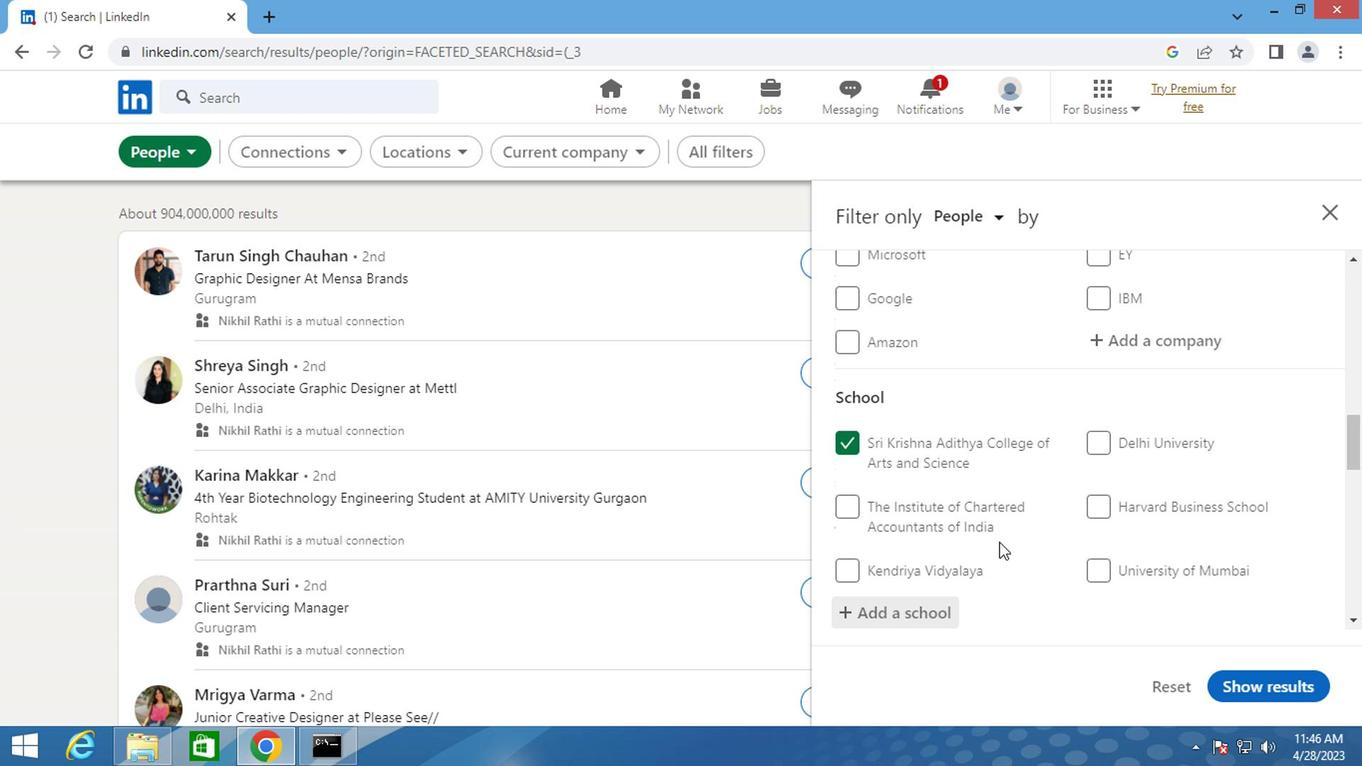 
Action: Mouse moved to (1005, 524)
Screenshot: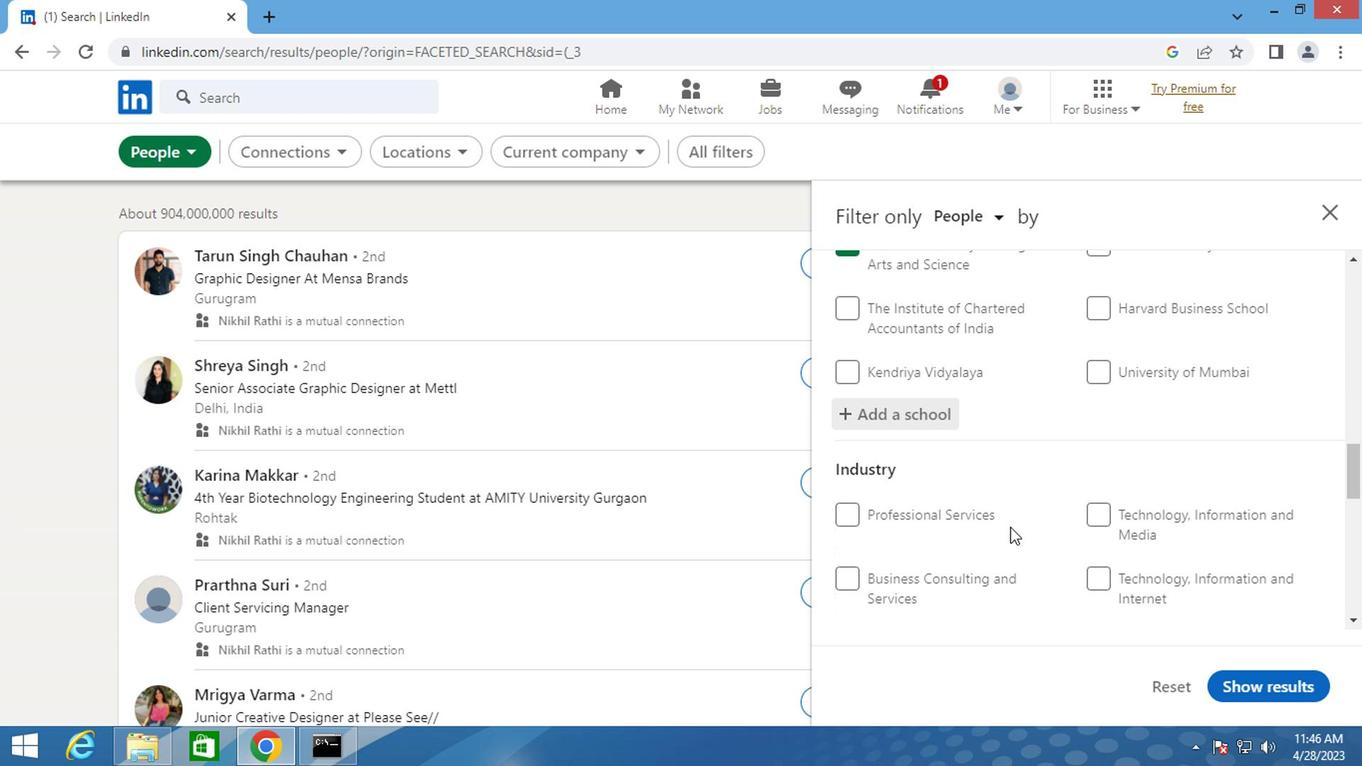 
Action: Mouse scrolled (1005, 524) with delta (0, 0)
Screenshot: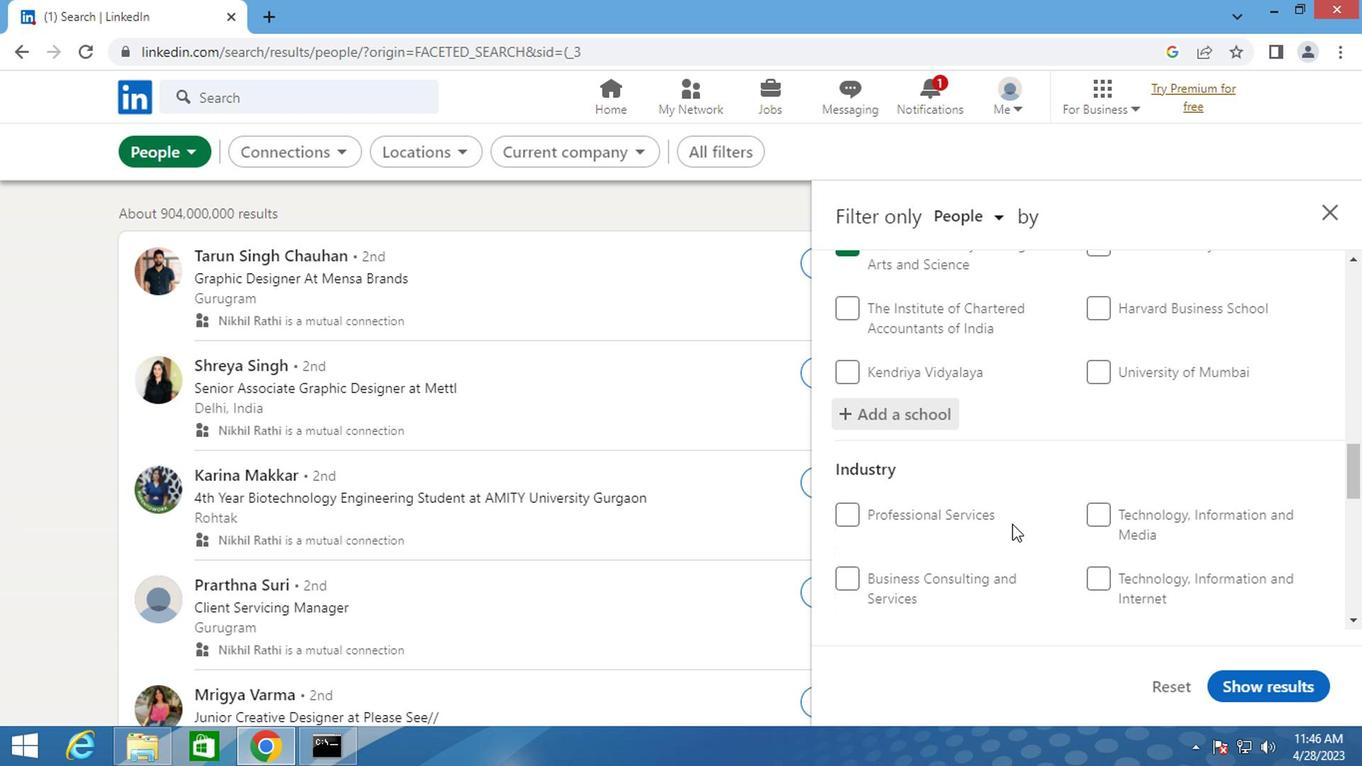 
Action: Mouse moved to (1126, 539)
Screenshot: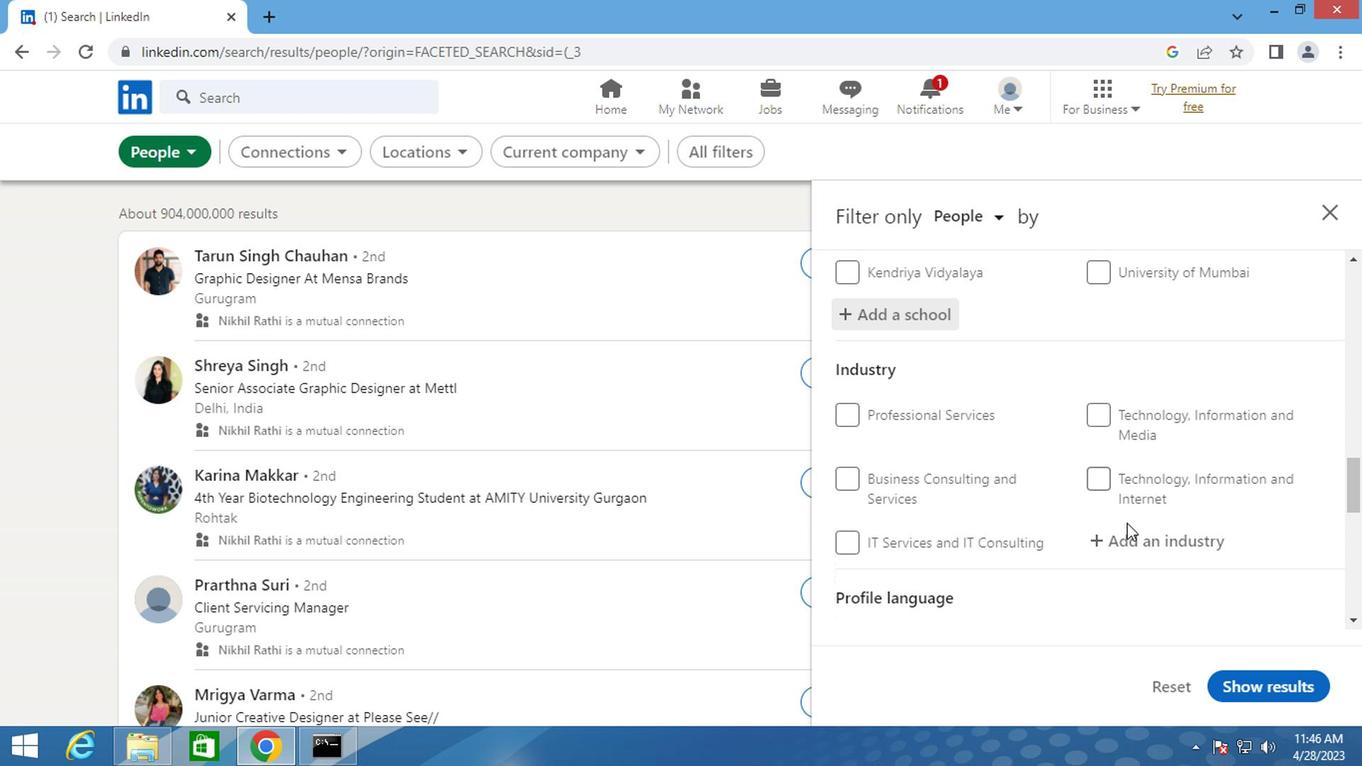 
Action: Mouse pressed left at (1126, 539)
Screenshot: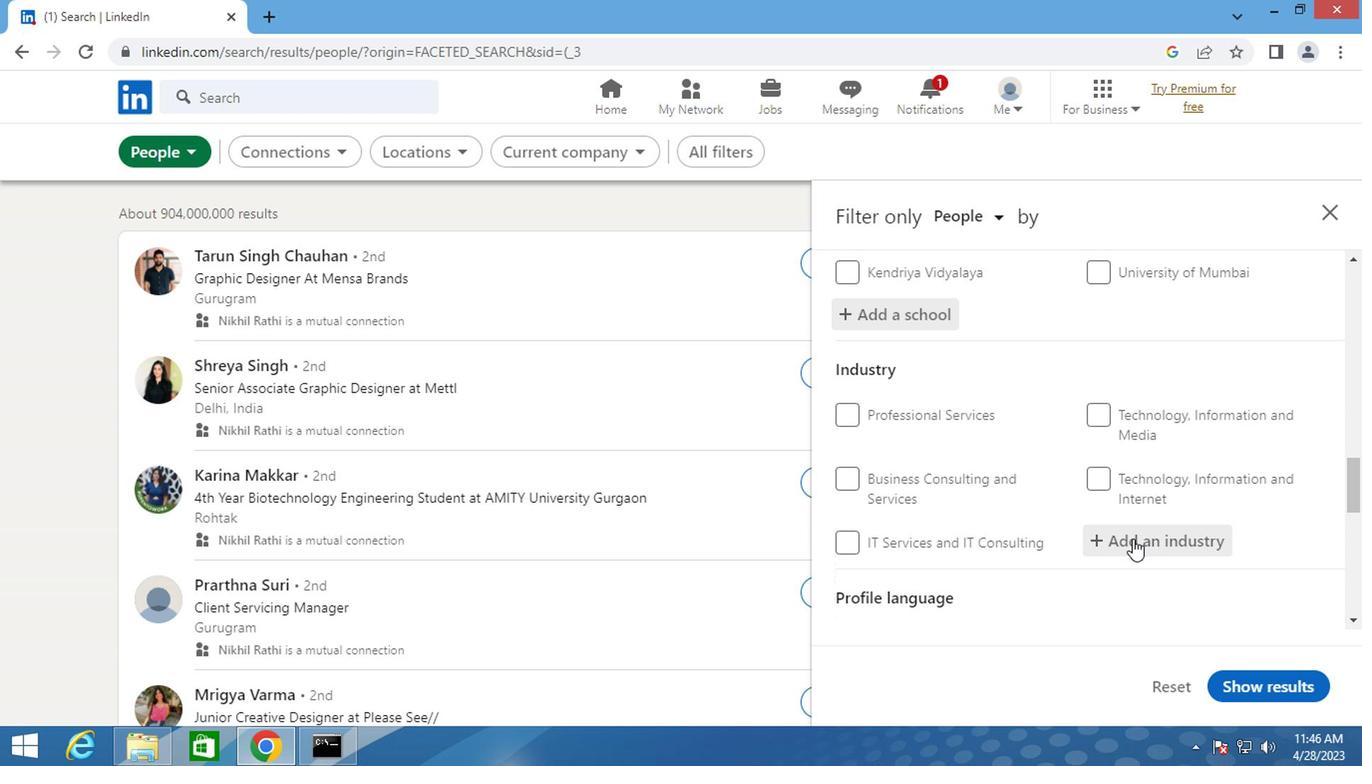 
Action: Key pressed <Key.shift>AUDIO<Key.space>
Screenshot: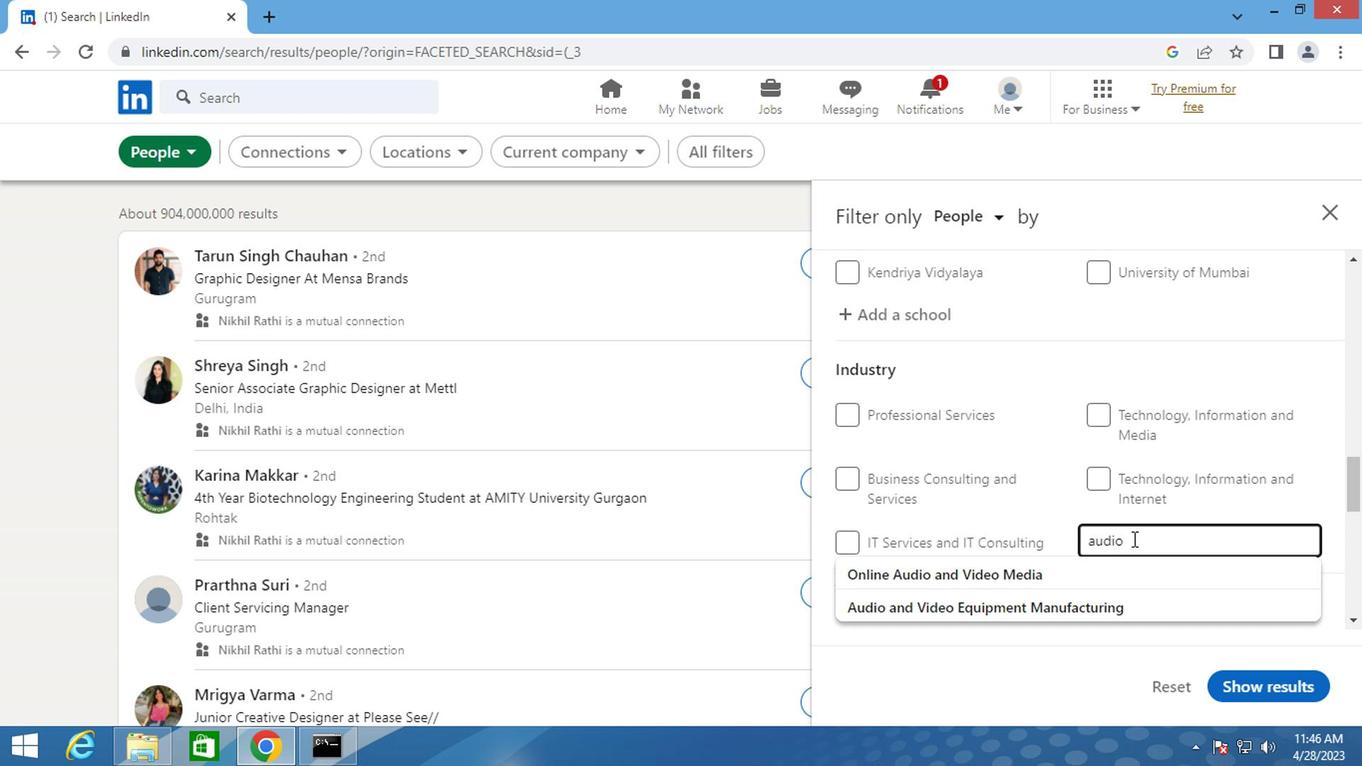 
Action: Mouse moved to (1000, 608)
Screenshot: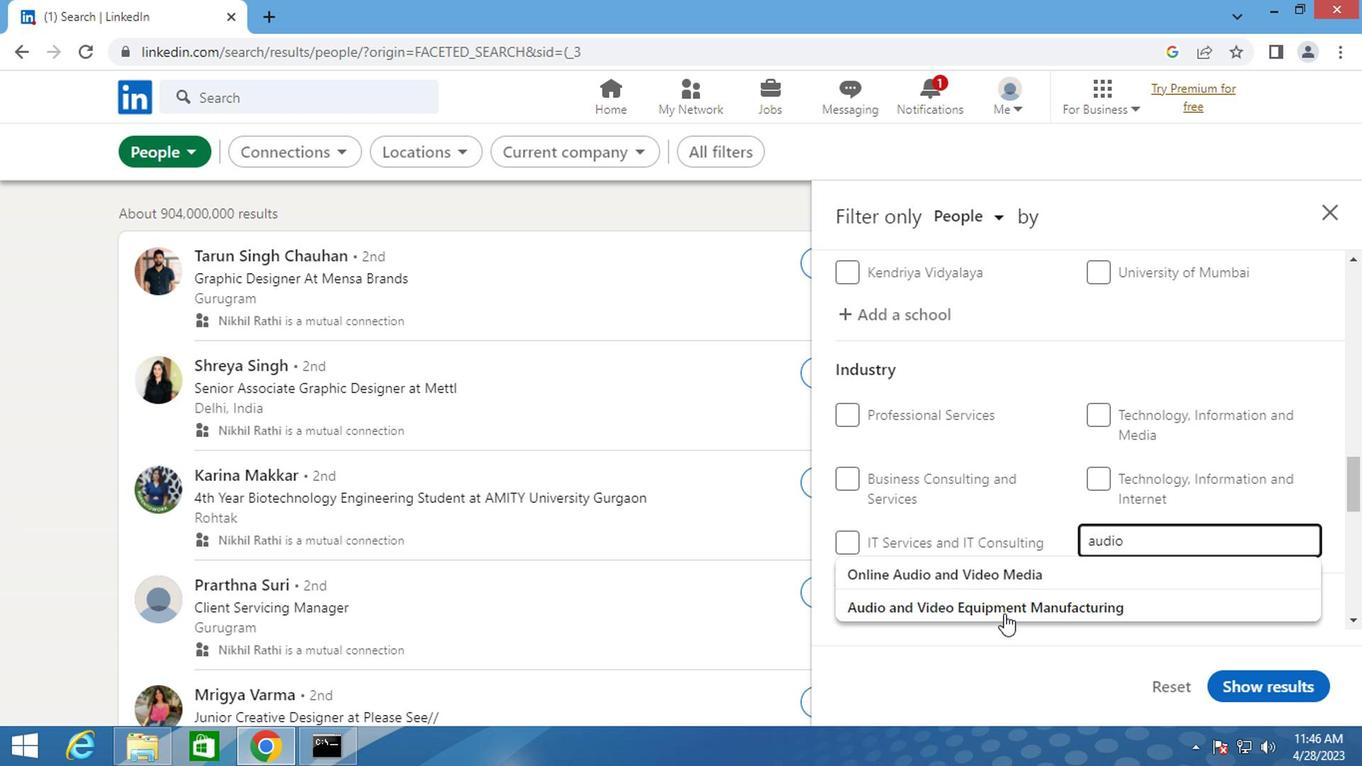 
Action: Mouse pressed left at (1000, 608)
Screenshot: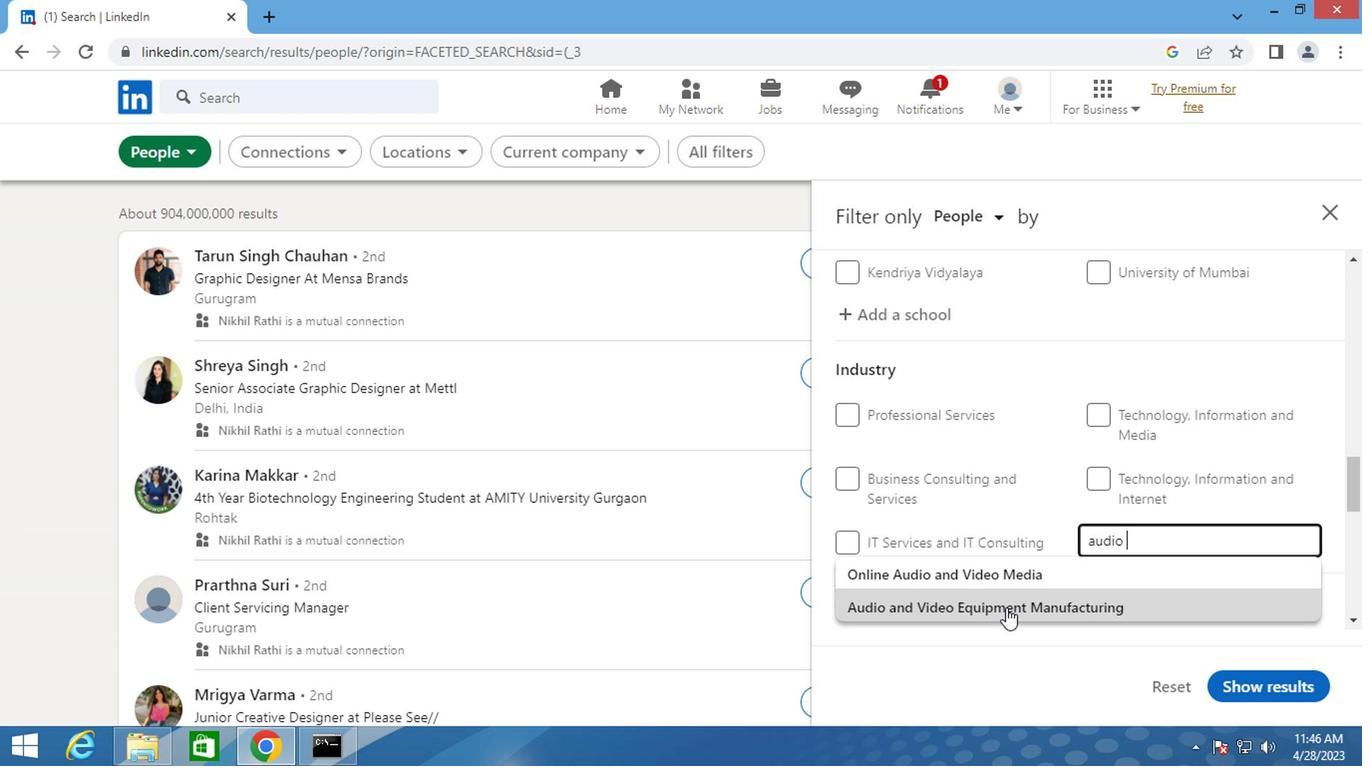 
Action: Mouse moved to (1008, 554)
Screenshot: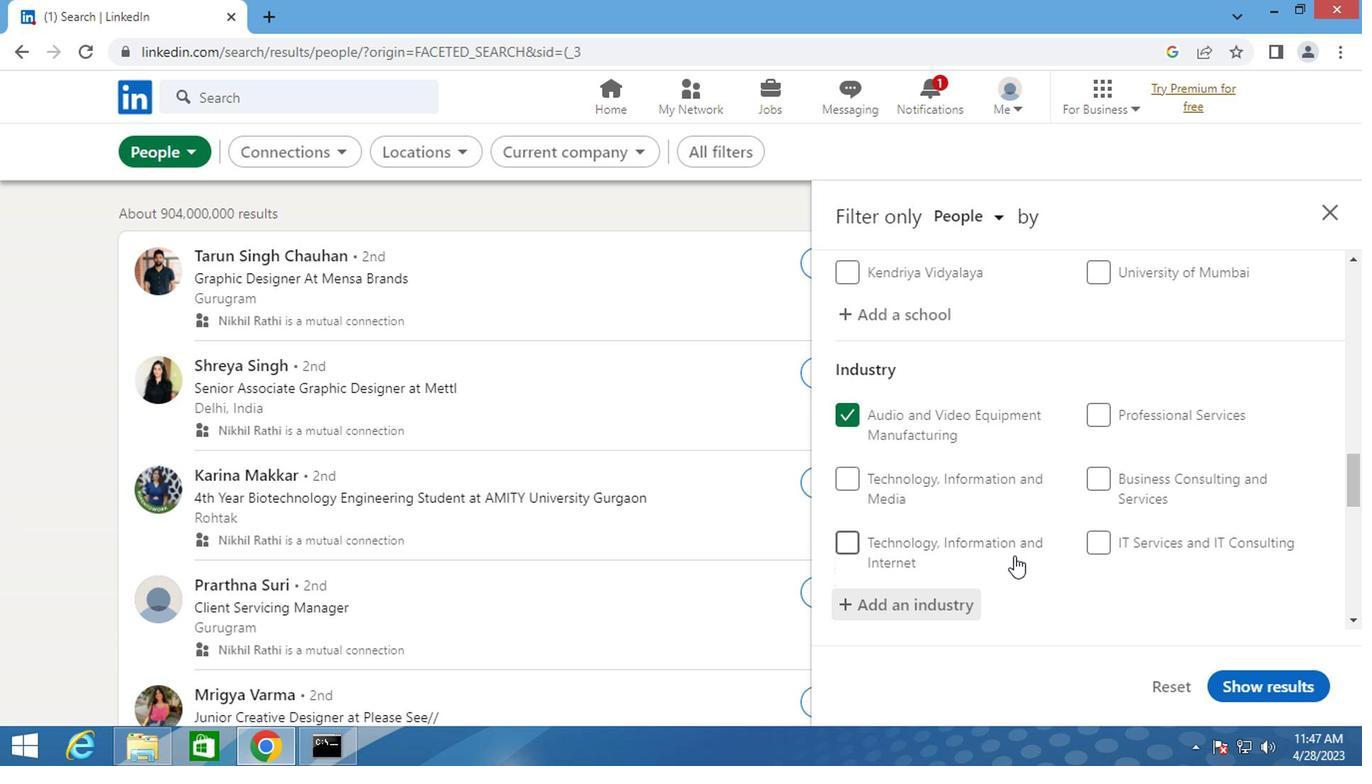 
Action: Mouse scrolled (1008, 552) with delta (0, -1)
Screenshot: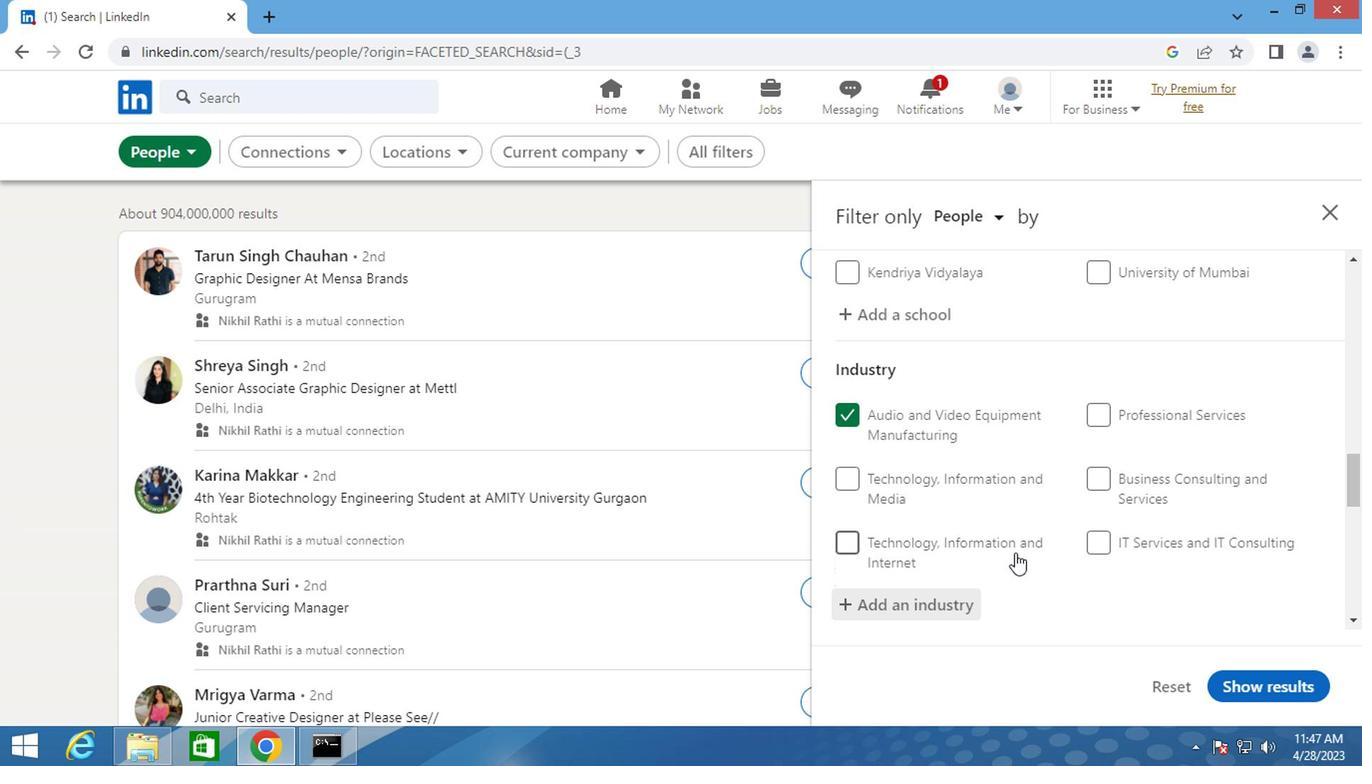 
Action: Mouse scrolled (1008, 552) with delta (0, -1)
Screenshot: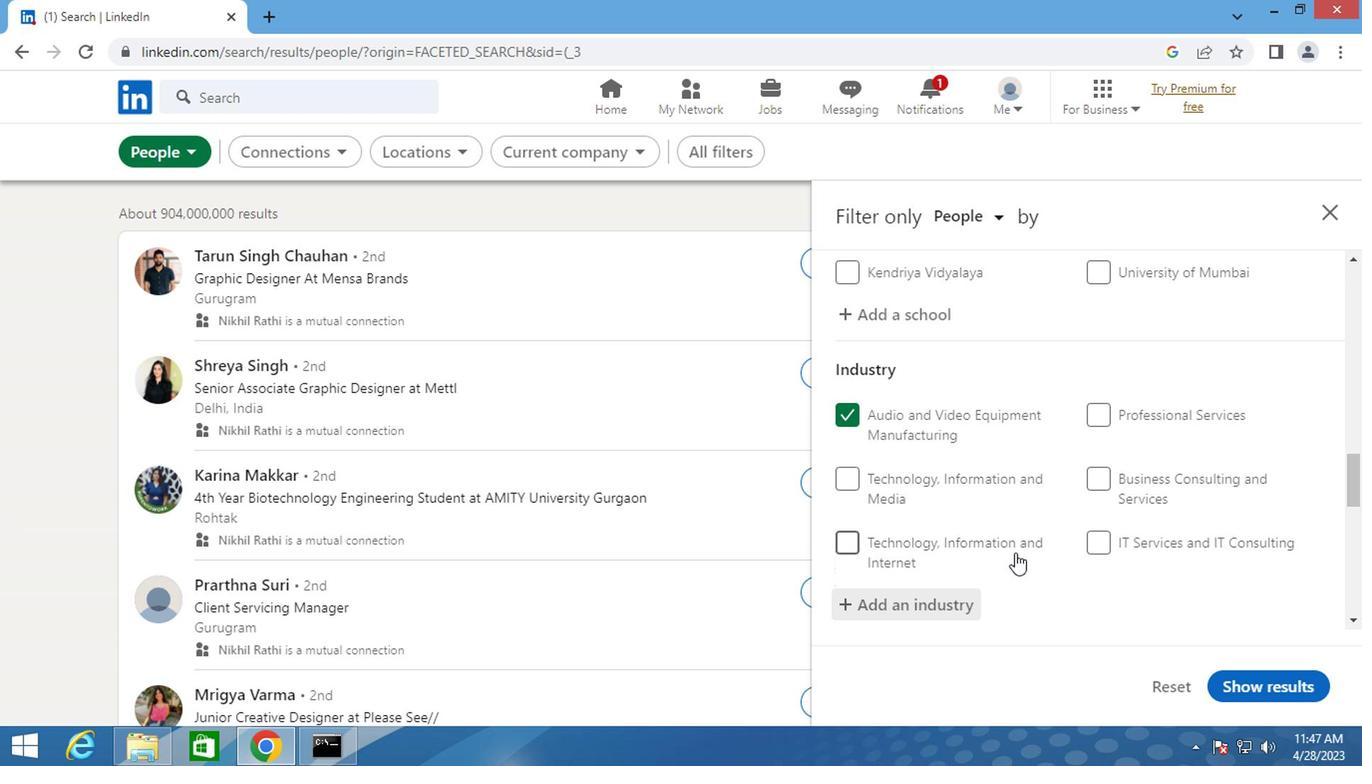 
Action: Mouse moved to (1027, 534)
Screenshot: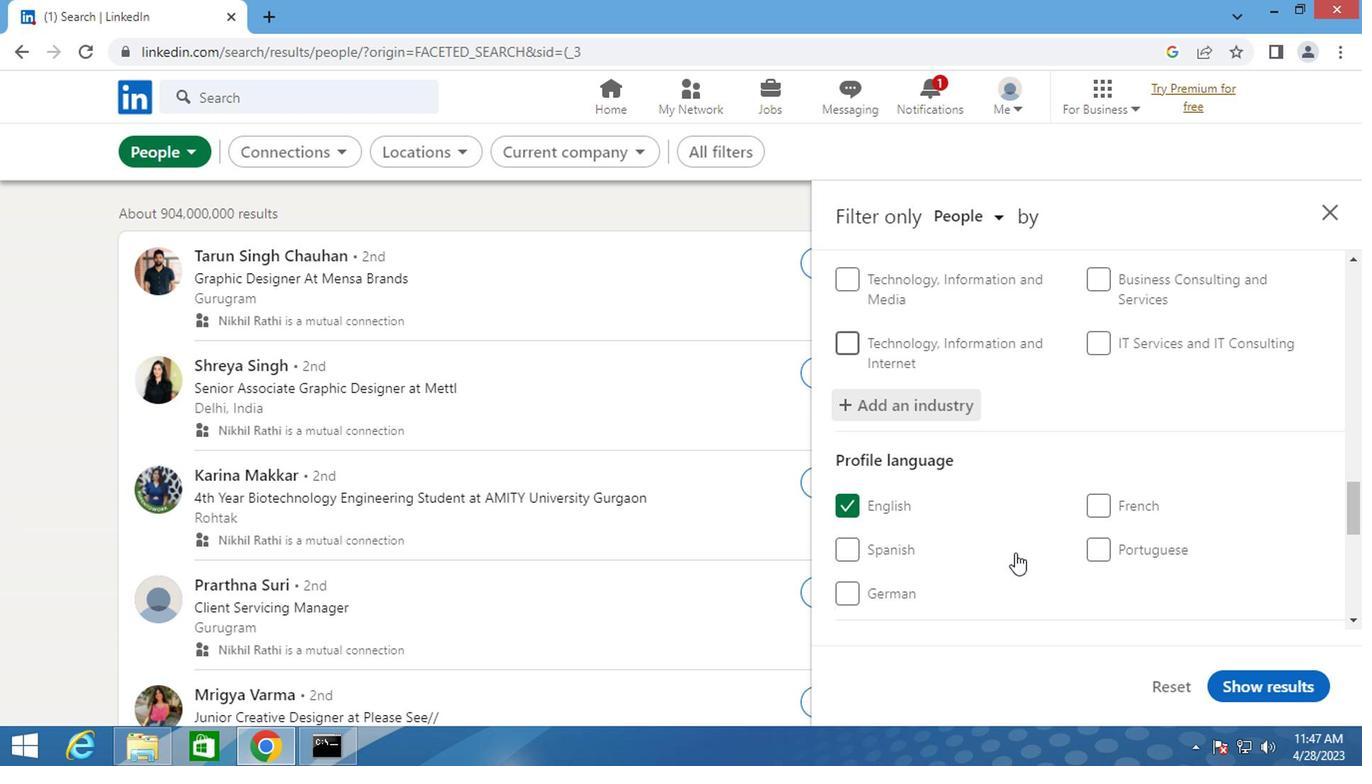 
Action: Mouse scrolled (1027, 534) with delta (0, 0)
Screenshot: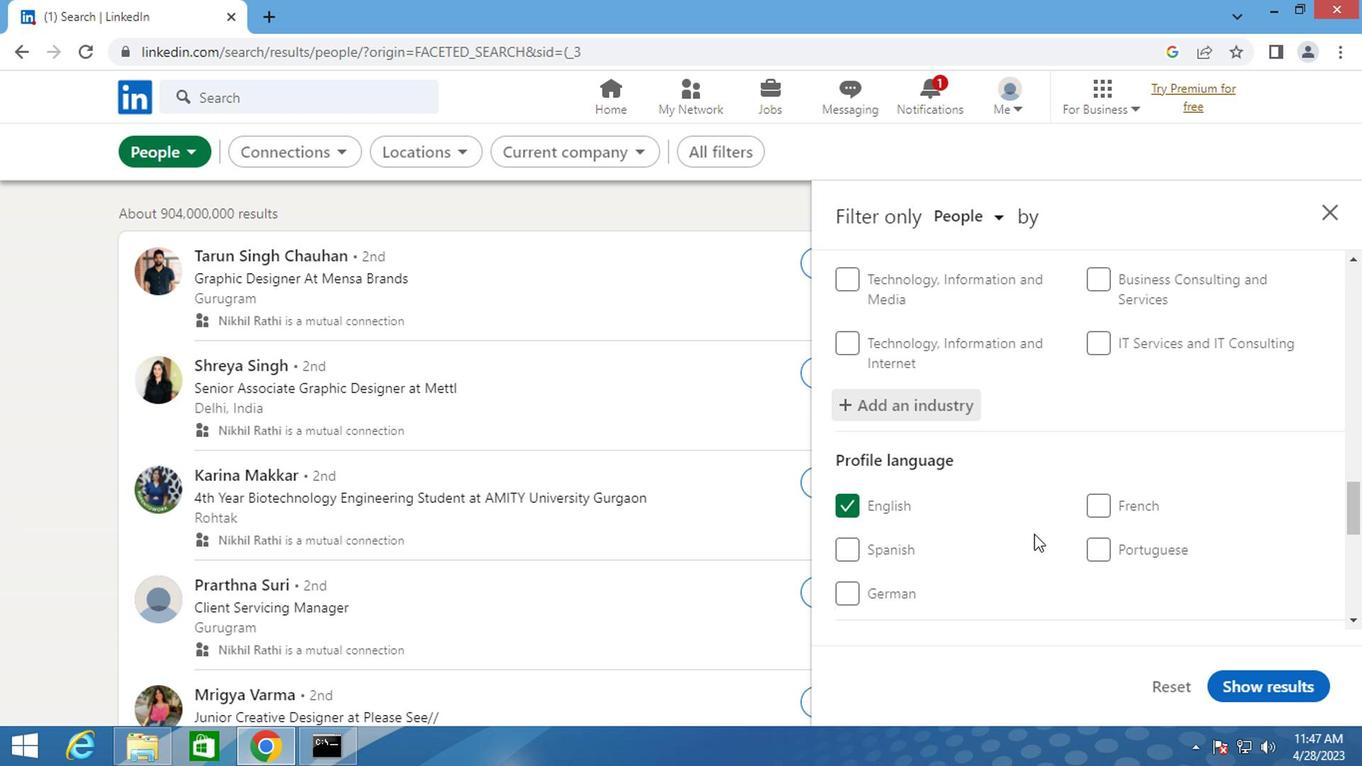 
Action: Mouse scrolled (1027, 534) with delta (0, 0)
Screenshot: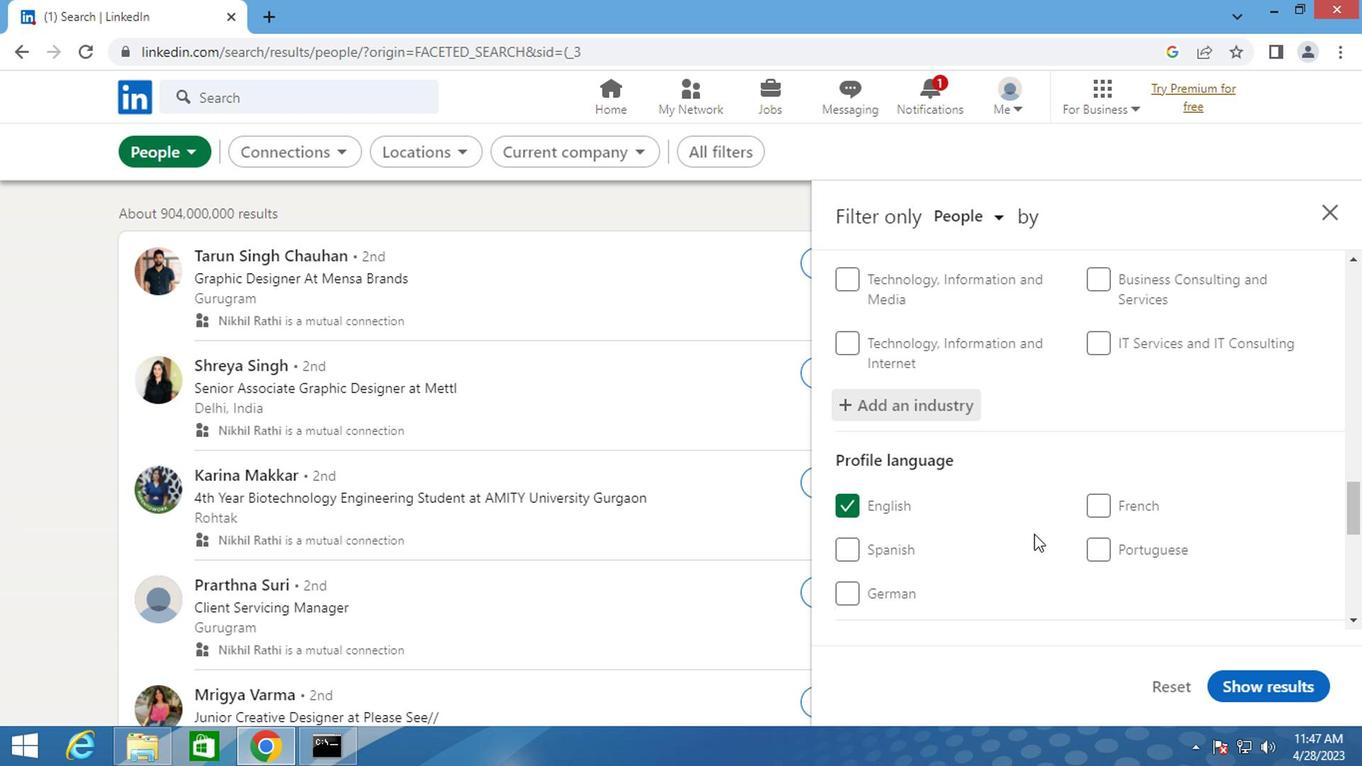 
Action: Mouse scrolled (1027, 534) with delta (0, 0)
Screenshot: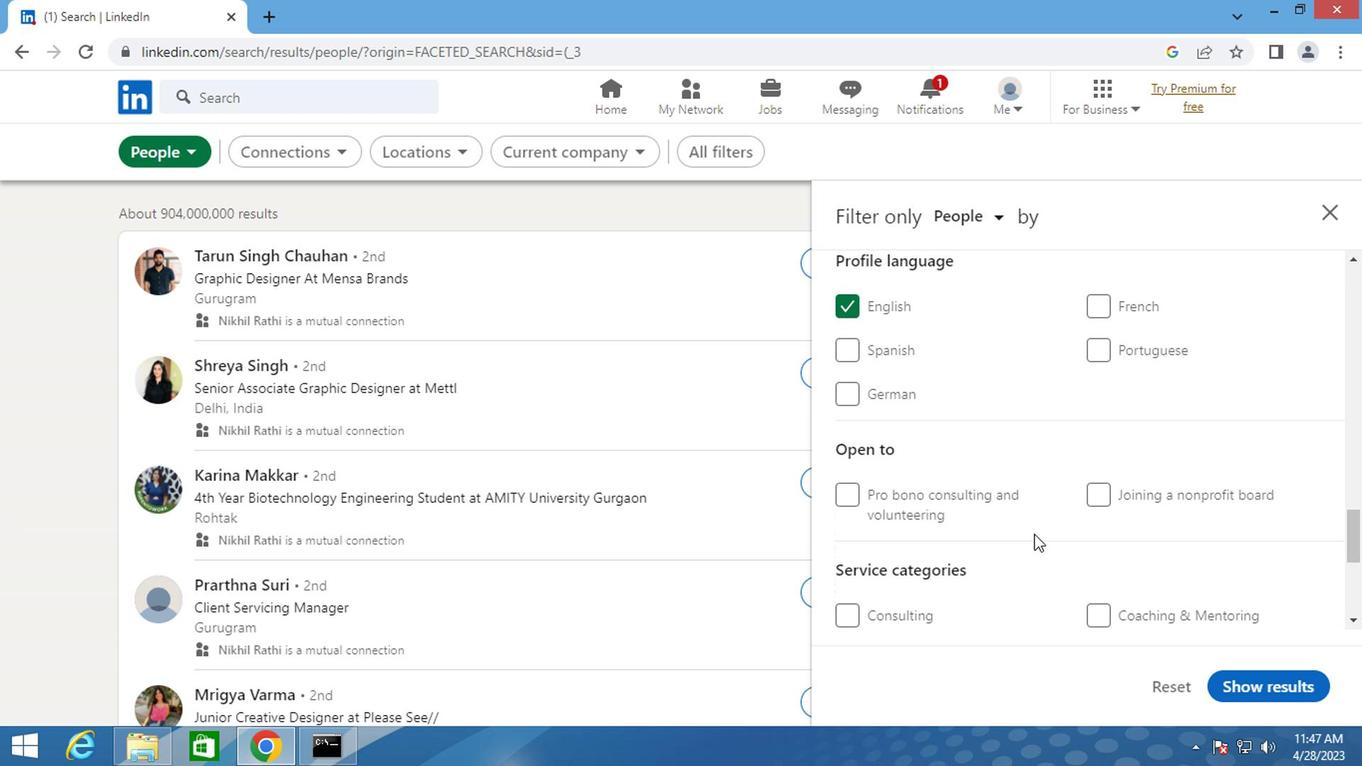 
Action: Mouse scrolled (1027, 534) with delta (0, 0)
Screenshot: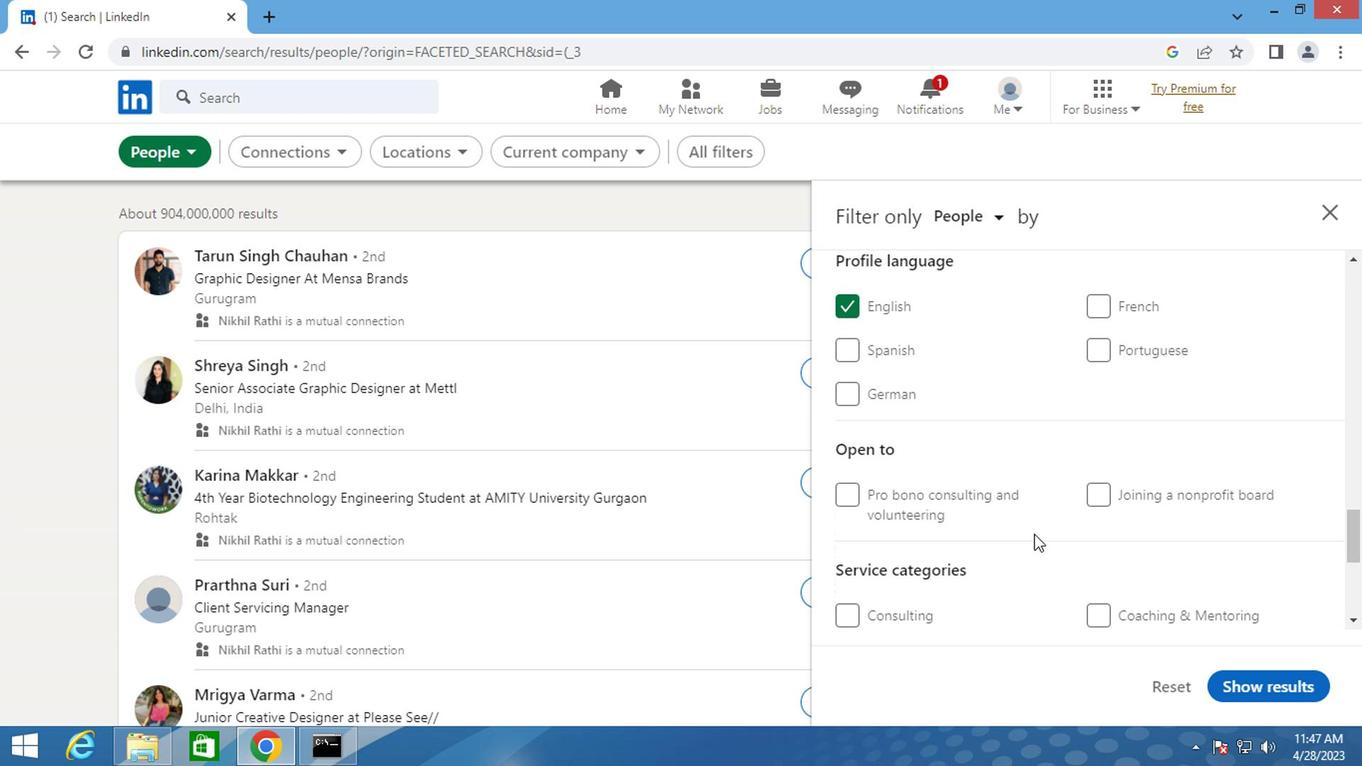 
Action: Mouse moved to (1153, 502)
Screenshot: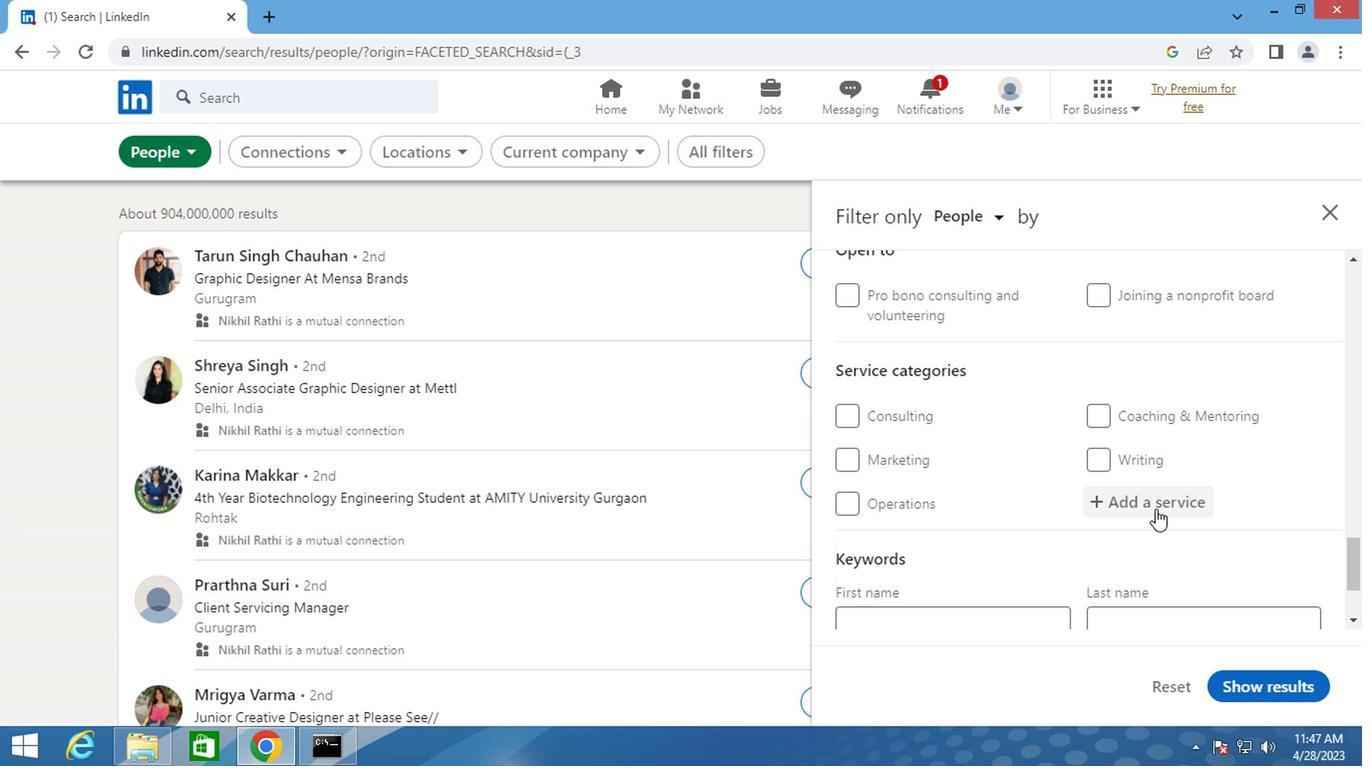 
Action: Mouse pressed left at (1153, 502)
Screenshot: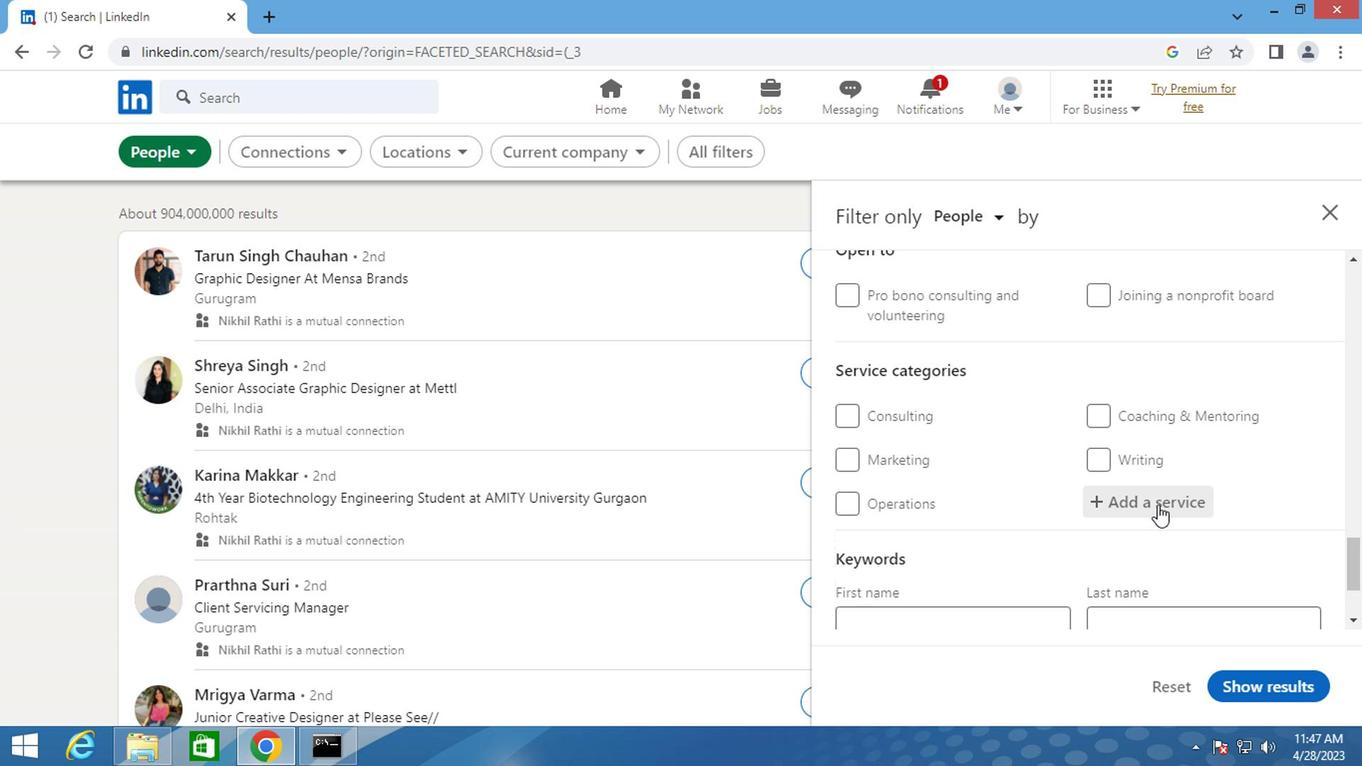 
Action: Key pressed <Key.shift>SOFTWARE
Screenshot: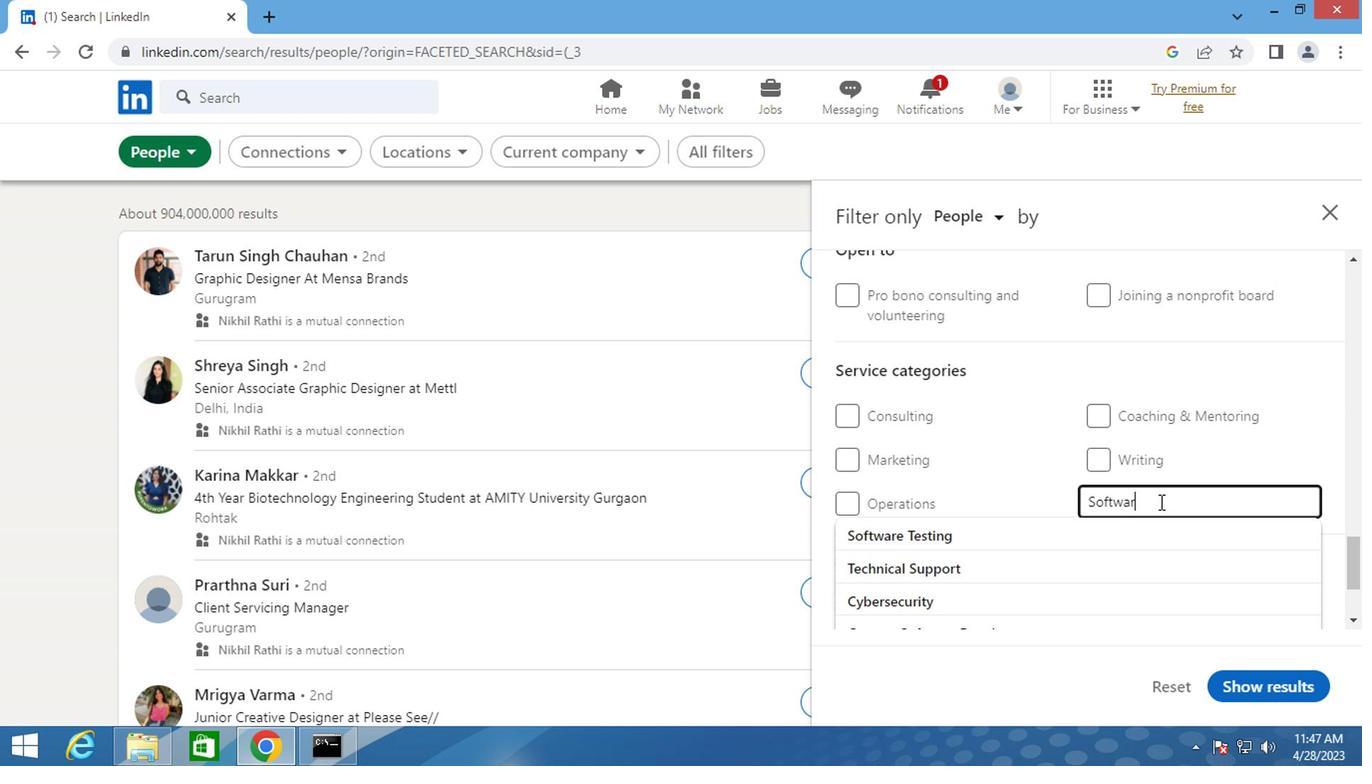 
Action: Mouse moved to (924, 530)
Screenshot: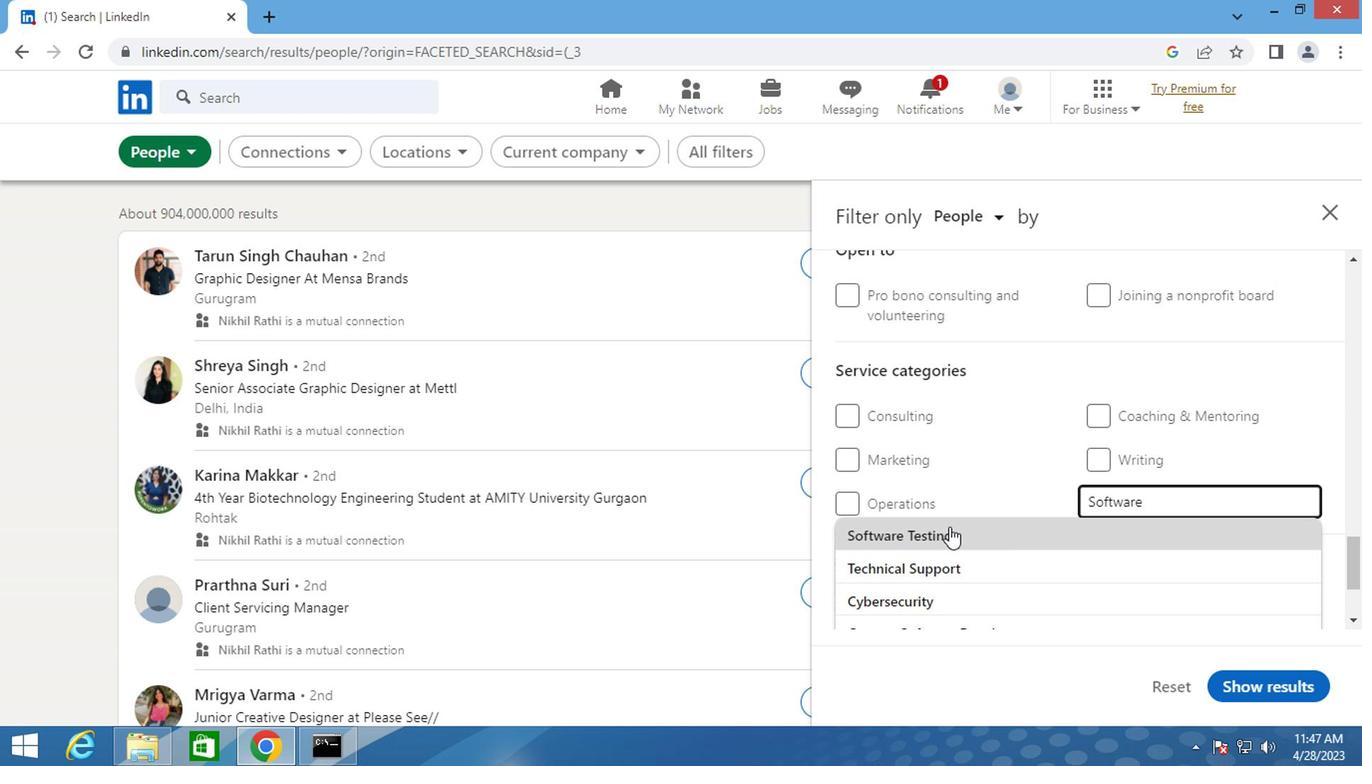 
Action: Mouse pressed left at (924, 530)
Screenshot: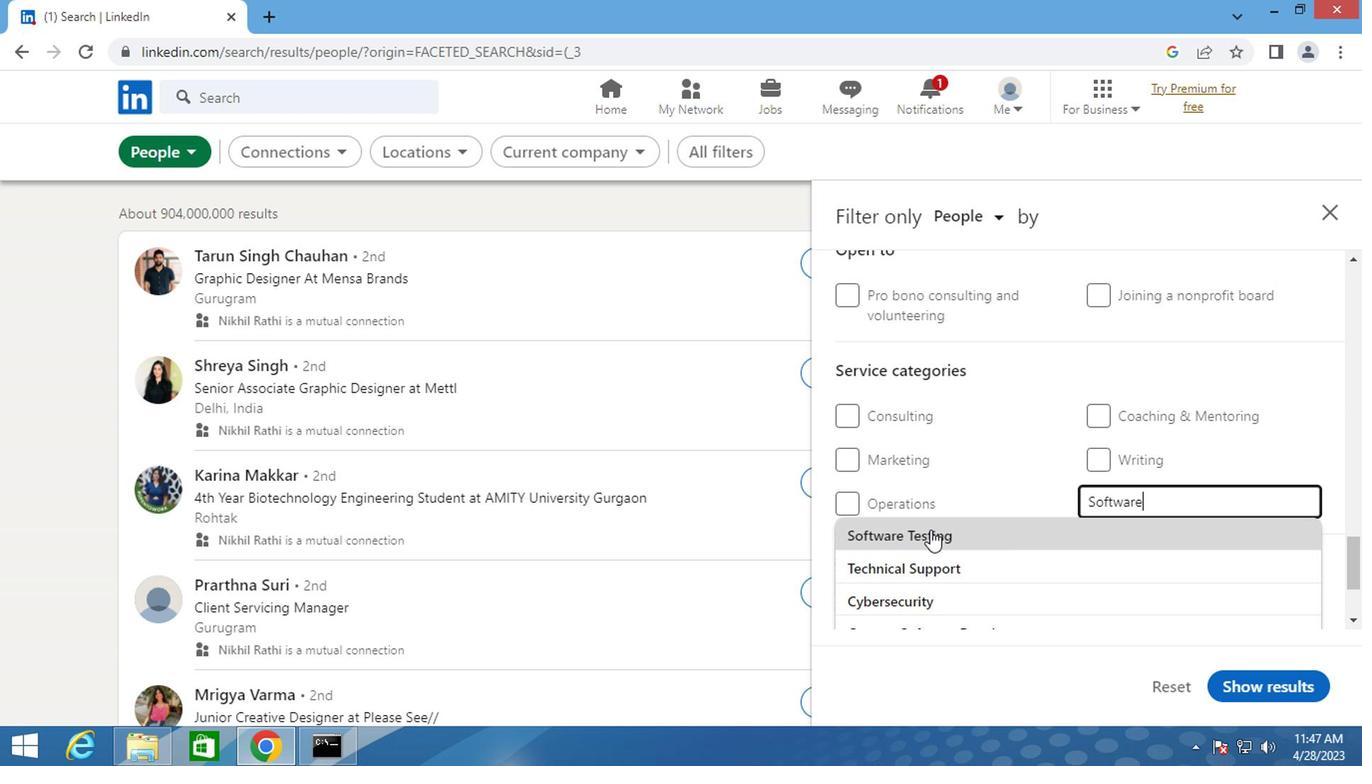 
Action: Mouse scrolled (924, 529) with delta (0, 0)
Screenshot: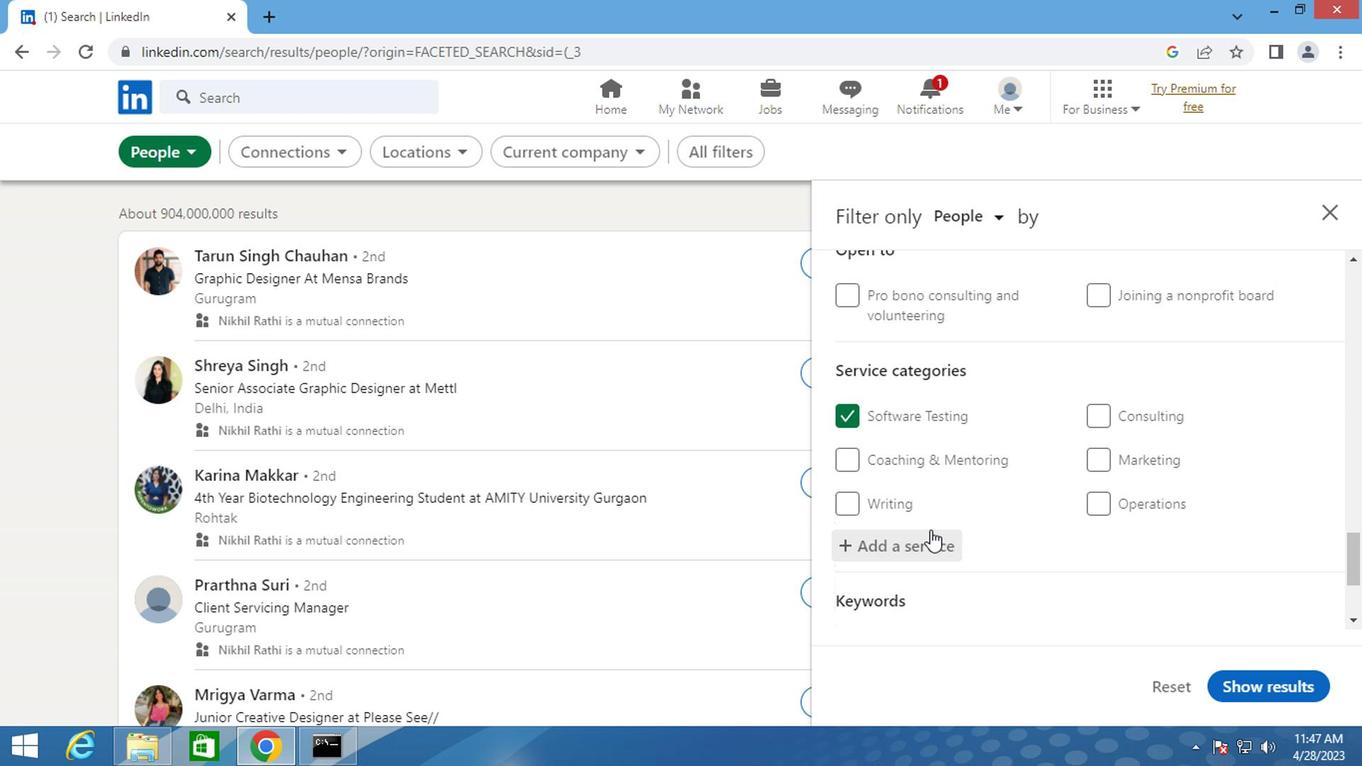 
Action: Mouse scrolled (924, 529) with delta (0, 0)
Screenshot: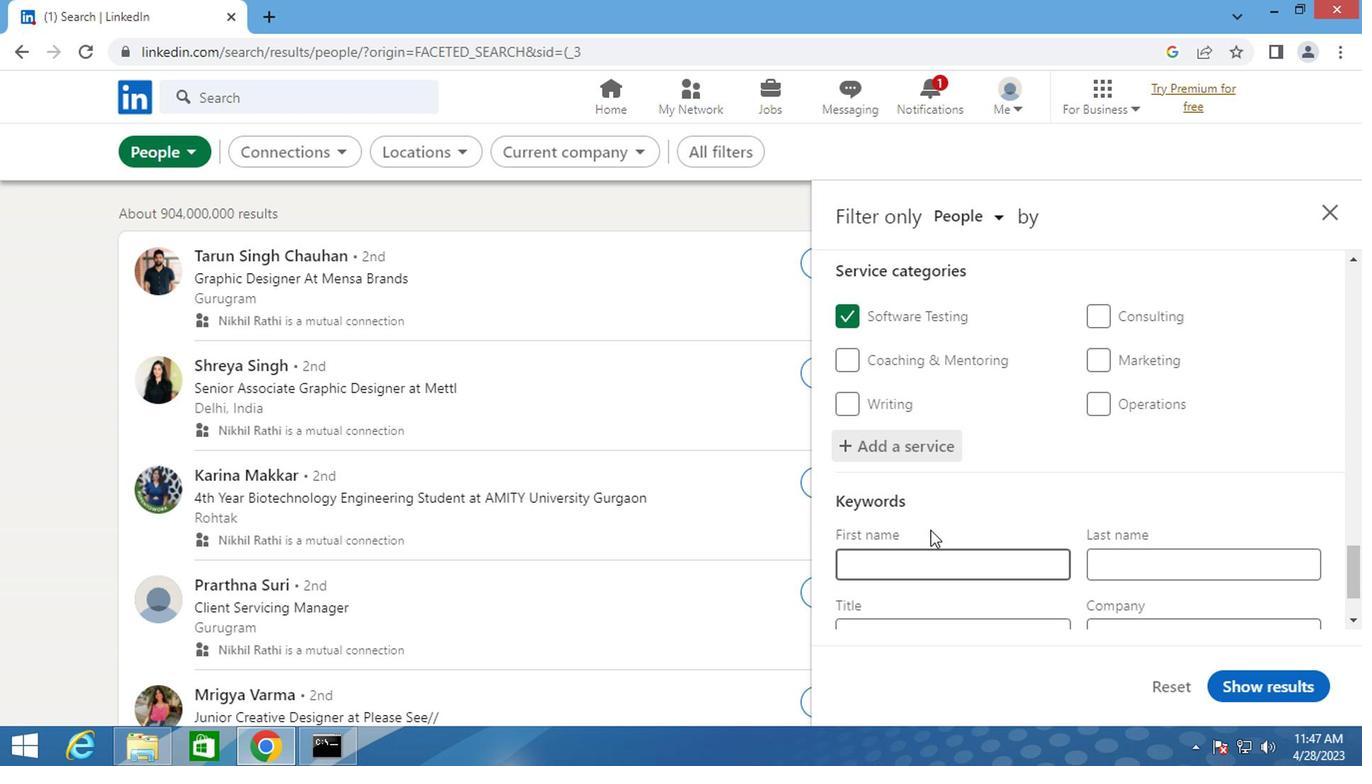 
Action: Mouse moved to (924, 532)
Screenshot: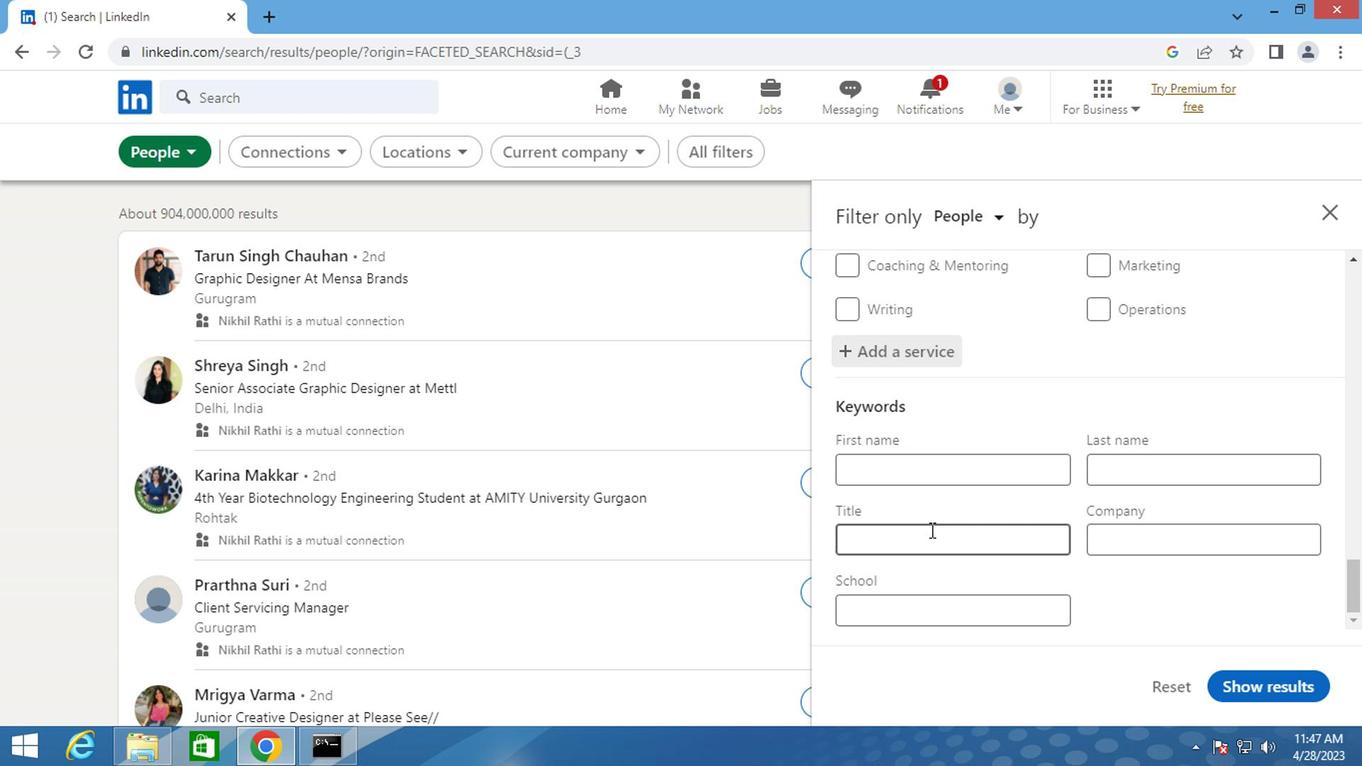 
Action: Mouse pressed left at (924, 532)
Screenshot: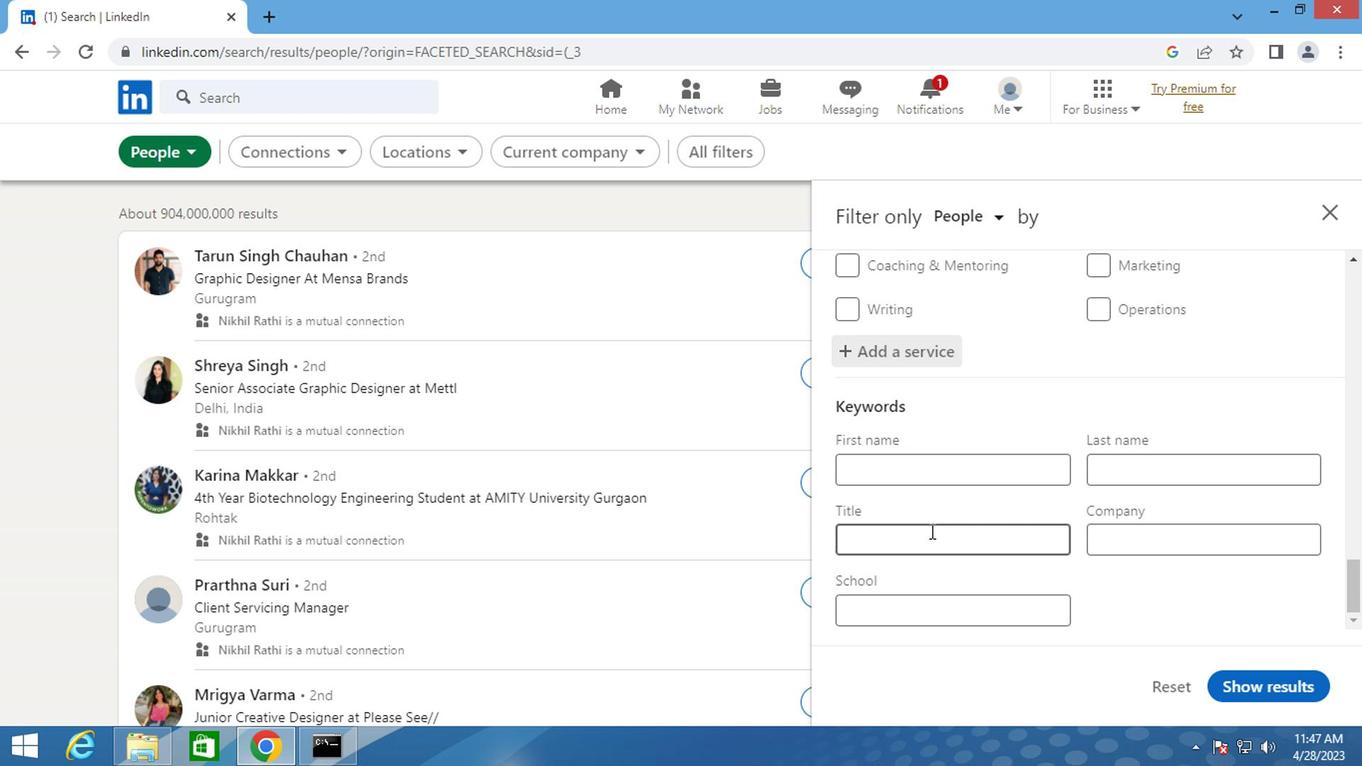 
Action: Key pressed <Key.shift>CHIEF
Screenshot: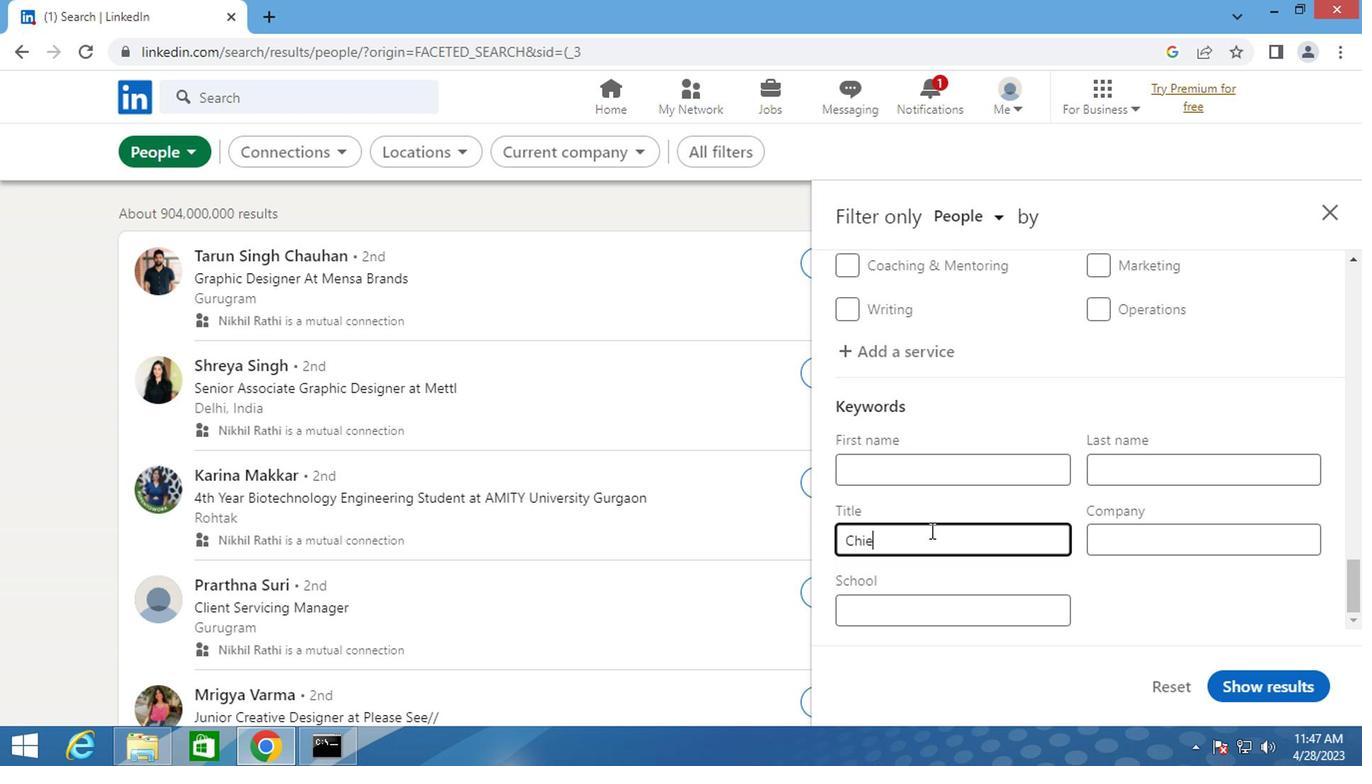 
Action: Mouse moved to (1228, 689)
Screenshot: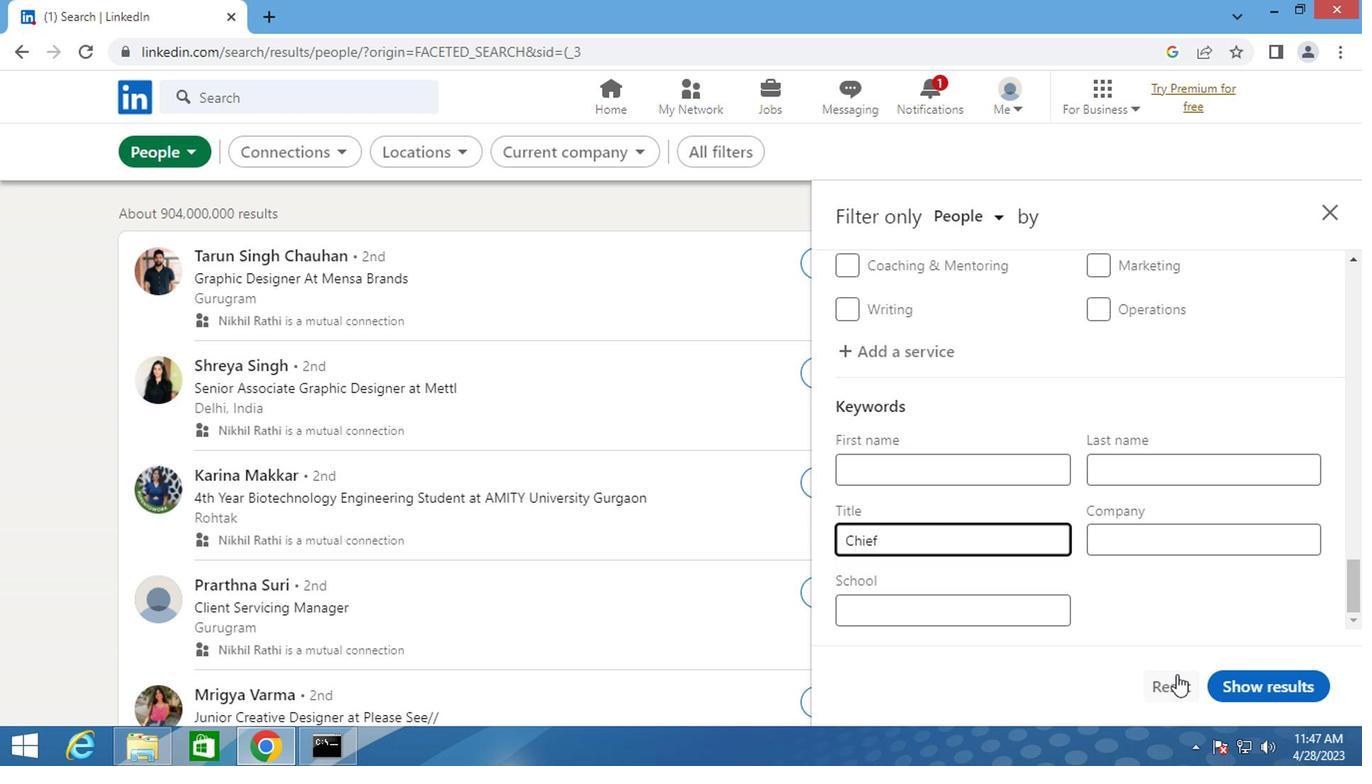 
Action: Mouse pressed left at (1228, 689)
Screenshot: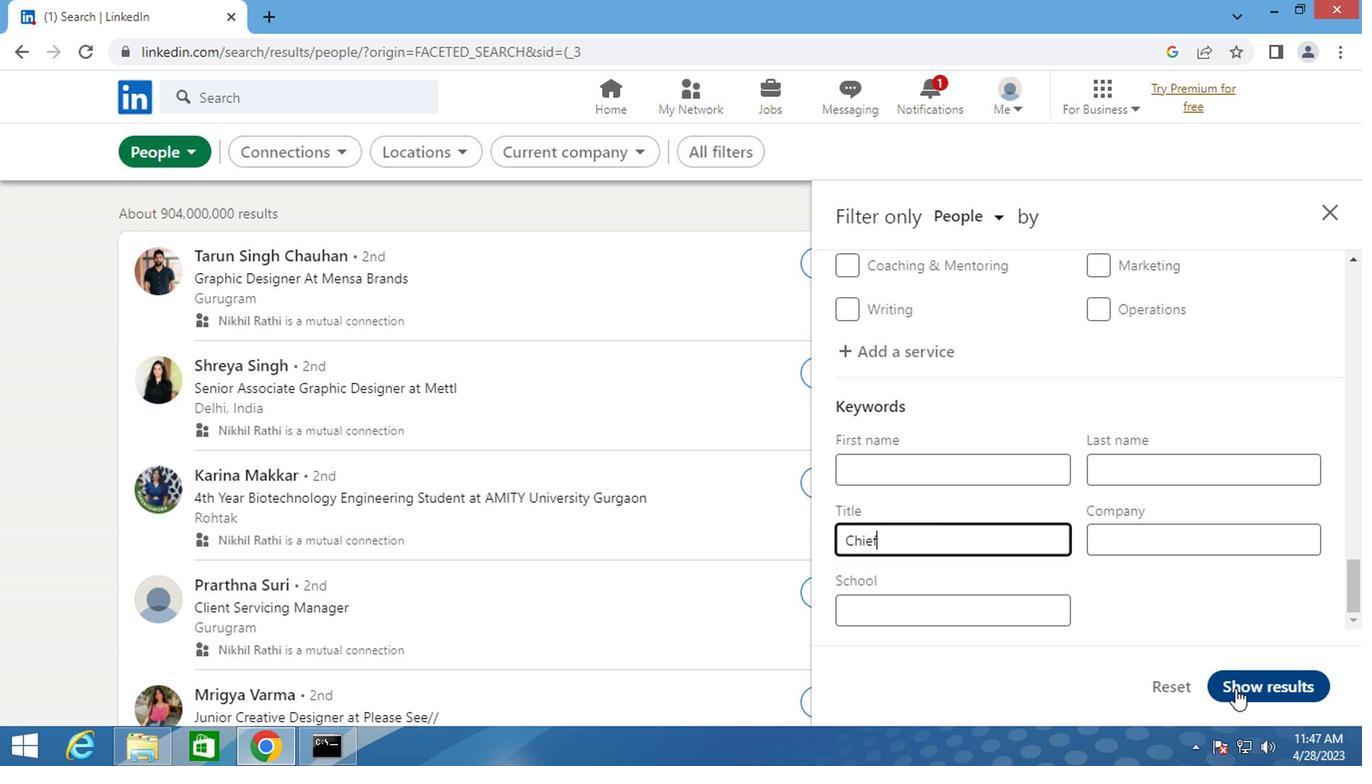 
